Task: Find a rental property in Kearney, United States, for 4 guests from 6th to 12th September, with a price range of ₹10,000 to ₹14,000, 4 bedrooms, 4 bathrooms, house type, and amenities including WiFi, free parking, TV, gym, breakfast, and self check-in.
Action: Mouse moved to (763, 149)
Screenshot: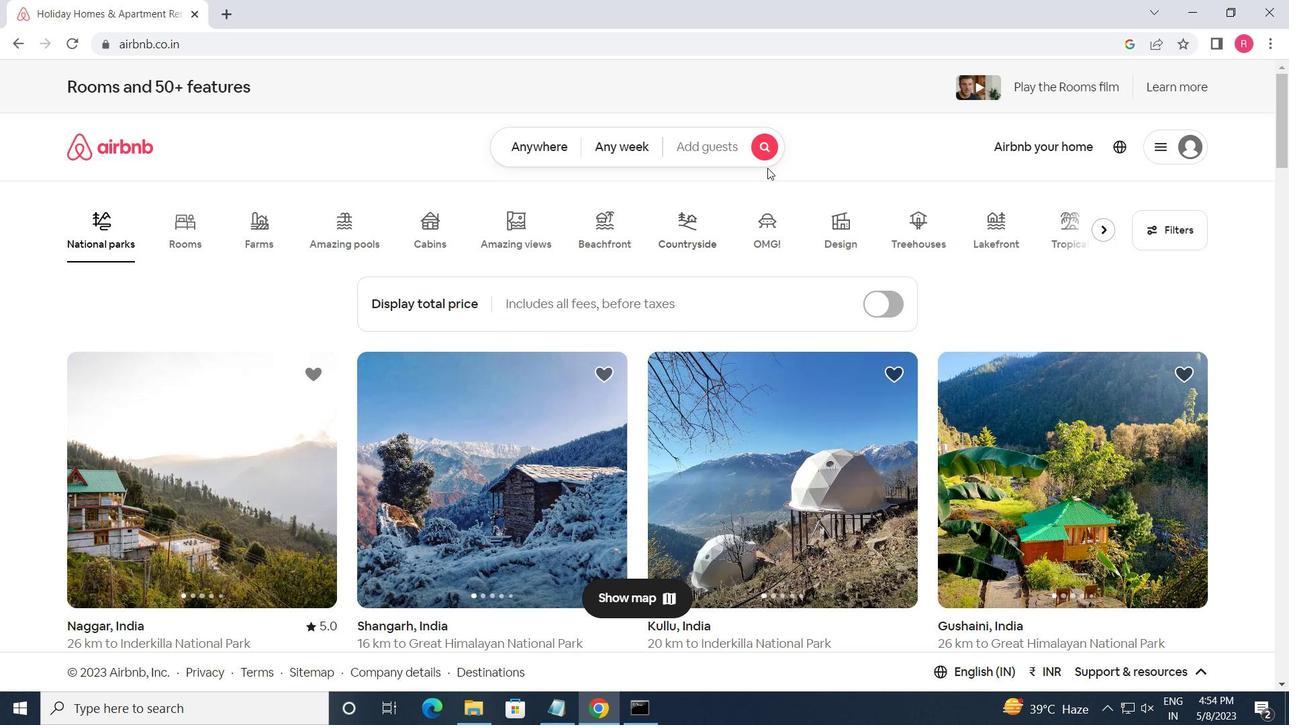 
Action: Mouse pressed left at (763, 149)
Screenshot: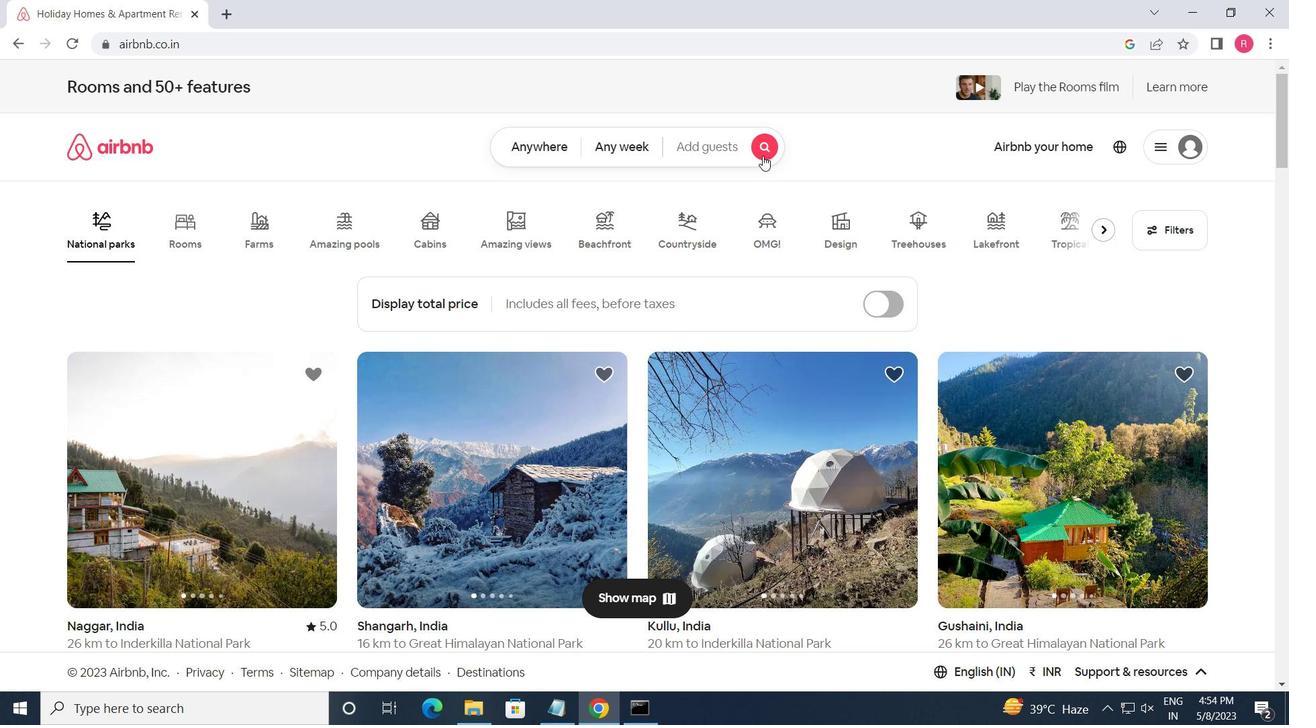 
Action: Mouse moved to (374, 220)
Screenshot: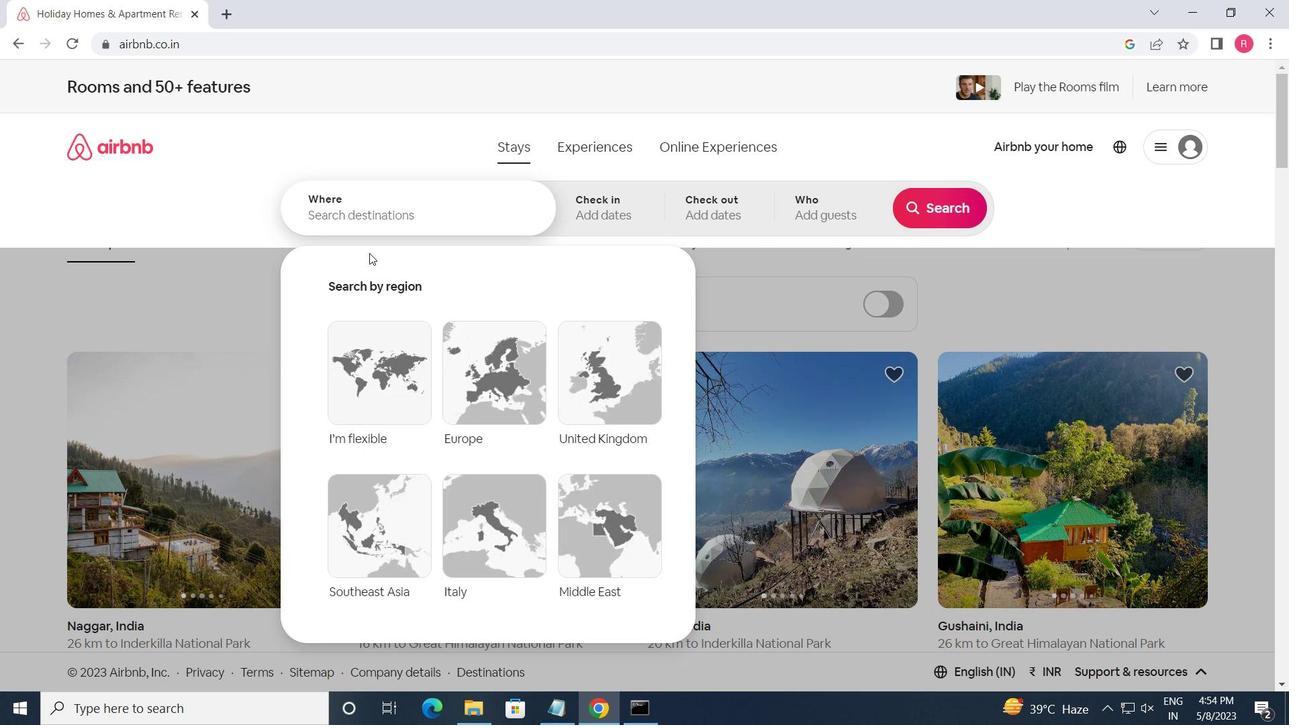 
Action: Mouse pressed left at (374, 220)
Screenshot: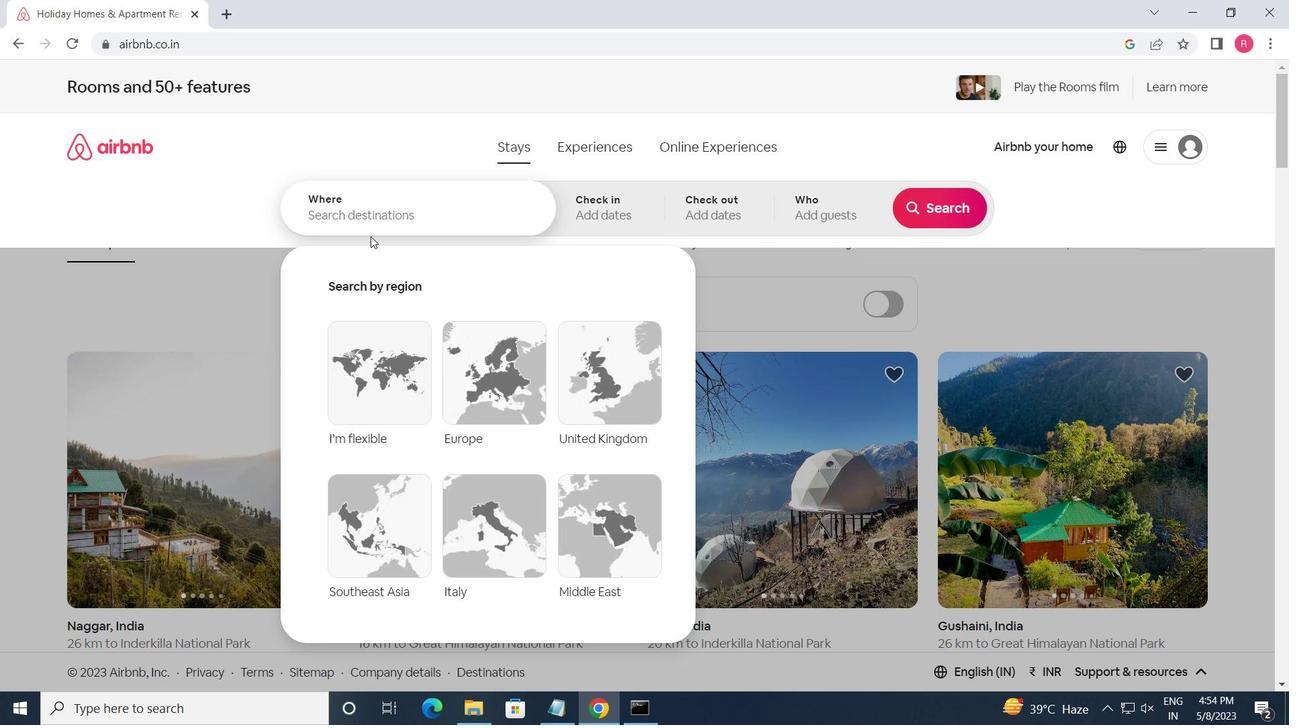
Action: Key pressed <Key.shift_r>Kearney,<Key.space><Key.shift_r>United<Key.space><Key.shift>STATES<Key.enter>
Screenshot: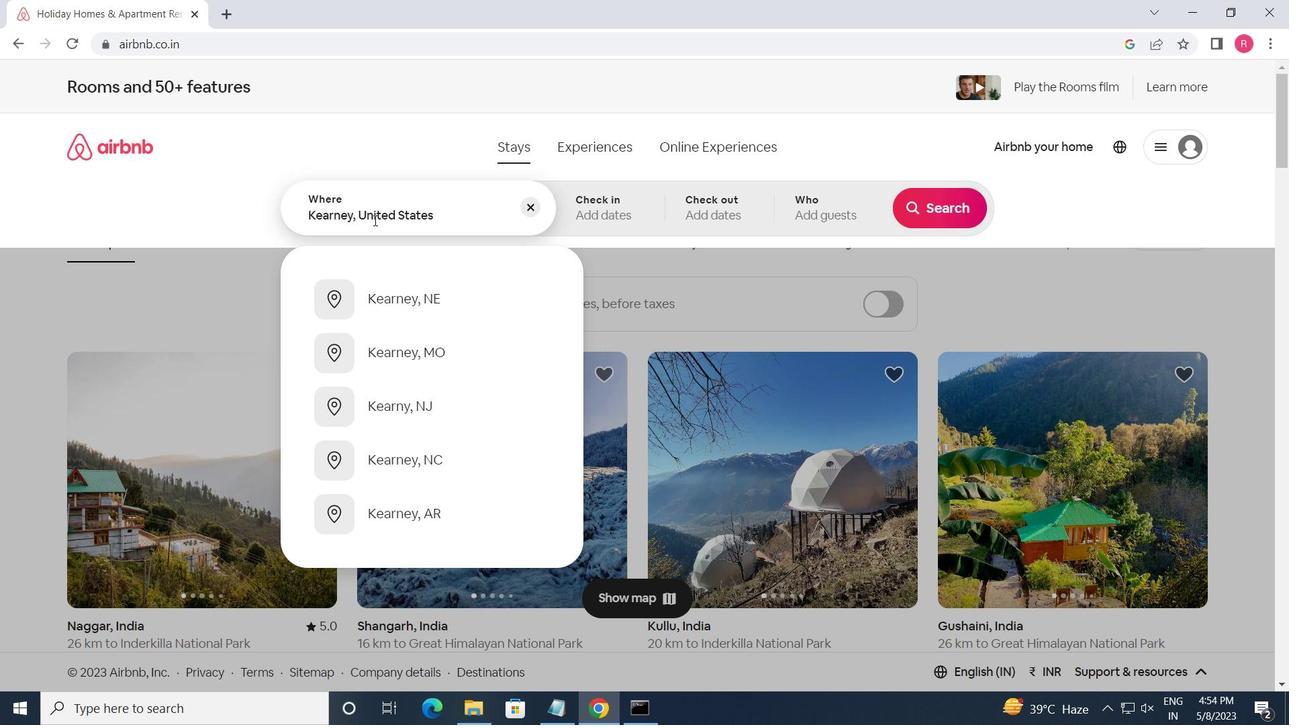 
Action: Mouse moved to (931, 345)
Screenshot: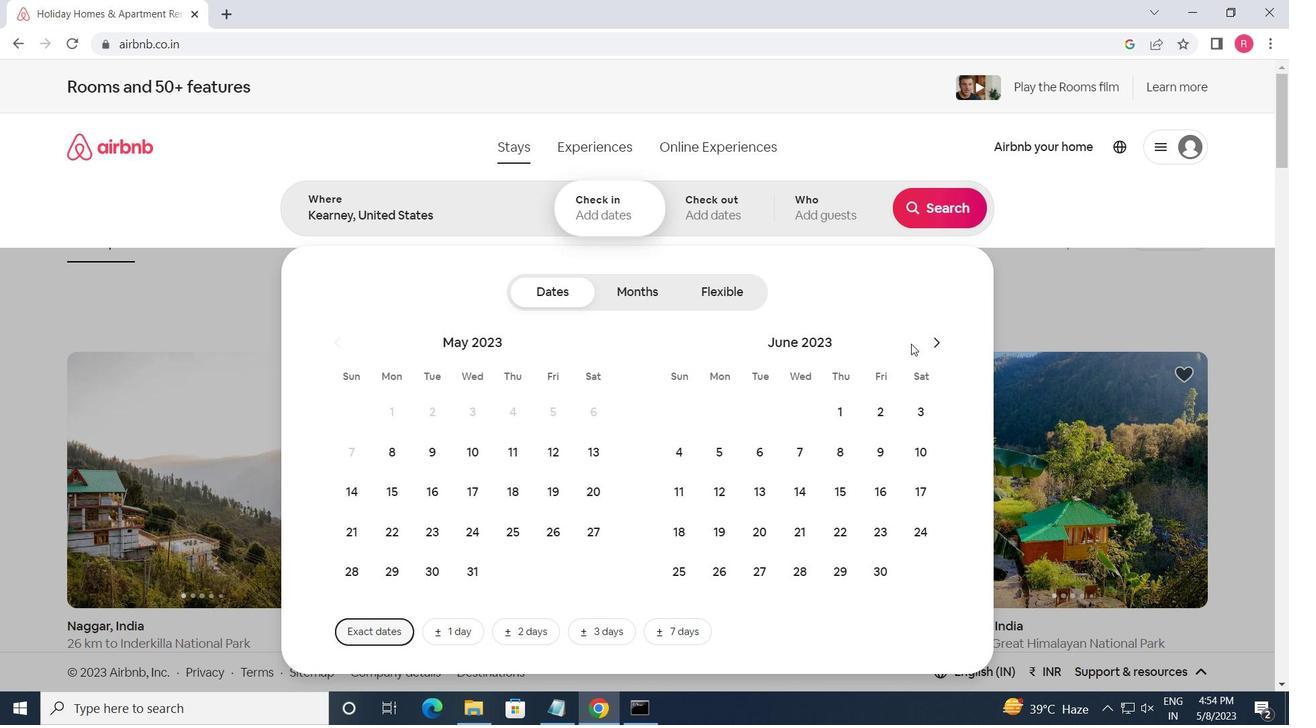 
Action: Mouse pressed left at (931, 345)
Screenshot: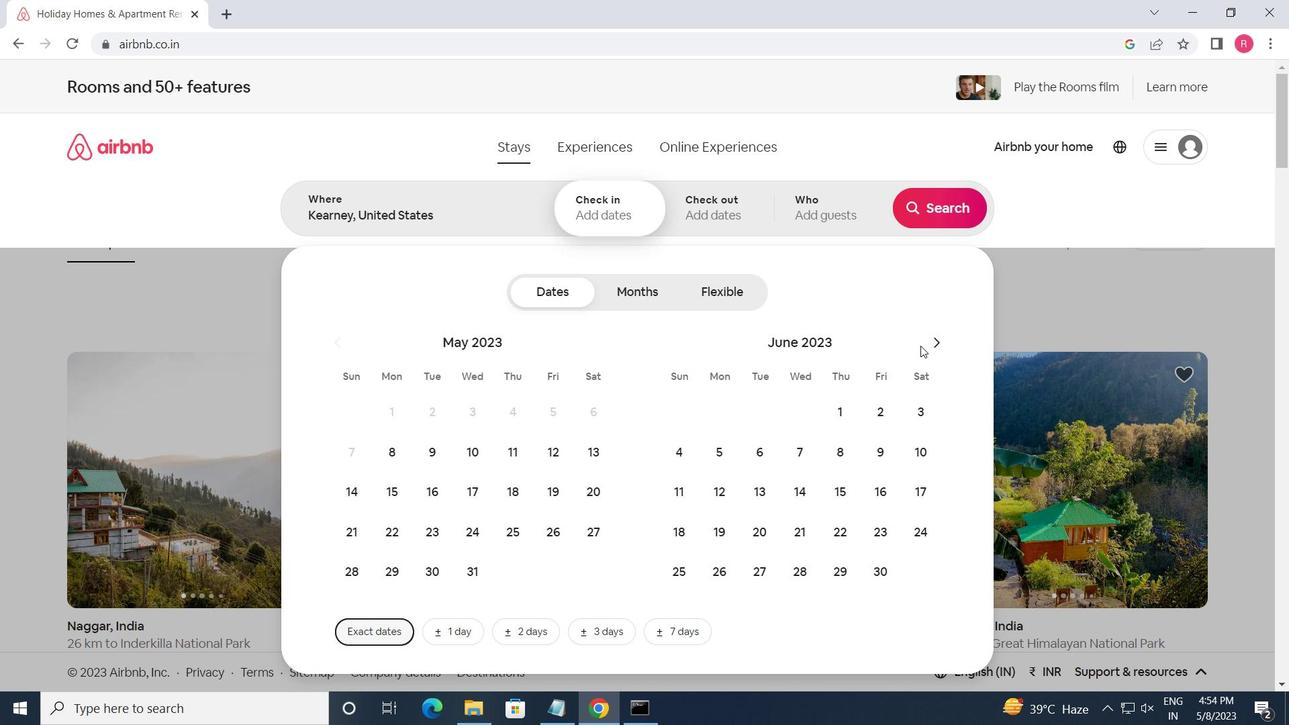 
Action: Mouse moved to (931, 345)
Screenshot: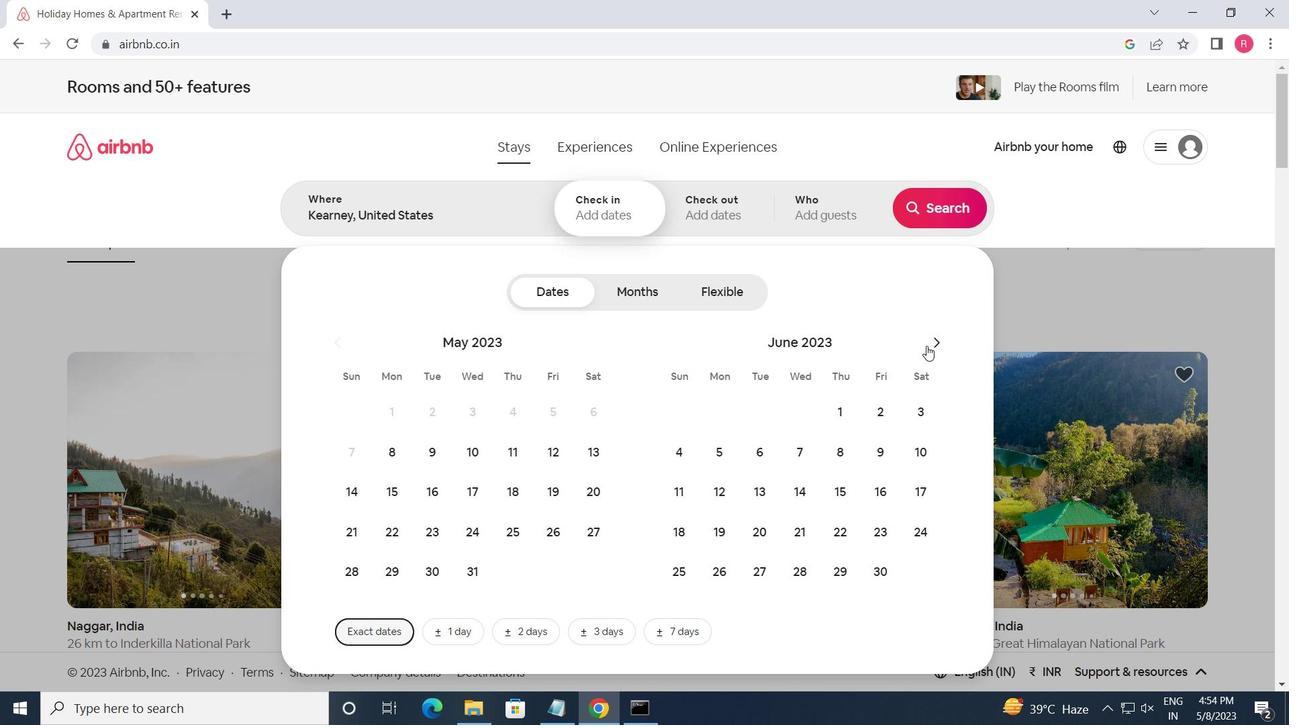 
Action: Mouse pressed left at (931, 345)
Screenshot: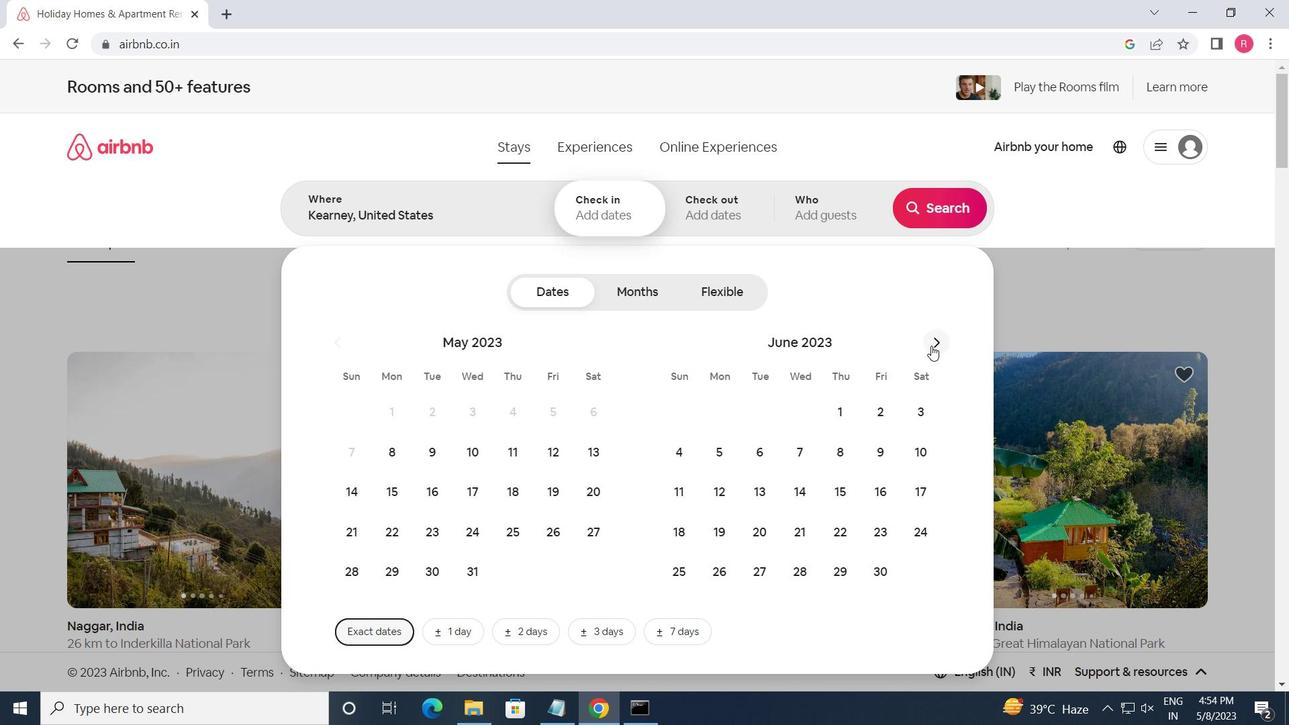 
Action: Mouse pressed left at (931, 345)
Screenshot: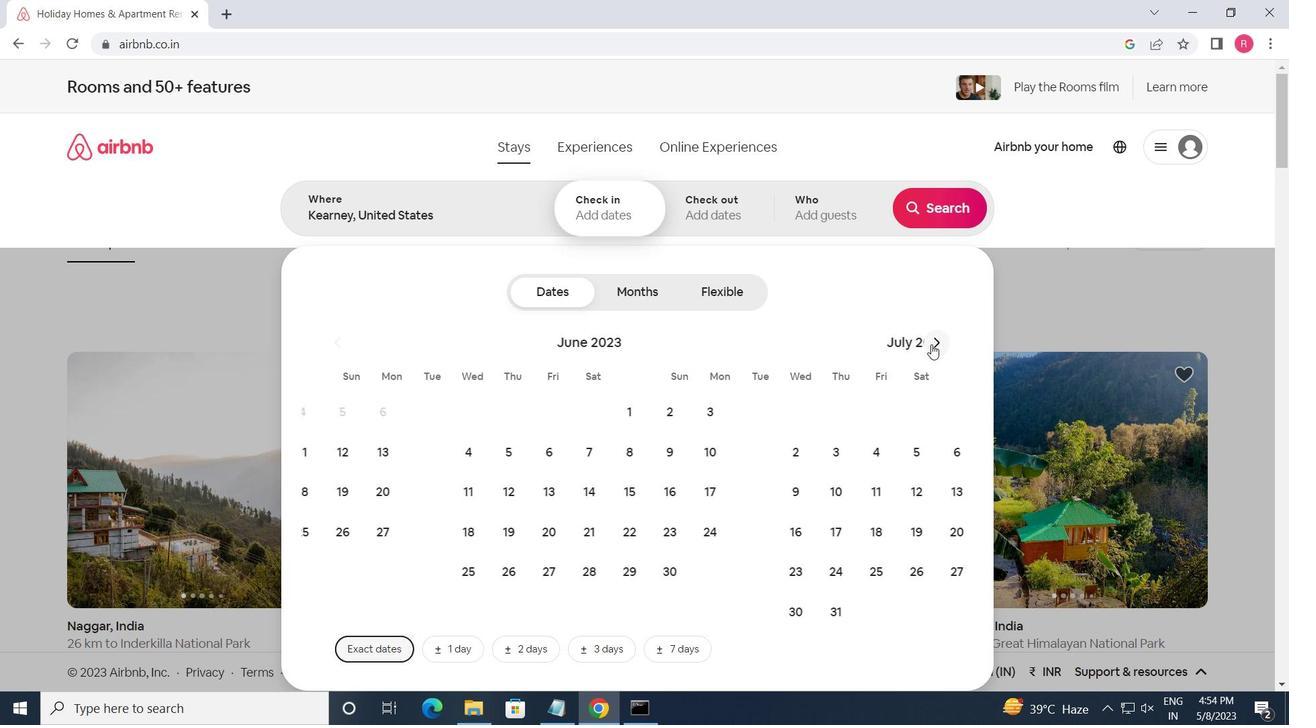 
Action: Mouse pressed left at (931, 345)
Screenshot: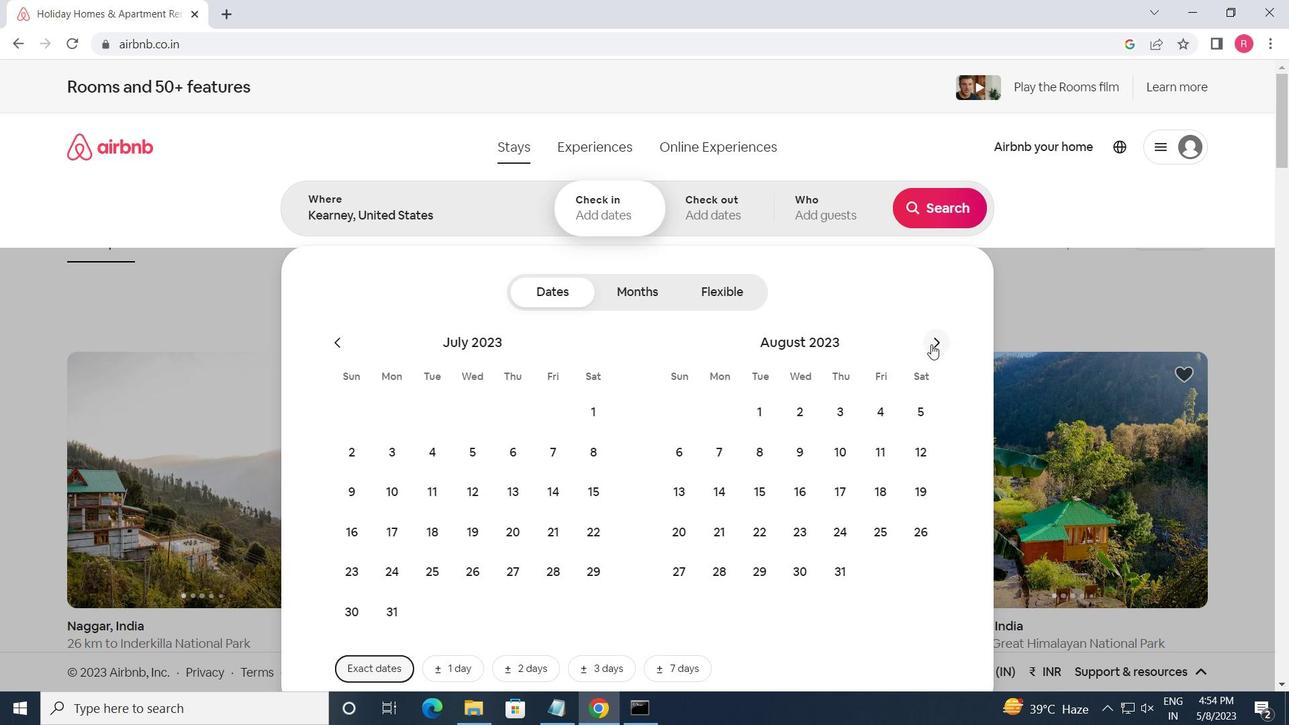 
Action: Mouse moved to (803, 461)
Screenshot: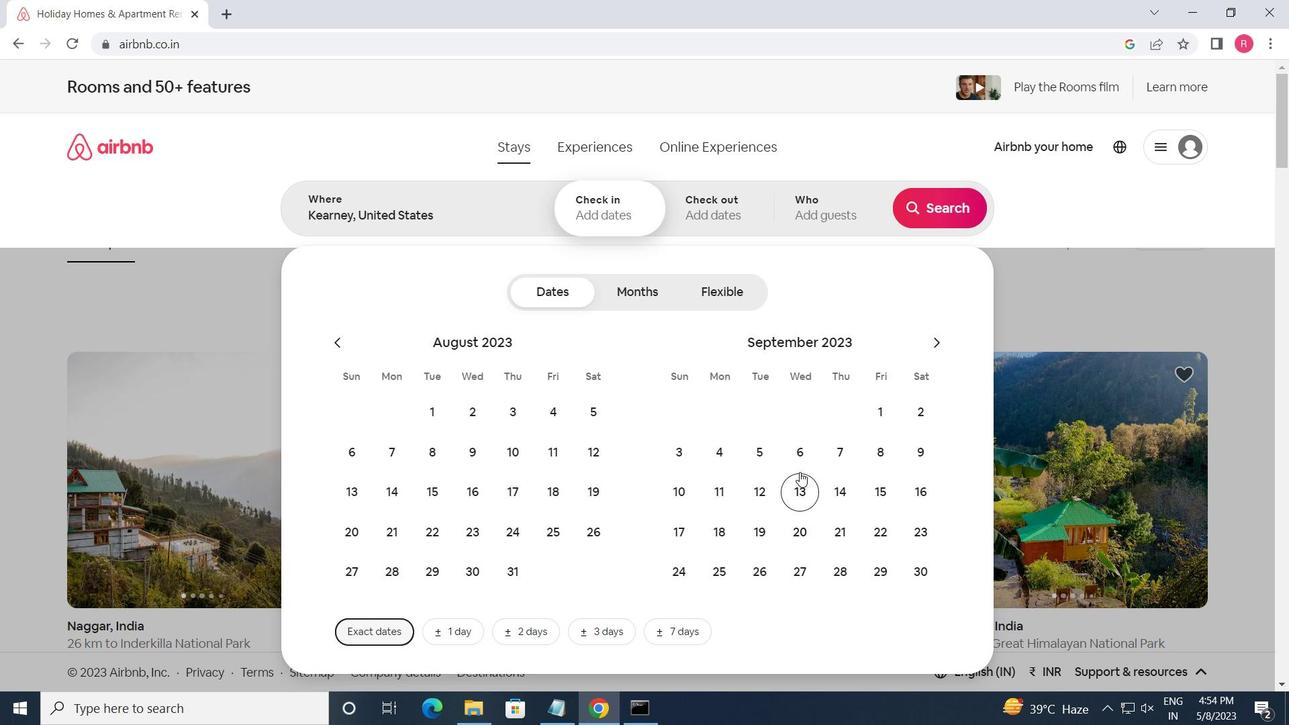 
Action: Mouse pressed left at (803, 461)
Screenshot: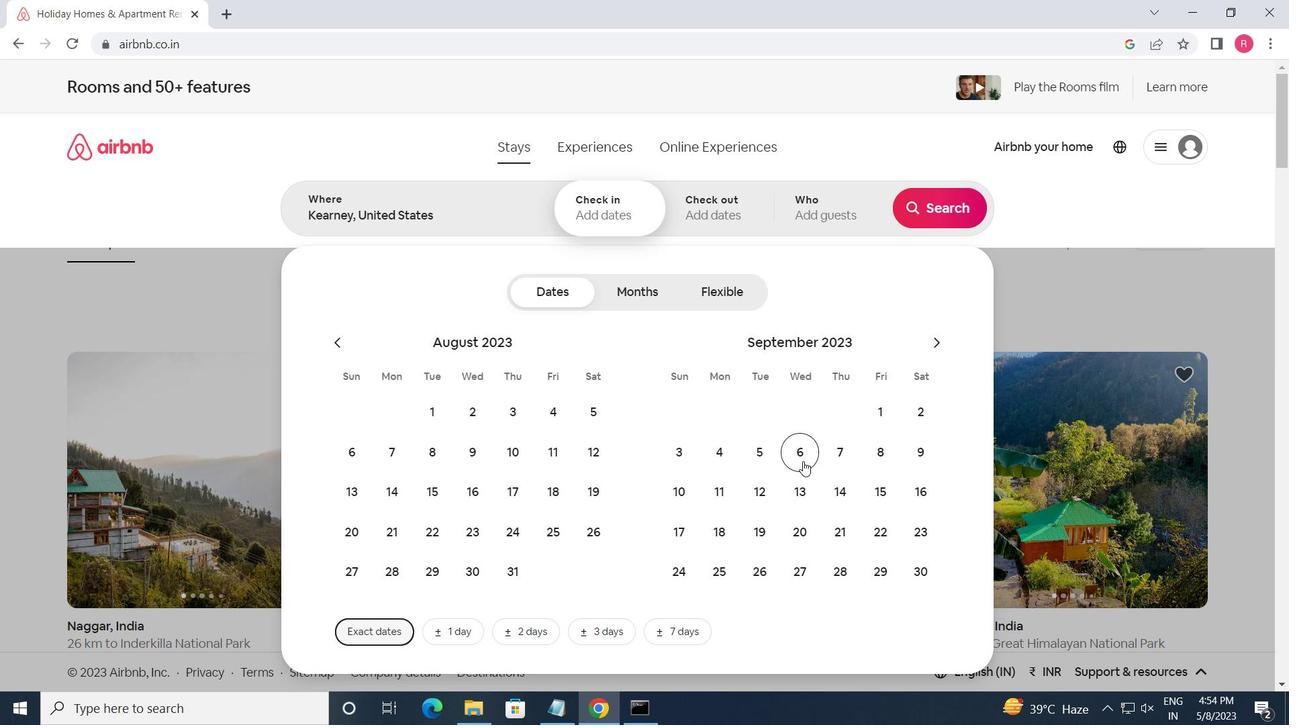
Action: Mouse moved to (754, 499)
Screenshot: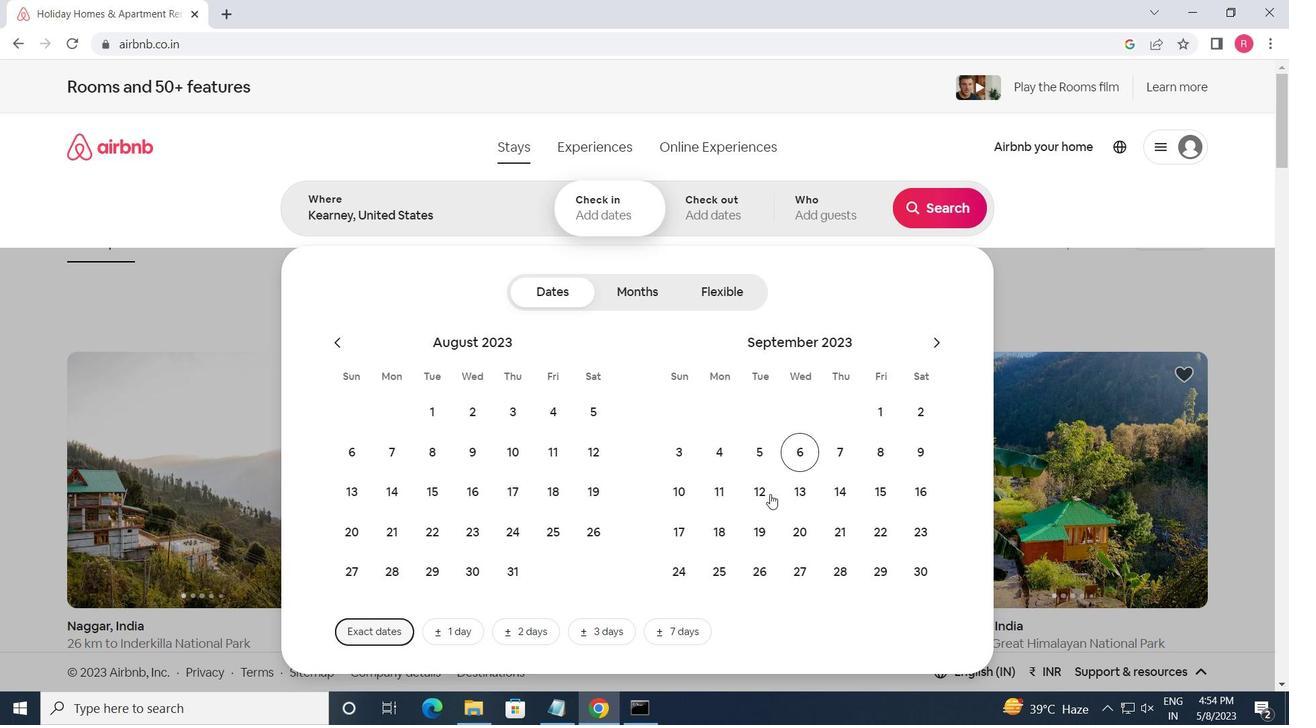 
Action: Mouse pressed left at (754, 499)
Screenshot: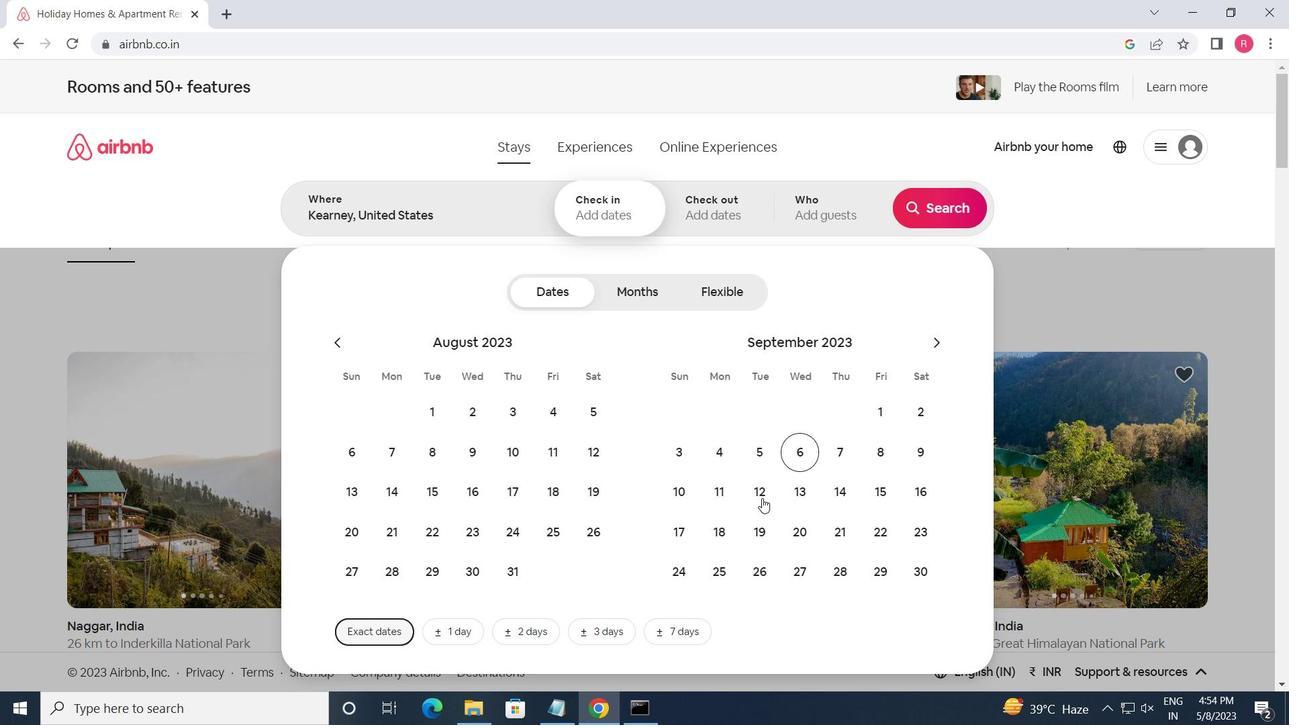 
Action: Mouse moved to (759, 490)
Screenshot: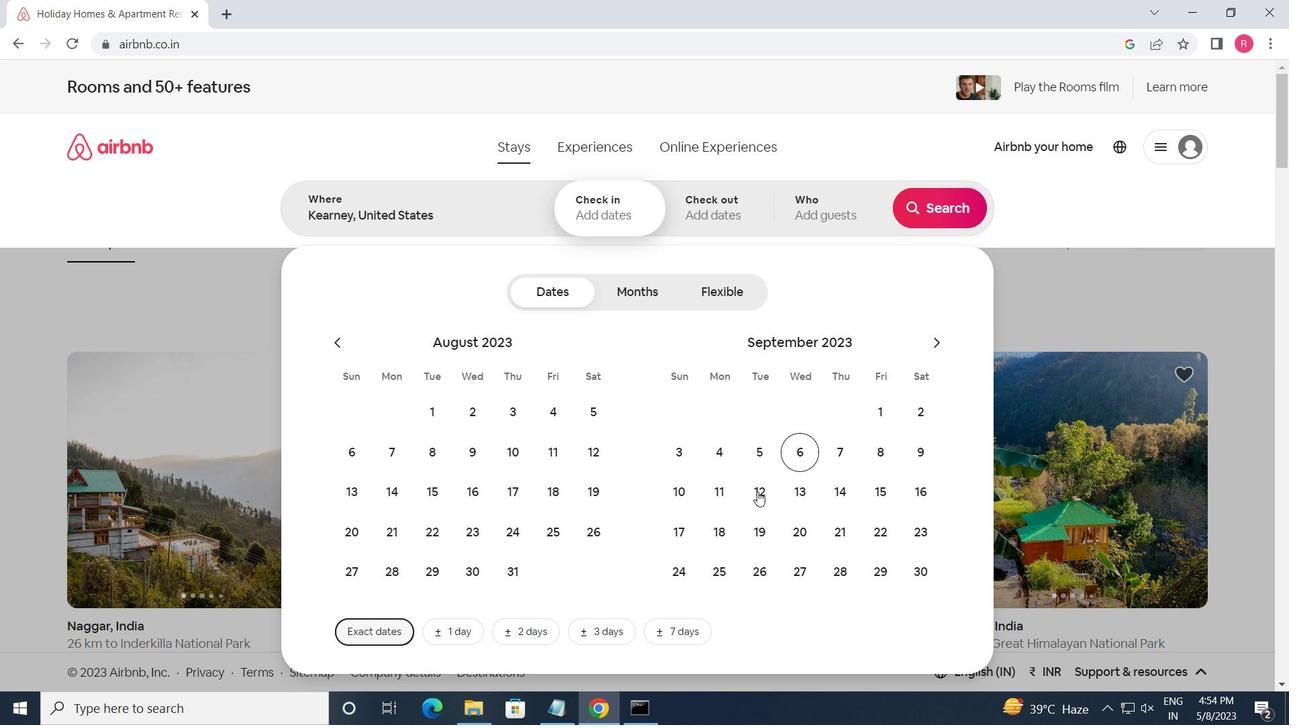 
Action: Mouse pressed left at (759, 490)
Screenshot: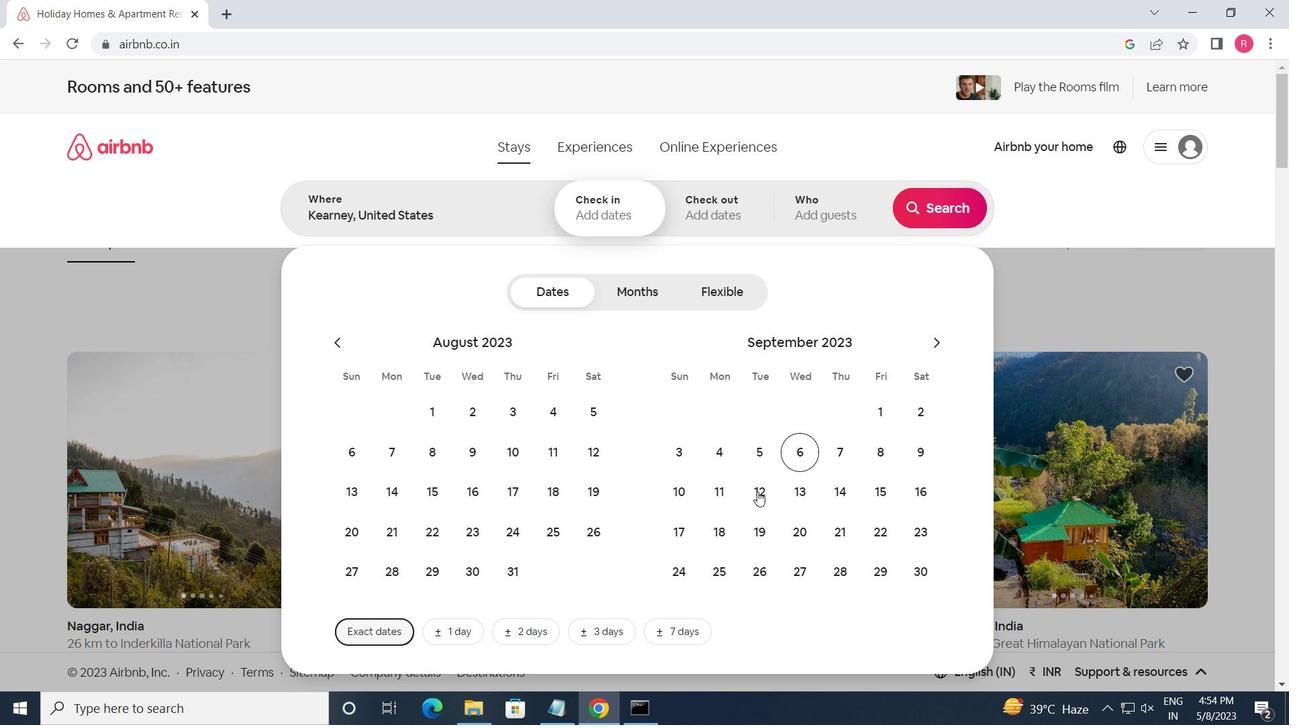 
Action: Mouse moved to (810, 214)
Screenshot: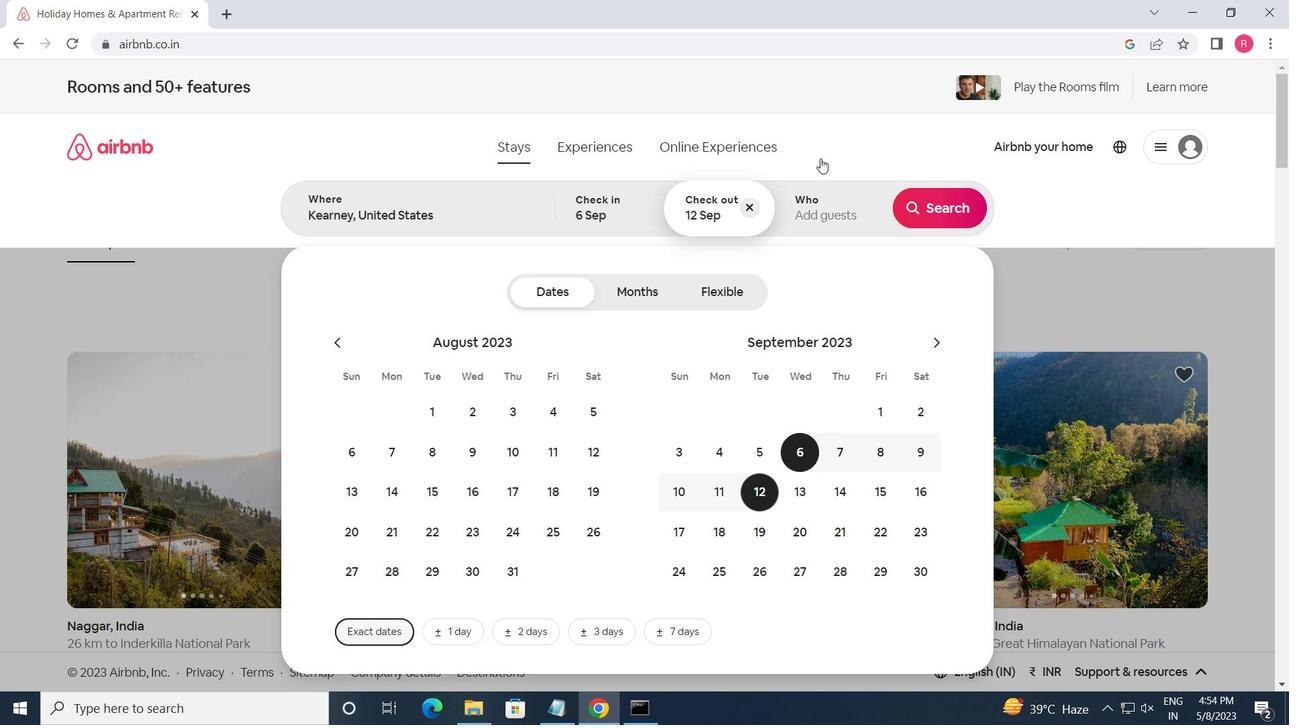 
Action: Mouse pressed left at (810, 214)
Screenshot: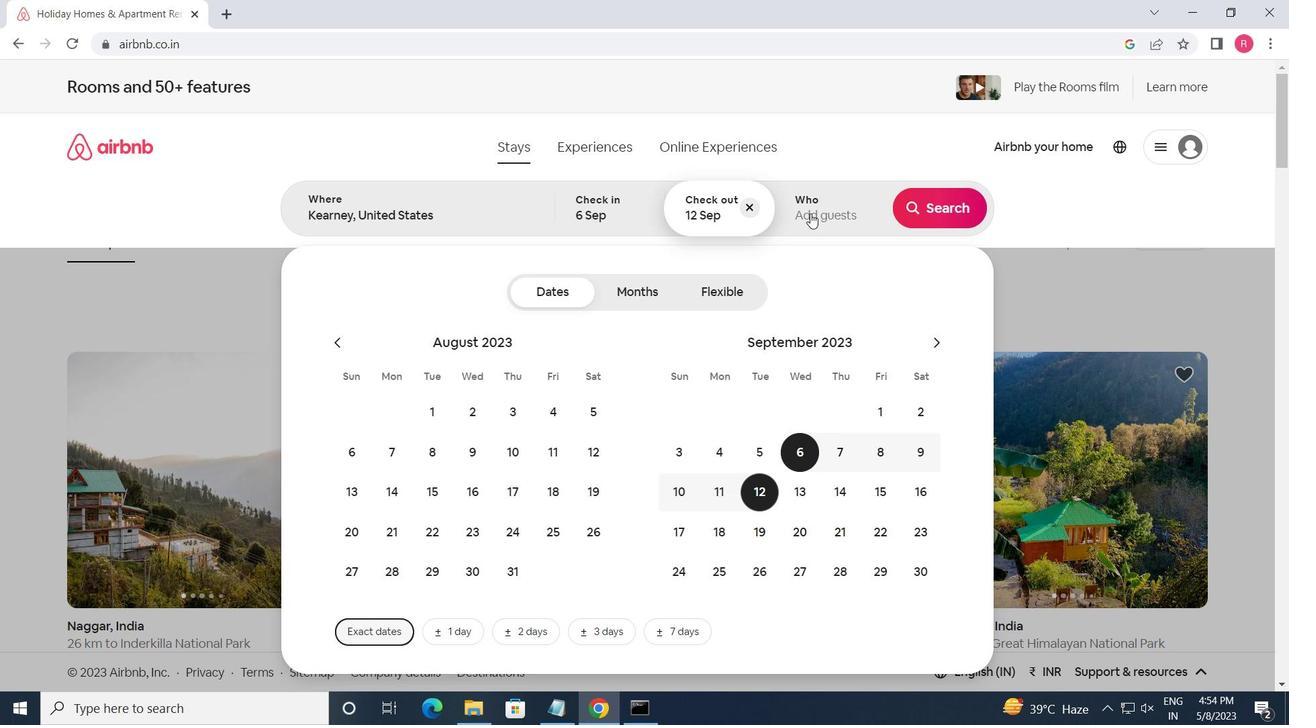 
Action: Mouse moved to (947, 302)
Screenshot: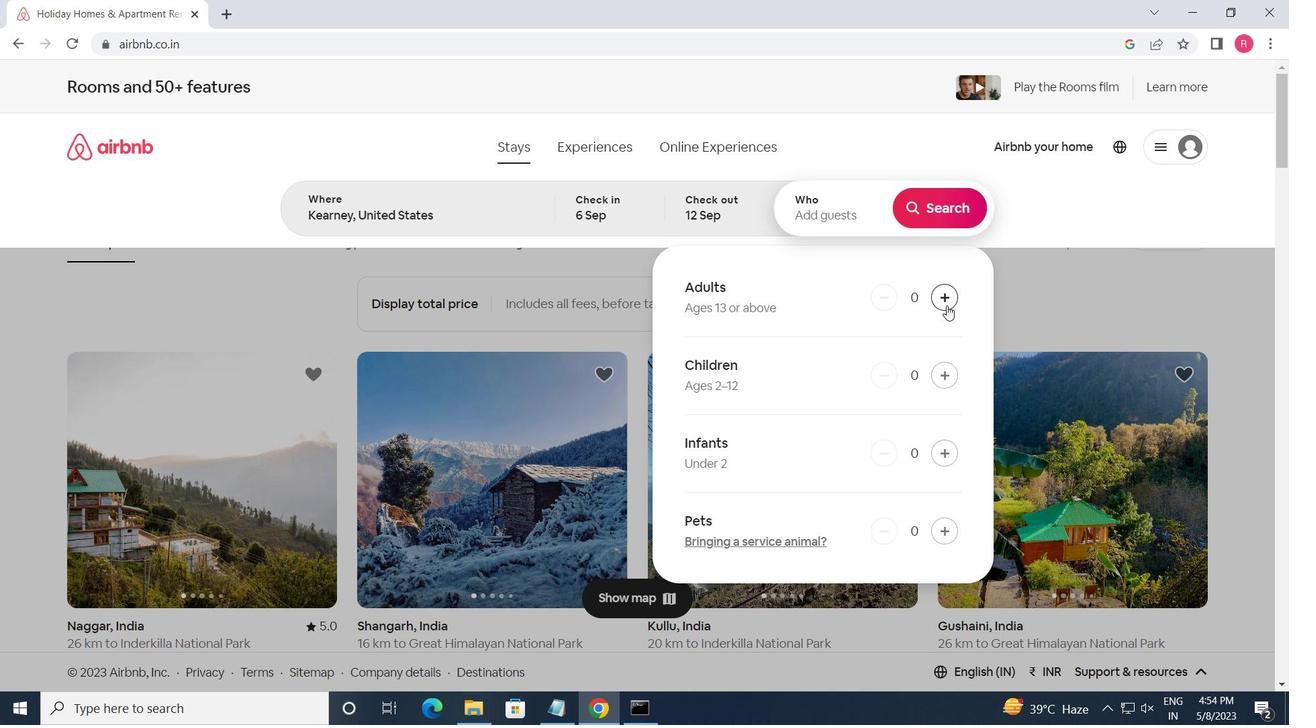 
Action: Mouse pressed left at (947, 302)
Screenshot: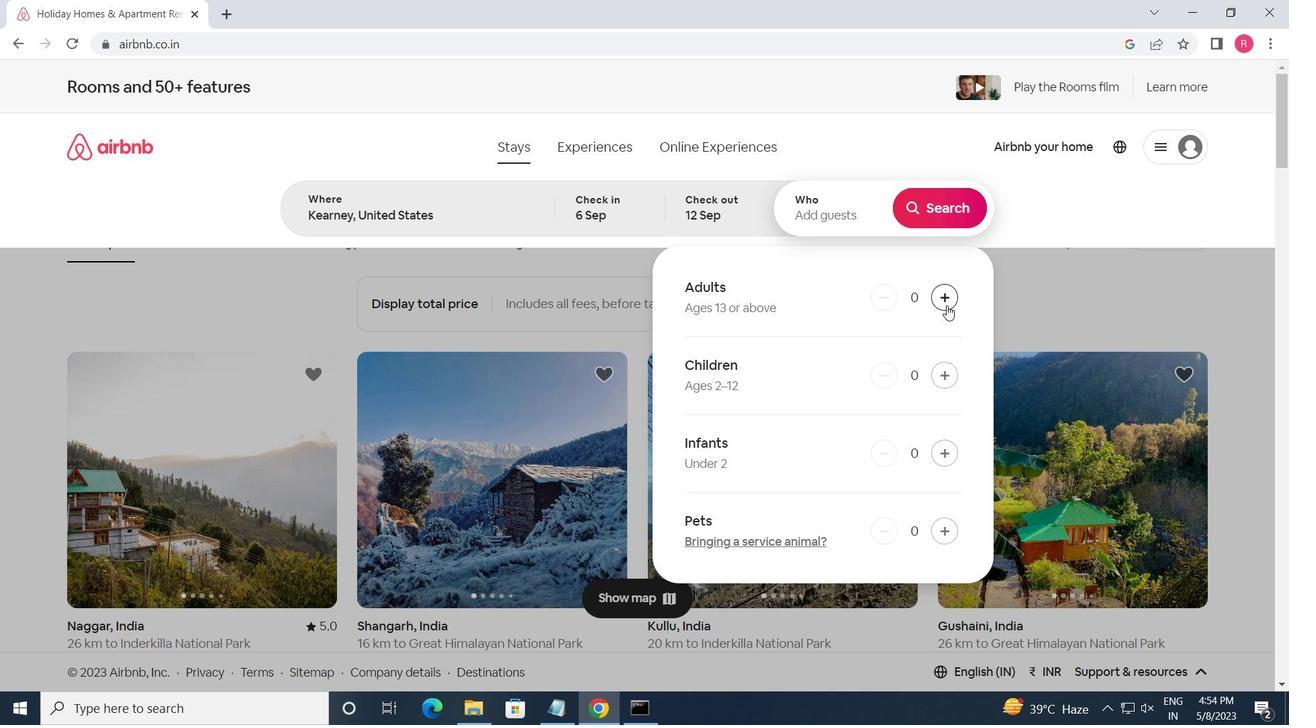
Action: Mouse pressed left at (947, 302)
Screenshot: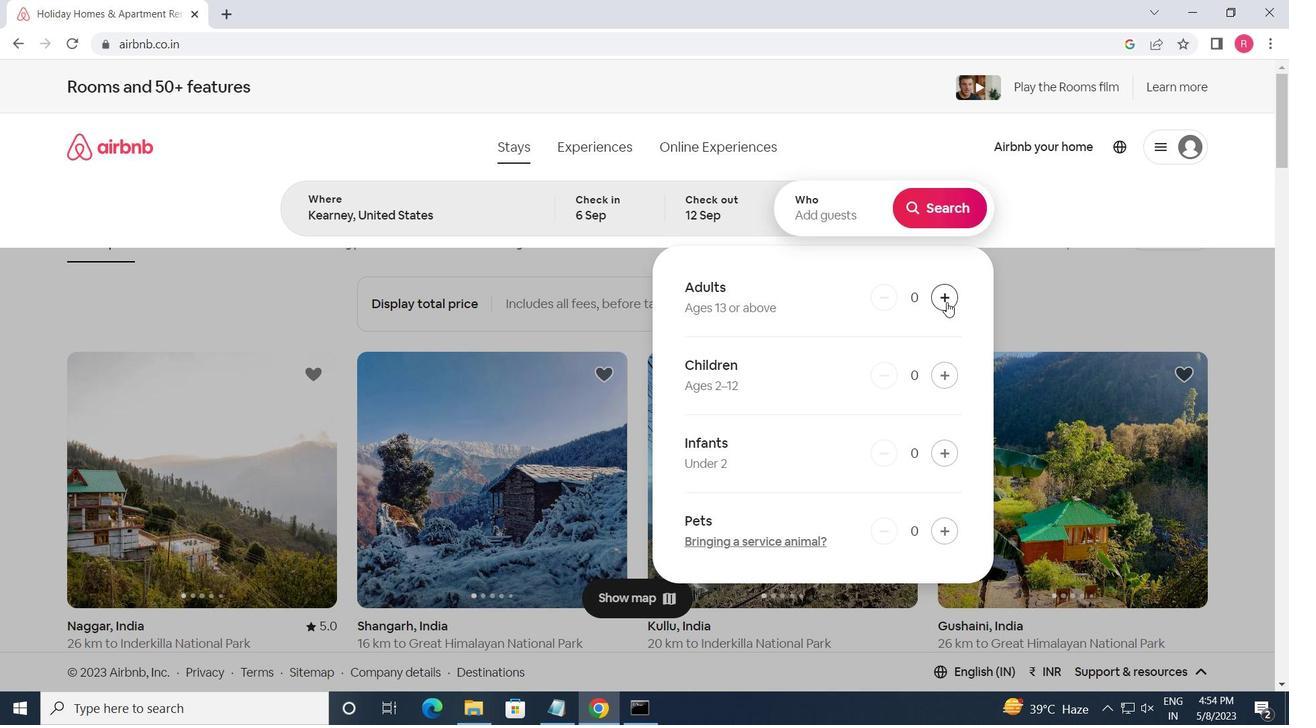 
Action: Mouse pressed left at (947, 302)
Screenshot: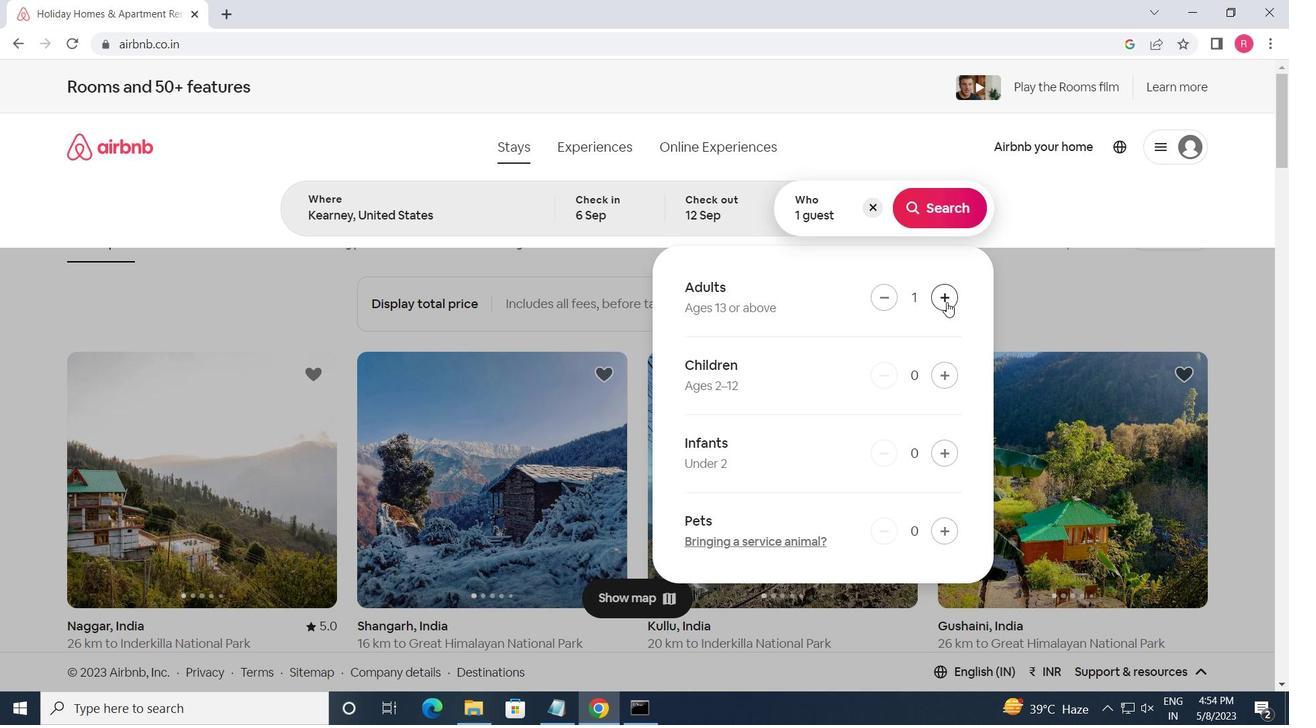 
Action: Mouse pressed left at (947, 302)
Screenshot: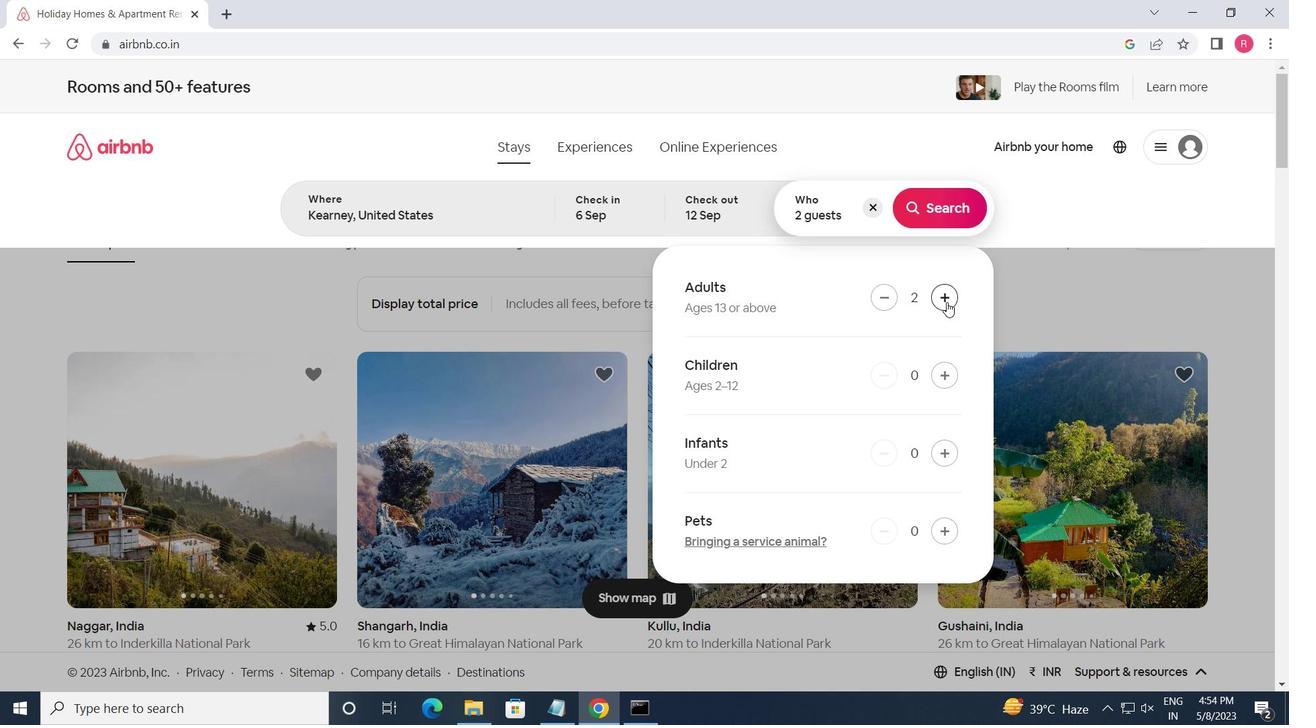 
Action: Mouse moved to (952, 211)
Screenshot: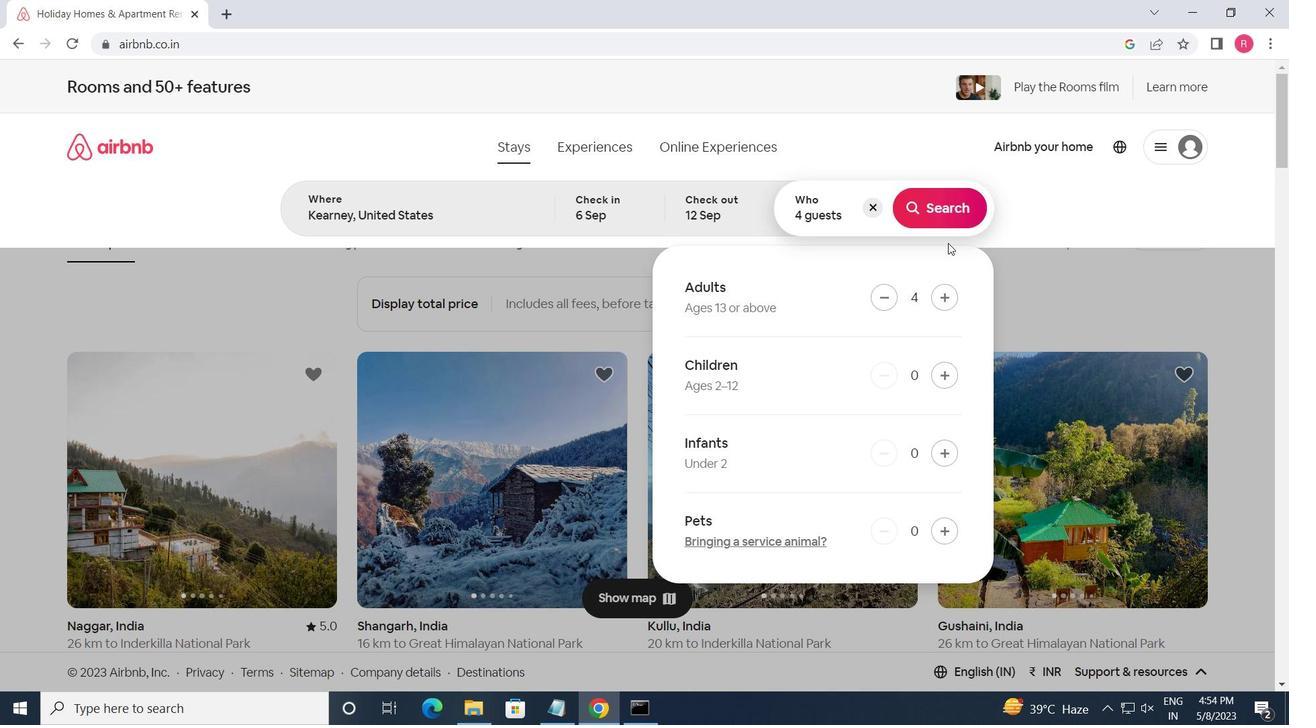 
Action: Mouse pressed left at (952, 211)
Screenshot: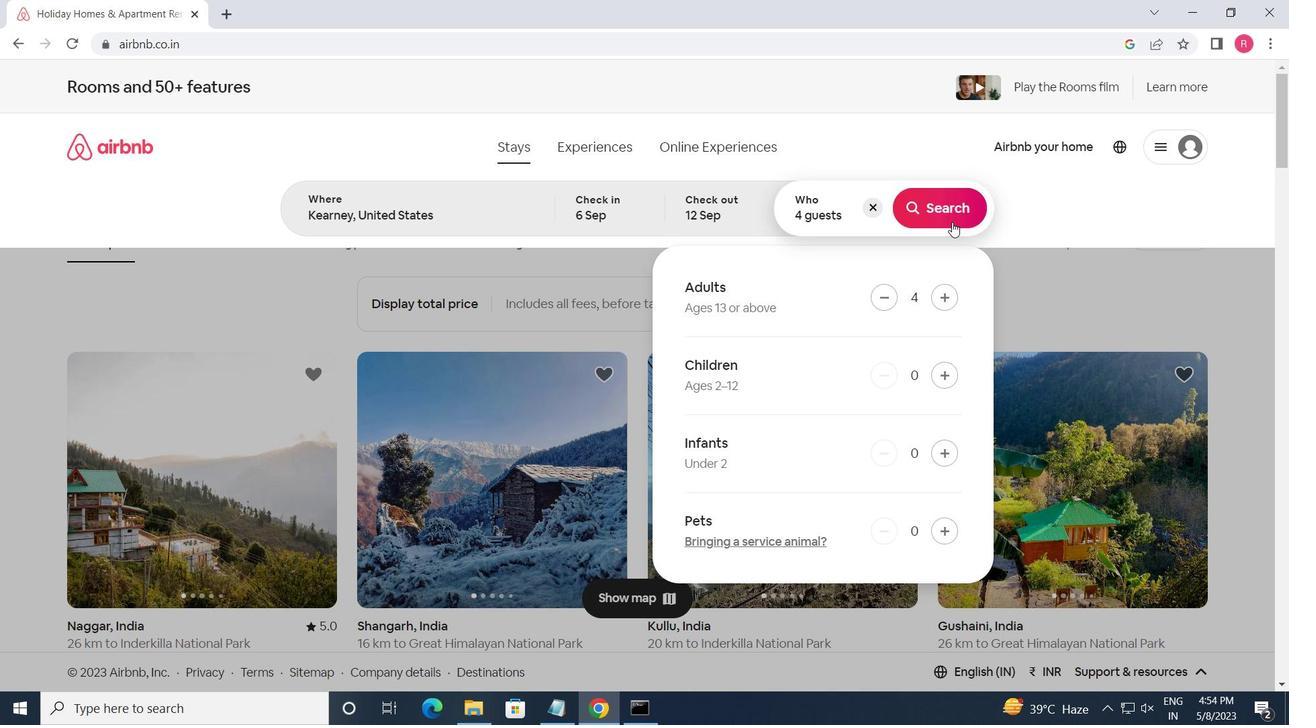 
Action: Mouse moved to (1210, 165)
Screenshot: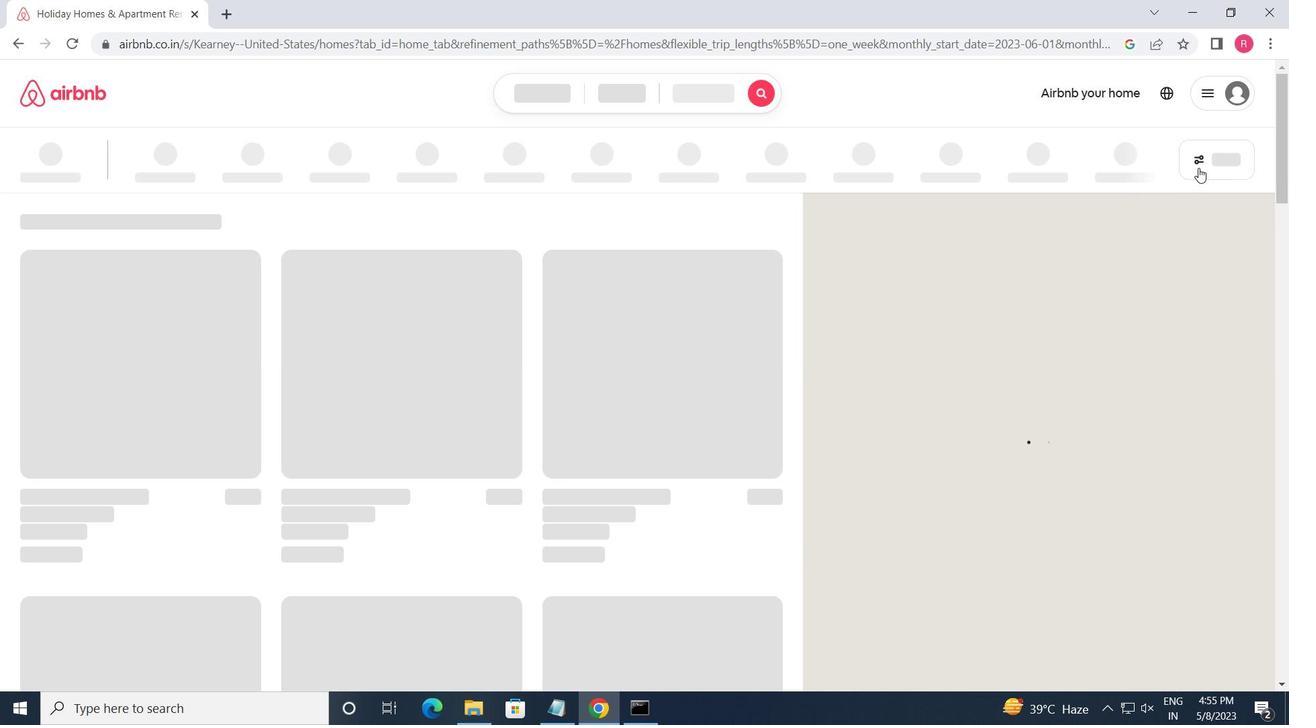 
Action: Mouse pressed left at (1210, 165)
Screenshot: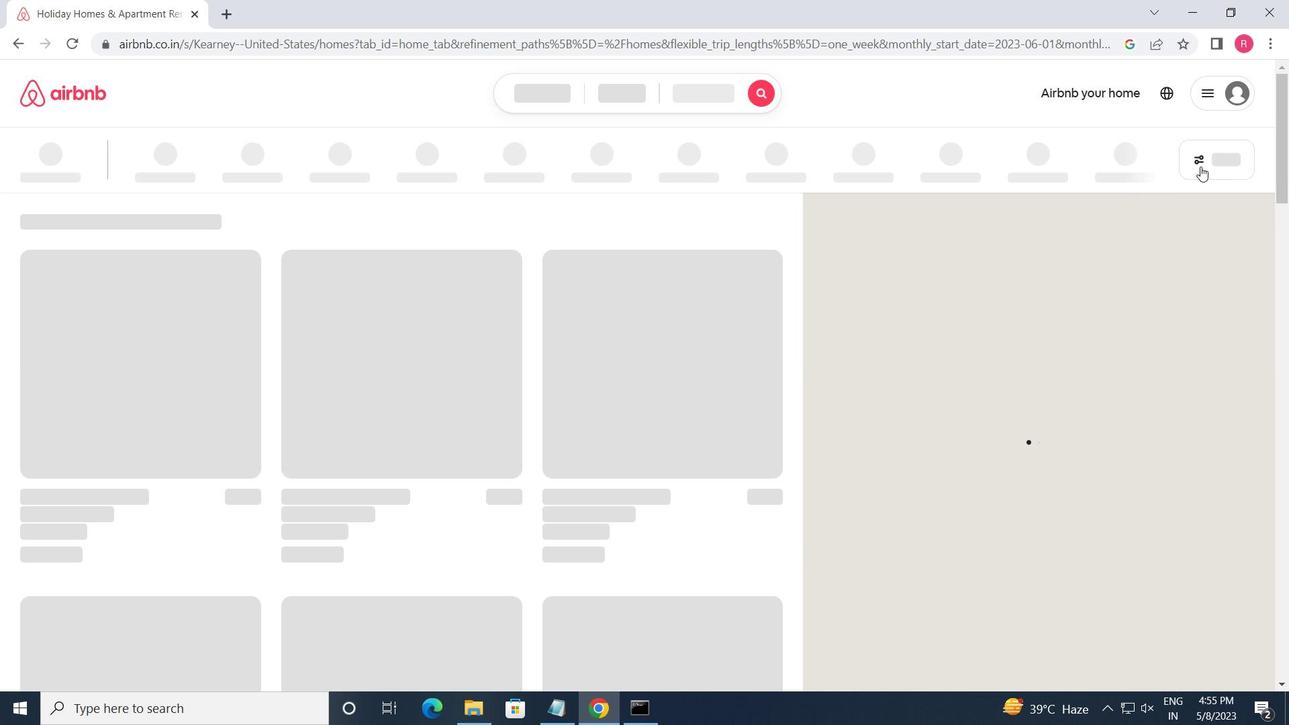 
Action: Mouse moved to (479, 469)
Screenshot: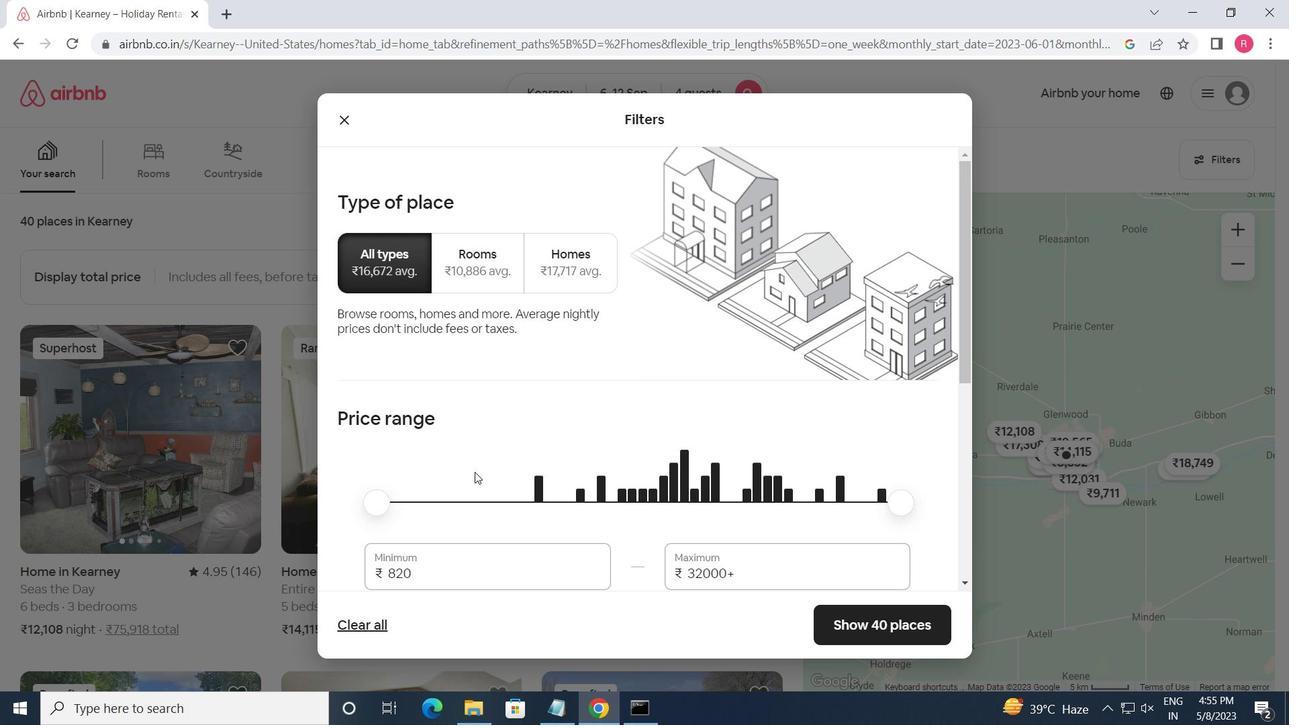 
Action: Mouse scrolled (479, 468) with delta (0, 0)
Screenshot: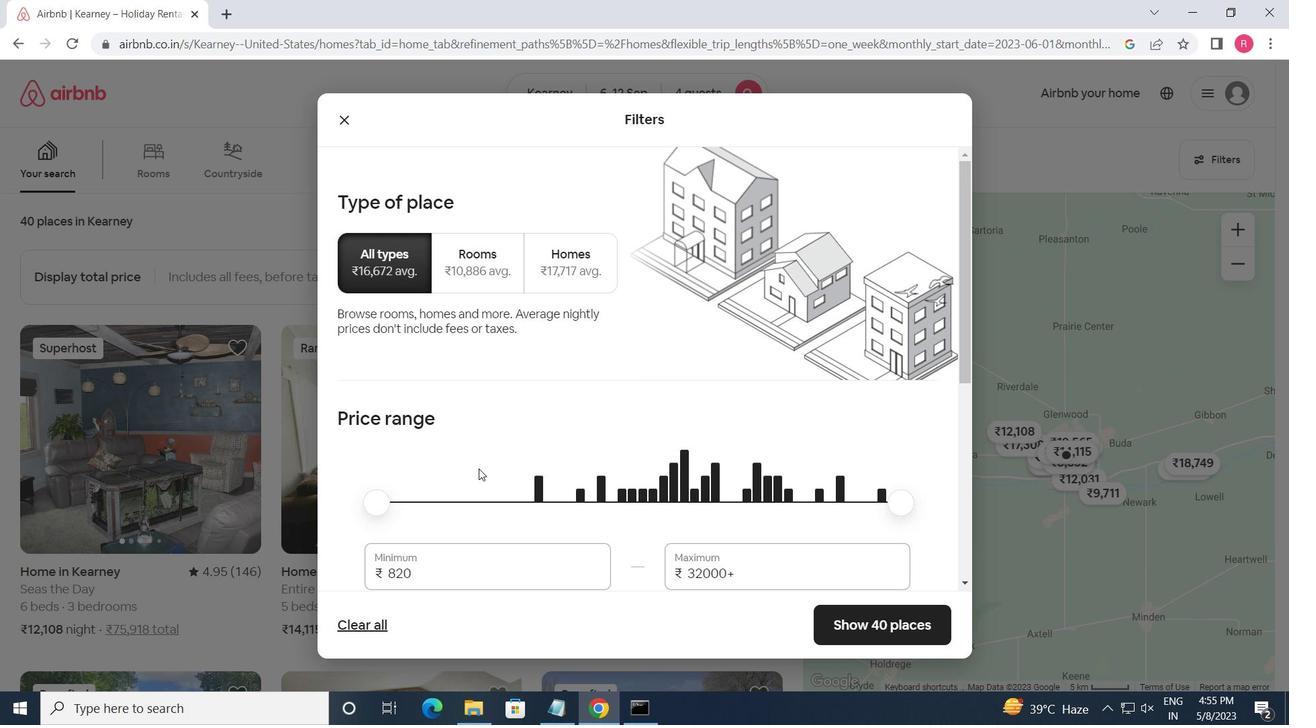 
Action: Mouse scrolled (479, 468) with delta (0, 0)
Screenshot: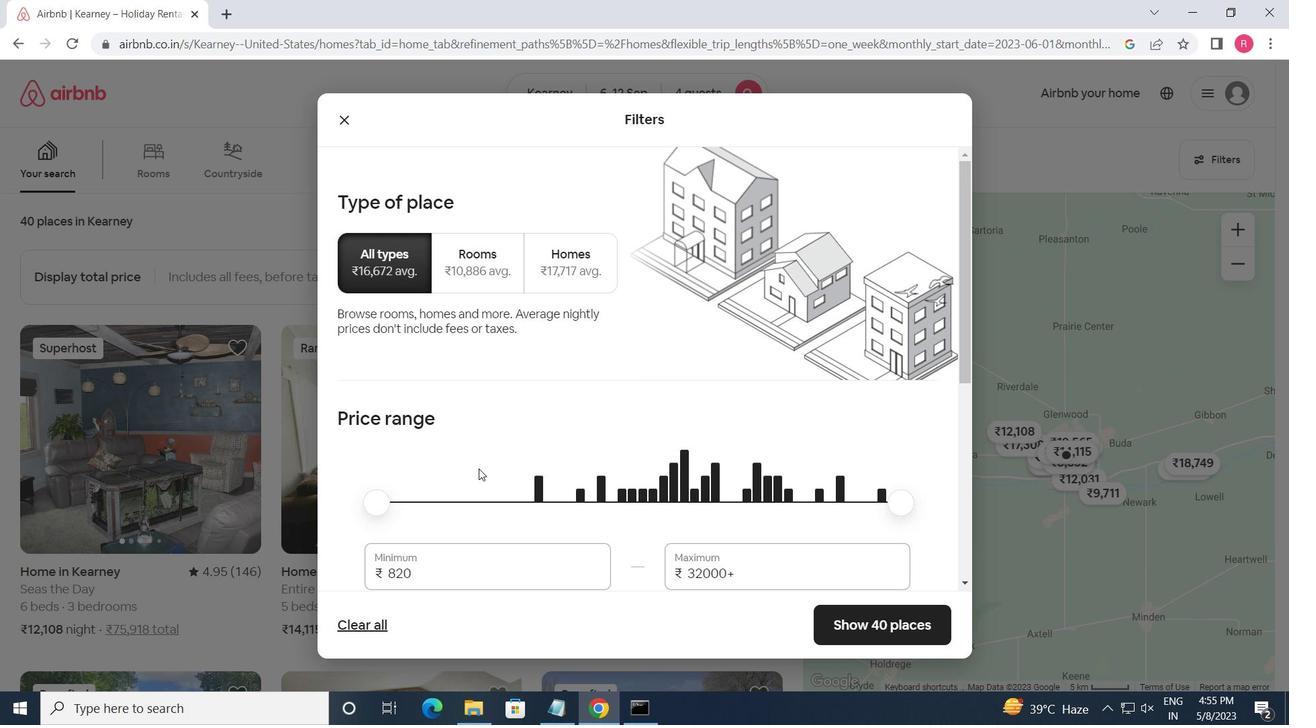 
Action: Mouse moved to (442, 576)
Screenshot: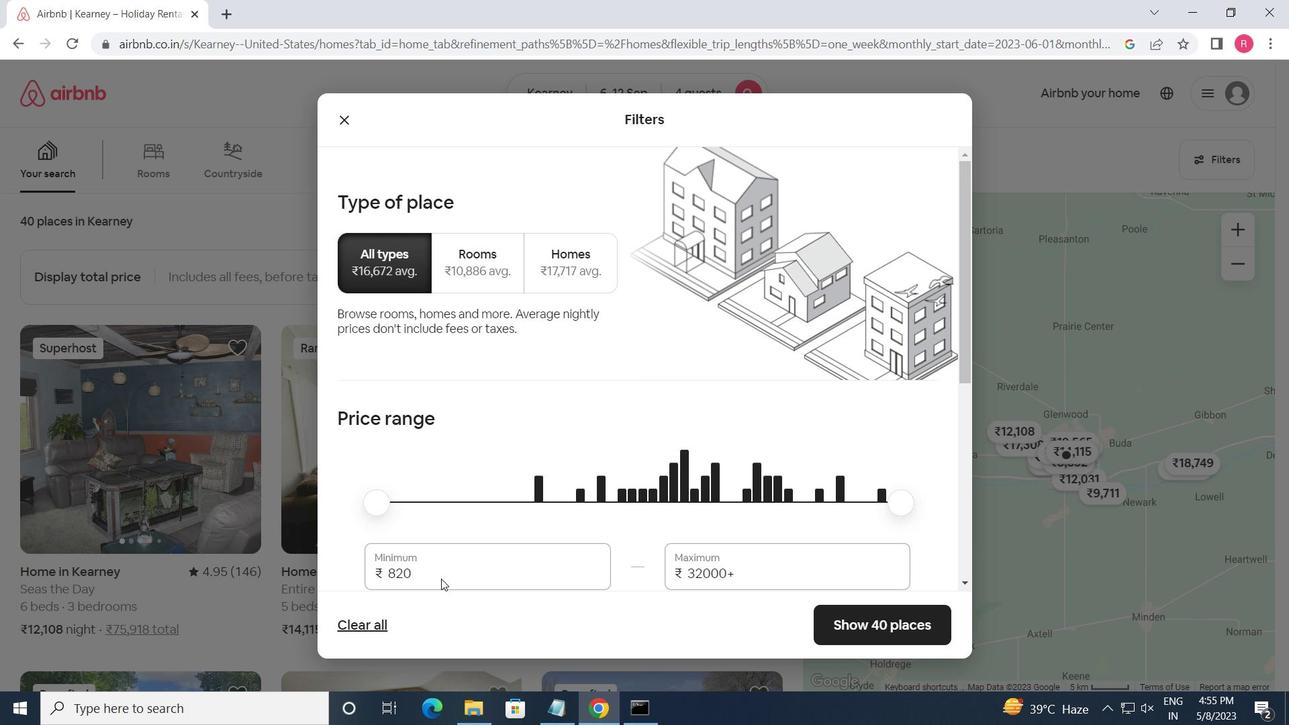 
Action: Mouse pressed left at (442, 576)
Screenshot: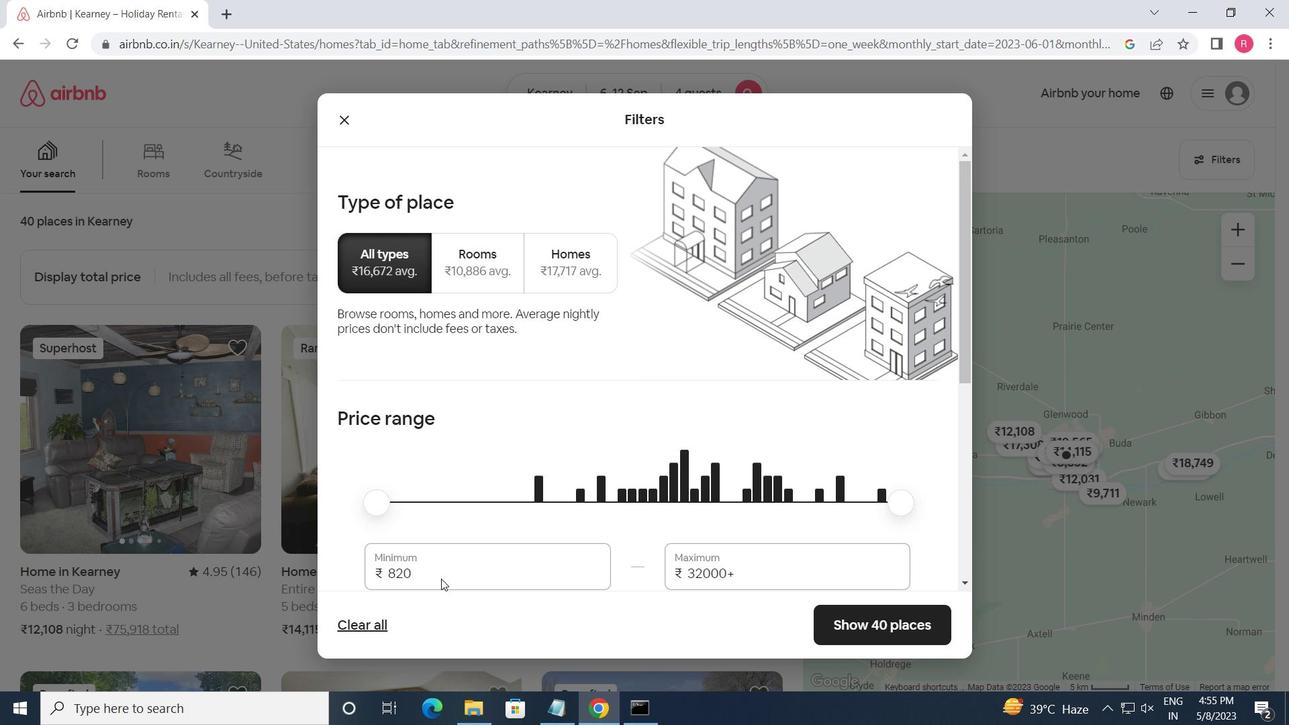 
Action: Mouse pressed left at (442, 576)
Screenshot: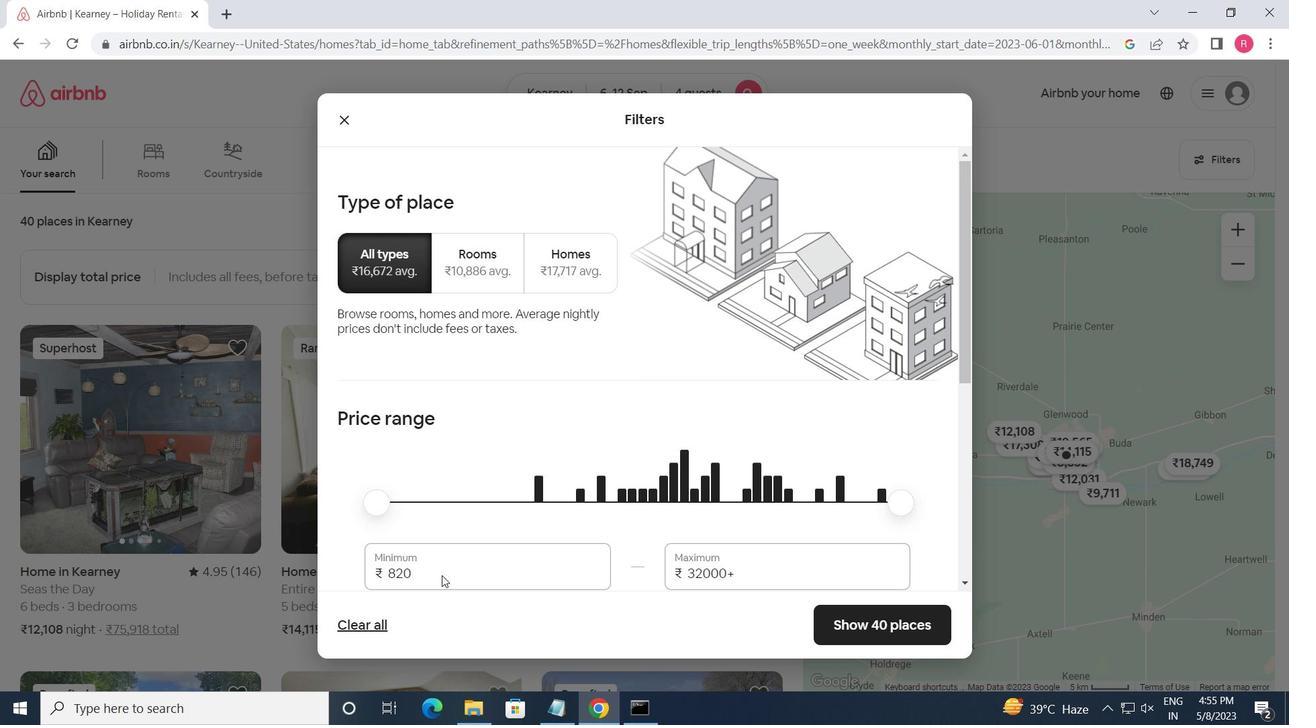 
Action: Key pressed 10000<Key.tab>14000
Screenshot: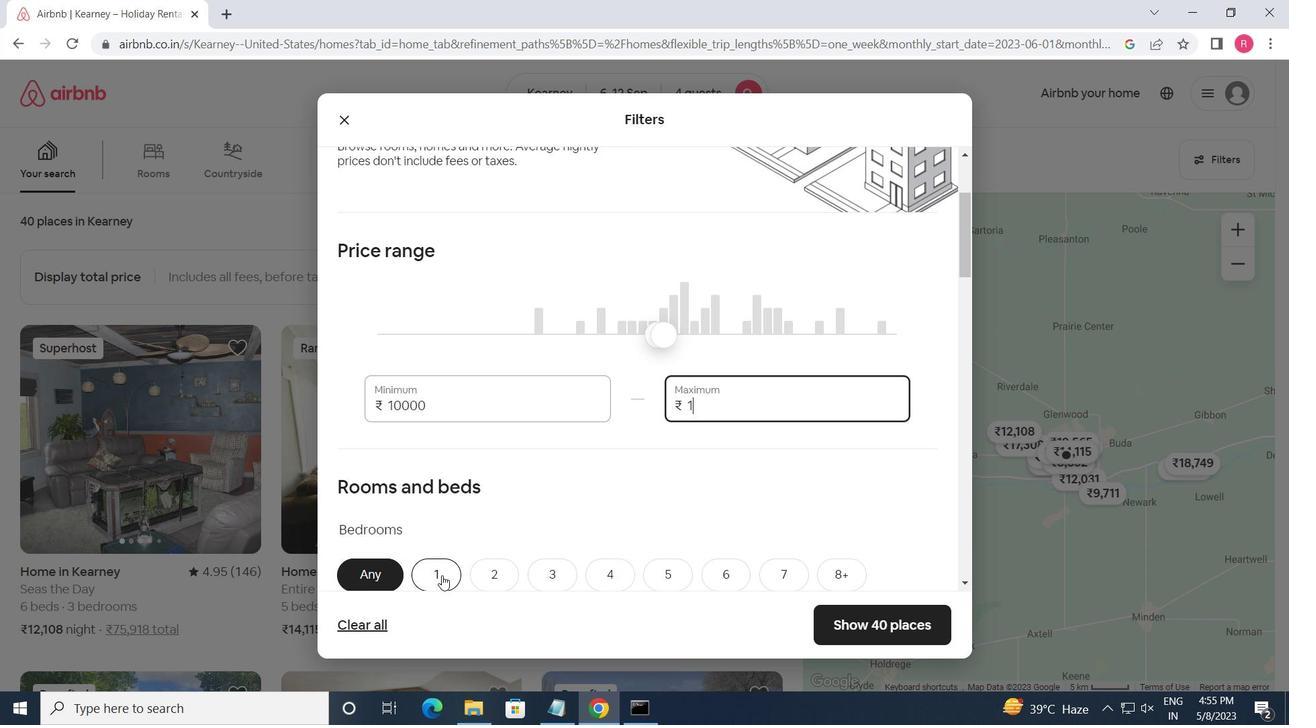 
Action: Mouse moved to (534, 554)
Screenshot: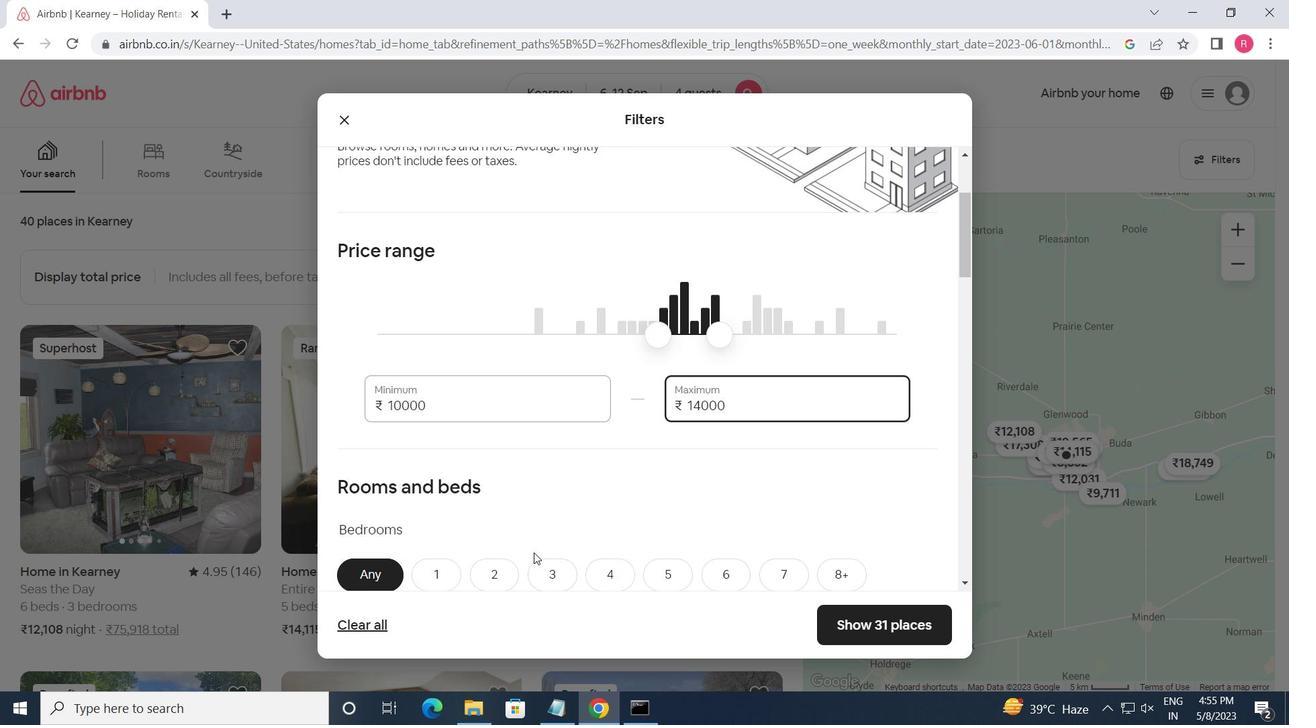 
Action: Mouse scrolled (534, 553) with delta (0, 0)
Screenshot: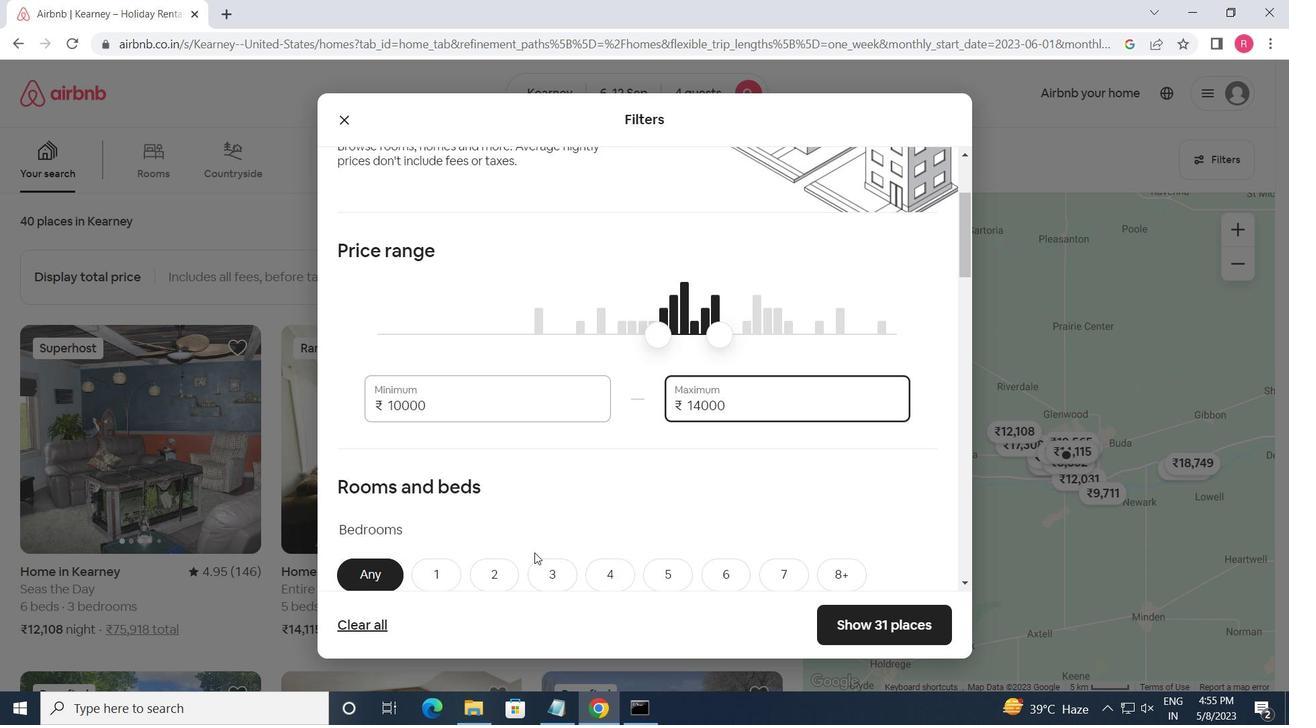 
Action: Mouse scrolled (534, 553) with delta (0, 0)
Screenshot: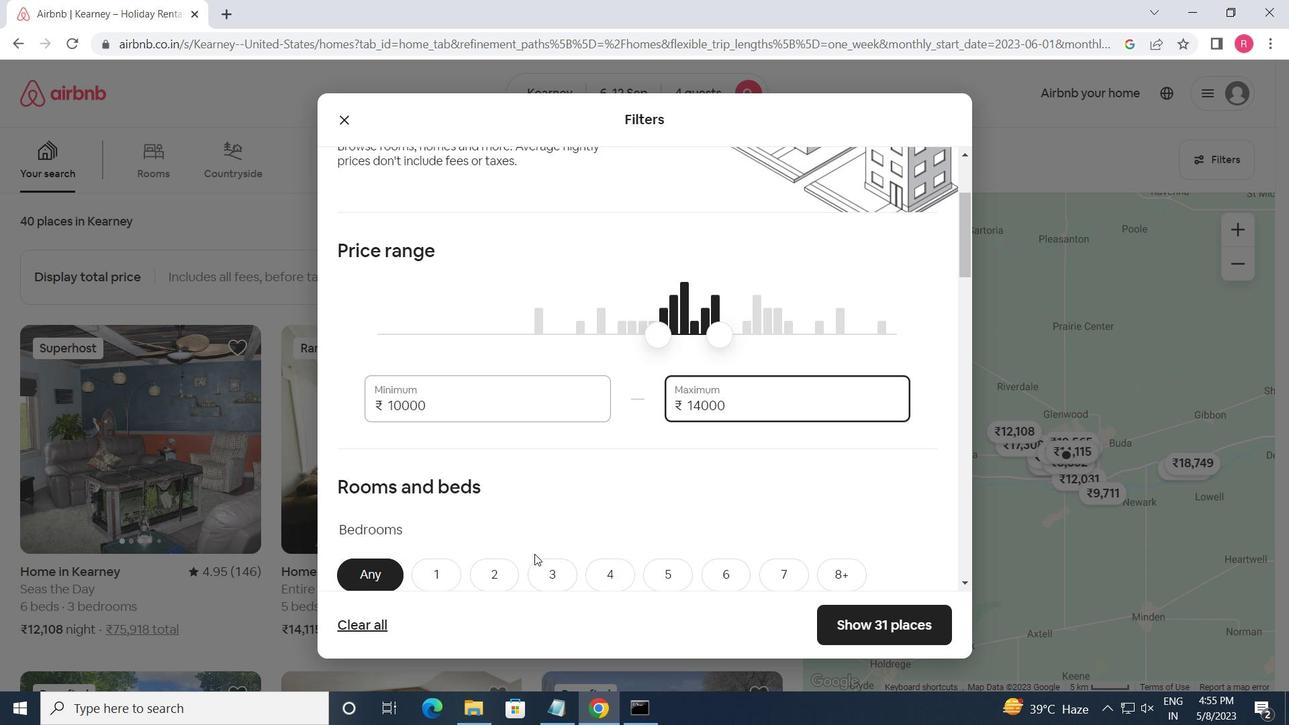
Action: Mouse moved to (610, 407)
Screenshot: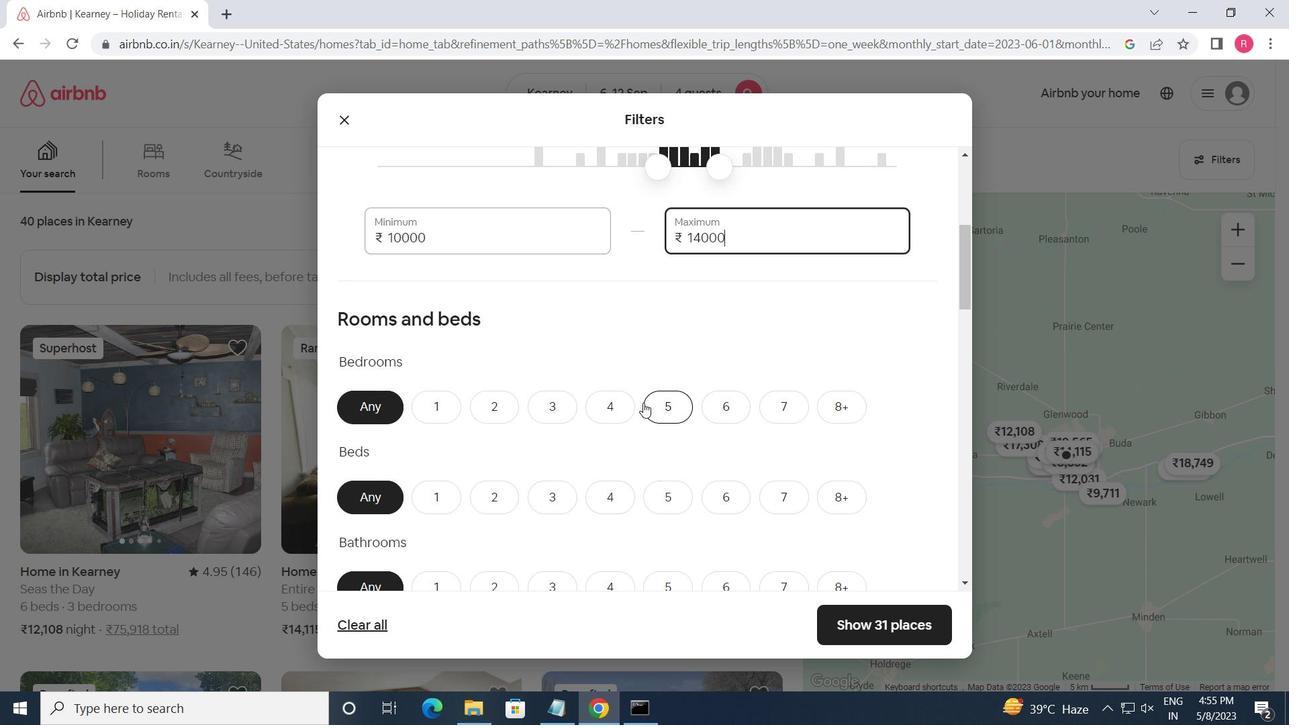
Action: Mouse pressed left at (610, 407)
Screenshot: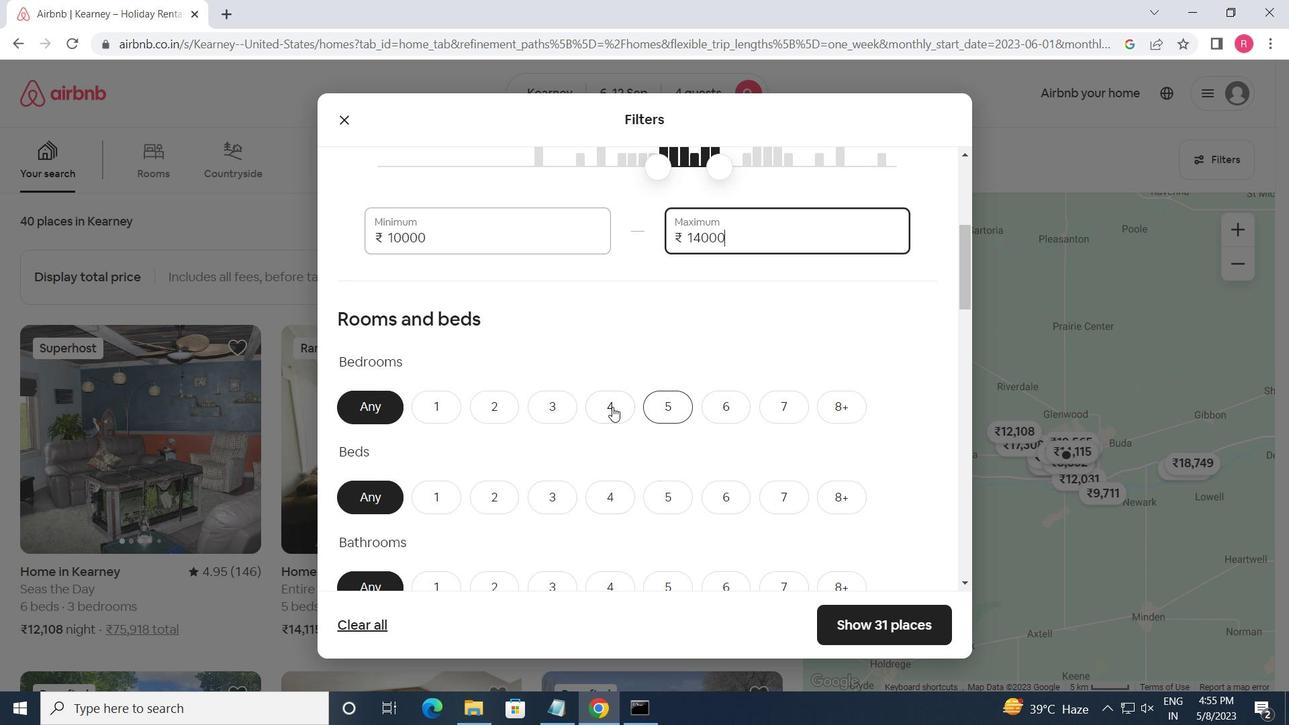 
Action: Mouse moved to (619, 481)
Screenshot: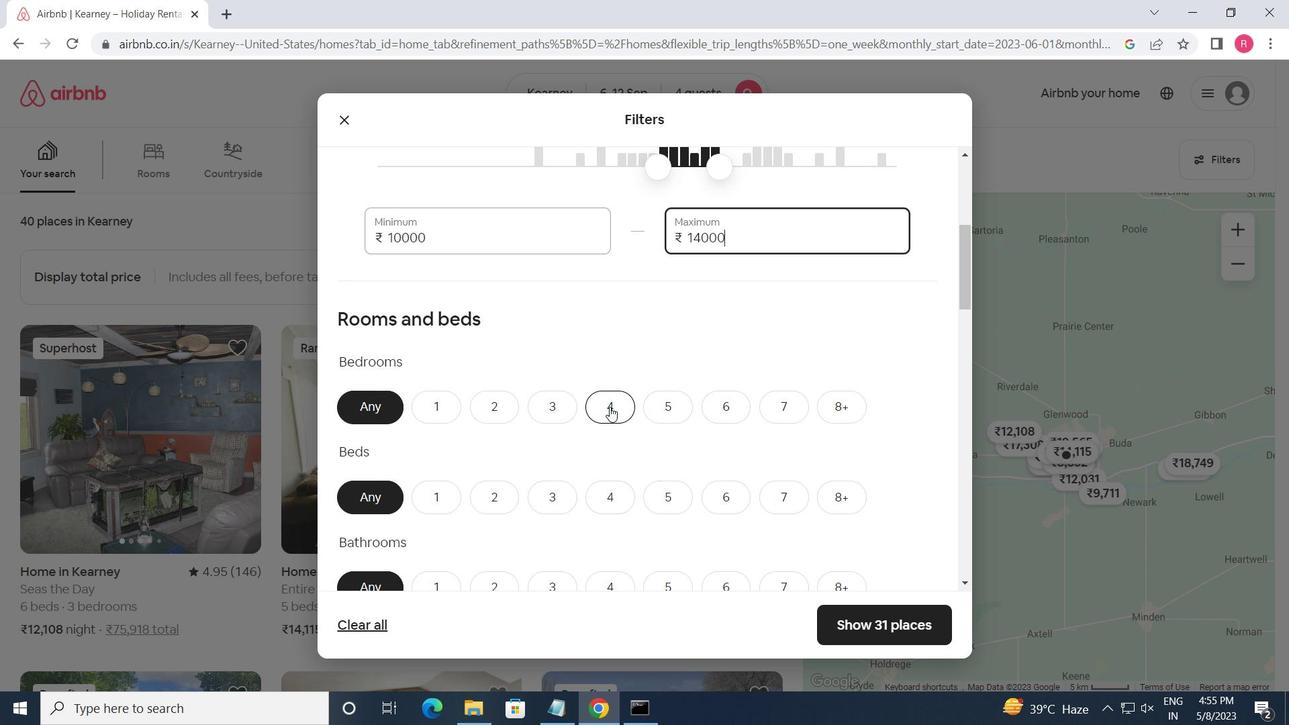
Action: Mouse pressed left at (619, 481)
Screenshot: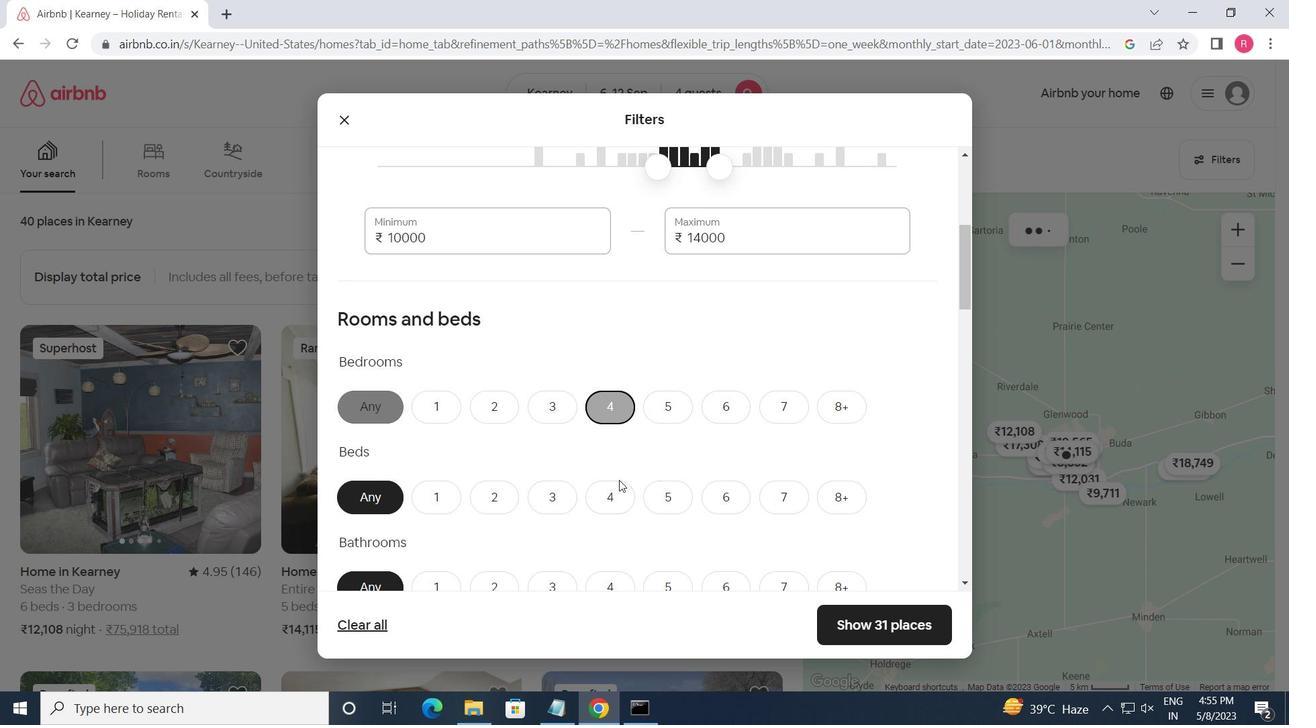 
Action: Mouse moved to (609, 572)
Screenshot: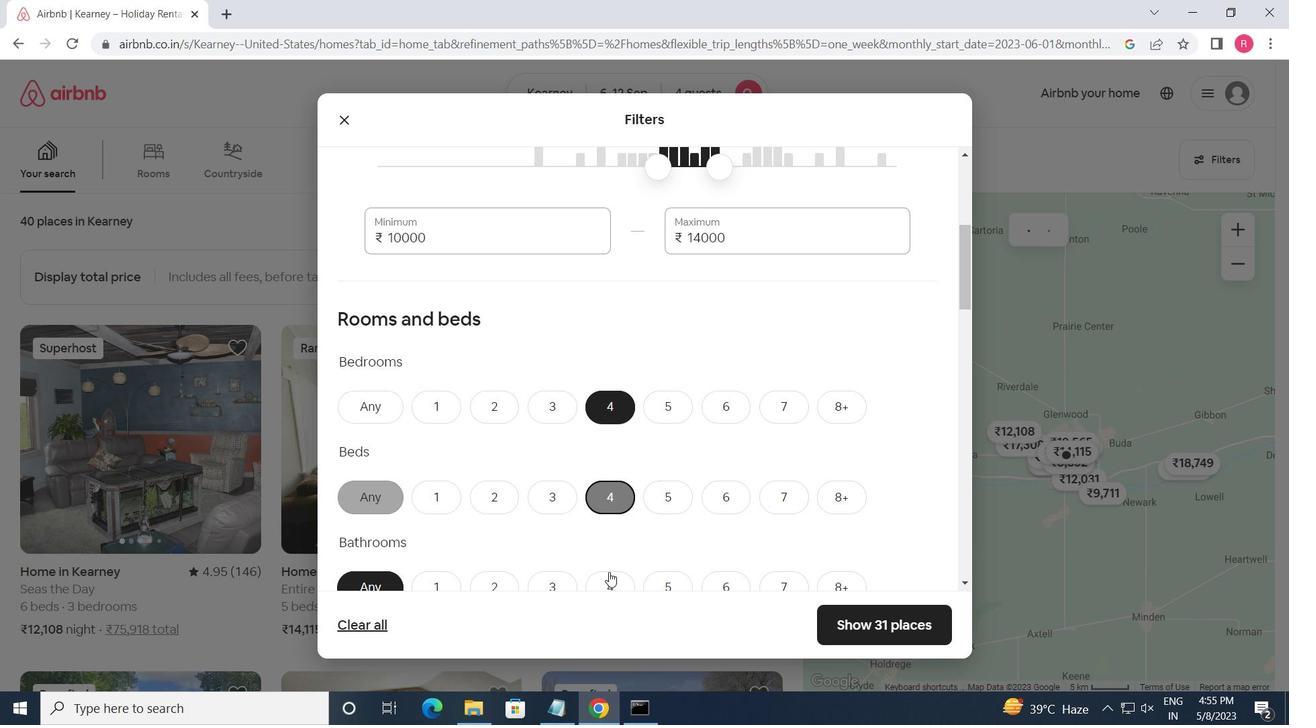 
Action: Mouse pressed left at (609, 572)
Screenshot: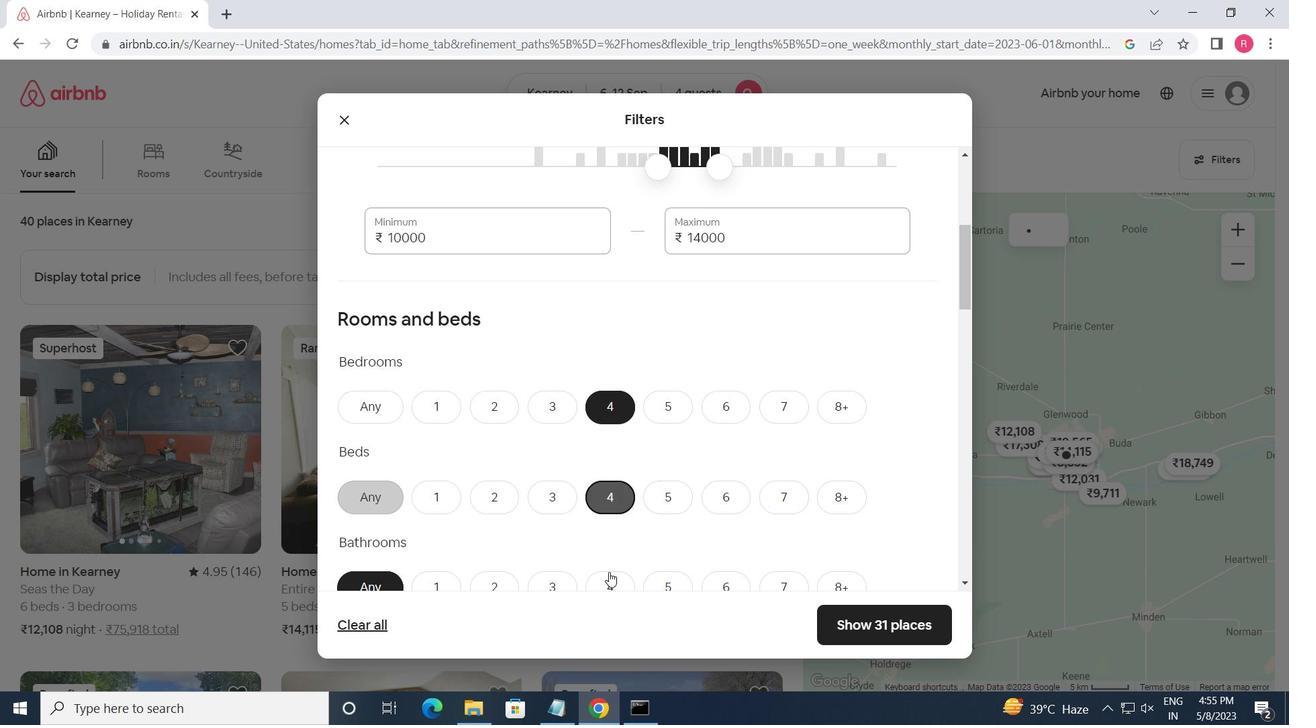 
Action: Mouse moved to (620, 545)
Screenshot: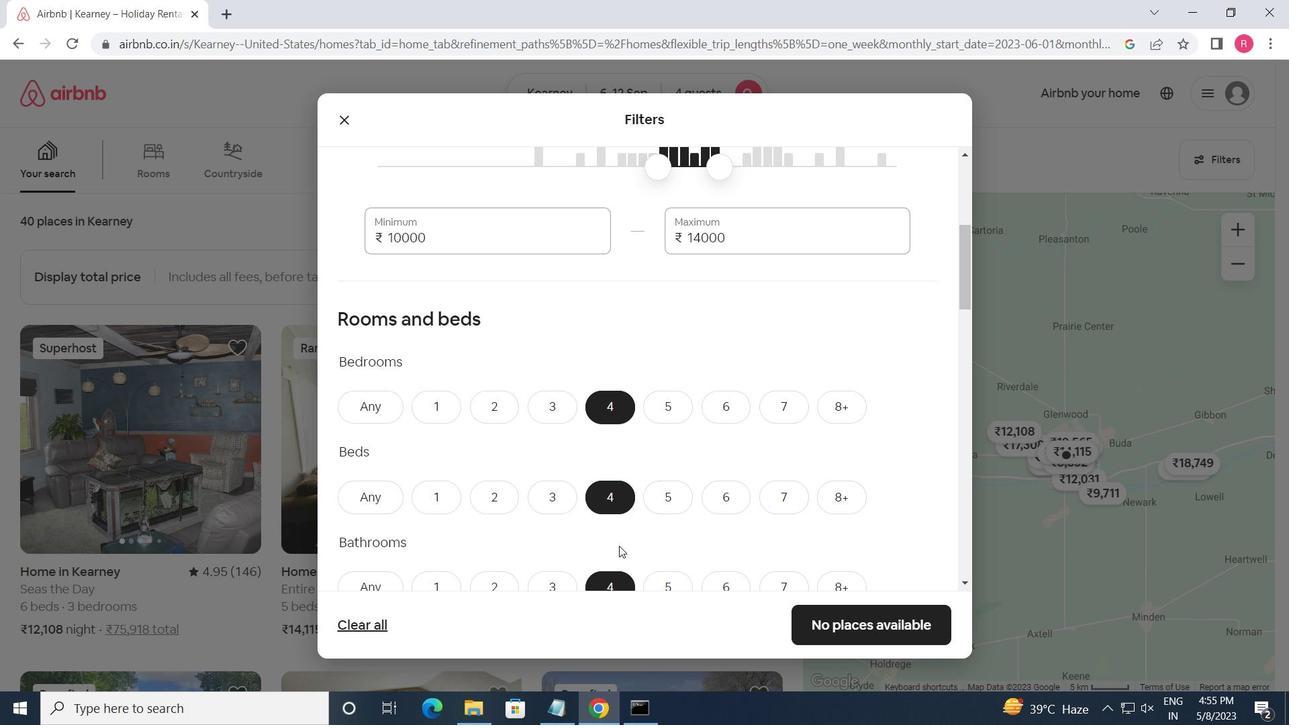 
Action: Mouse scrolled (620, 544) with delta (0, 0)
Screenshot: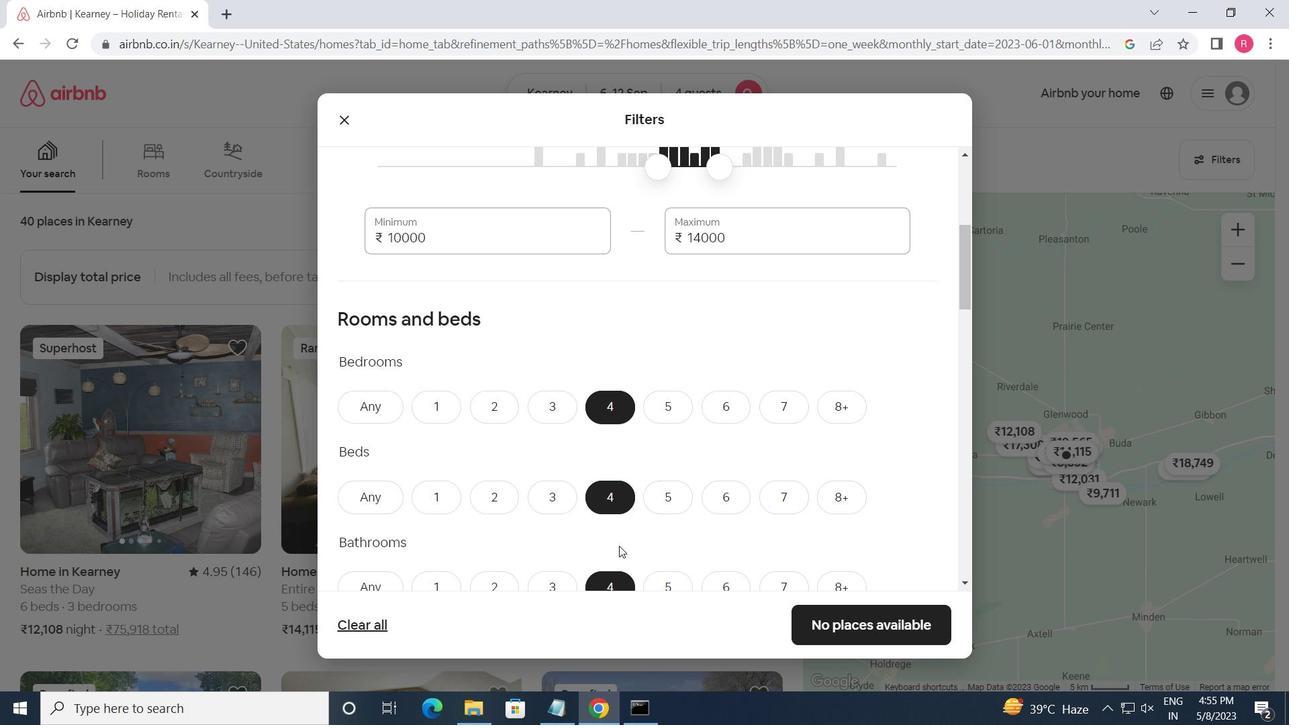 
Action: Mouse scrolled (620, 544) with delta (0, 0)
Screenshot: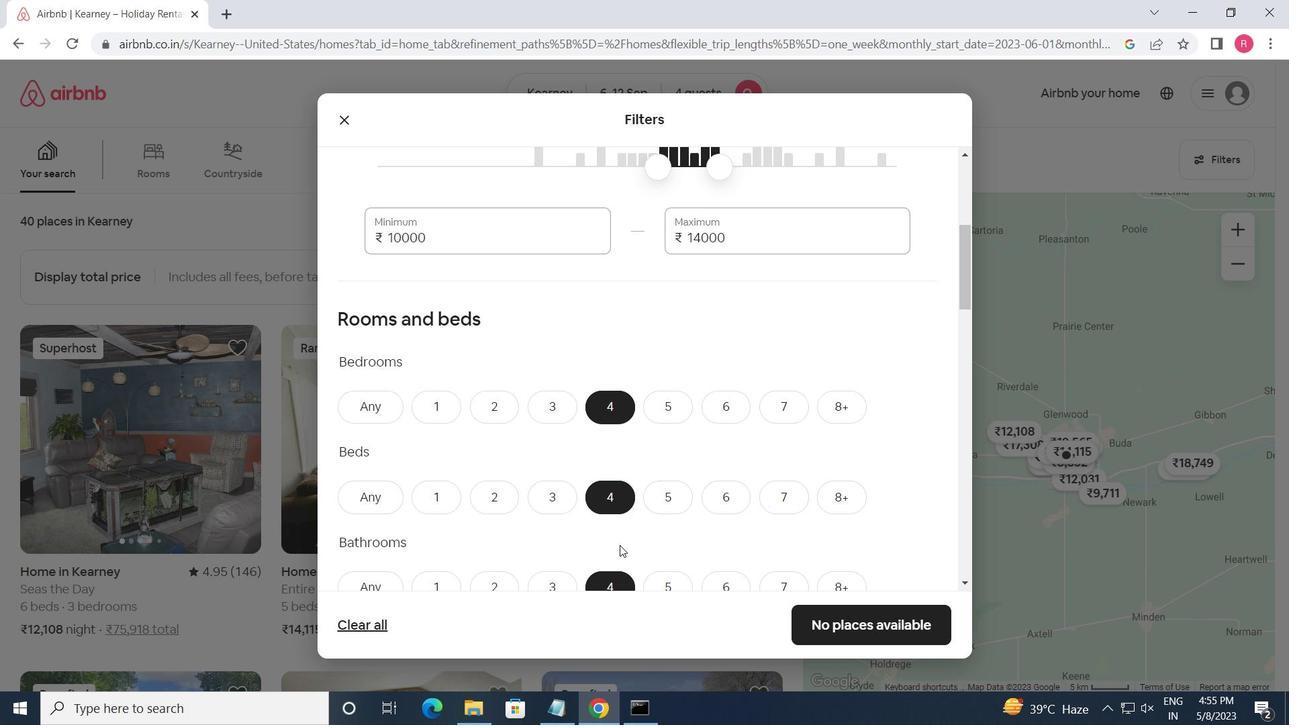 
Action: Mouse scrolled (620, 544) with delta (0, 0)
Screenshot: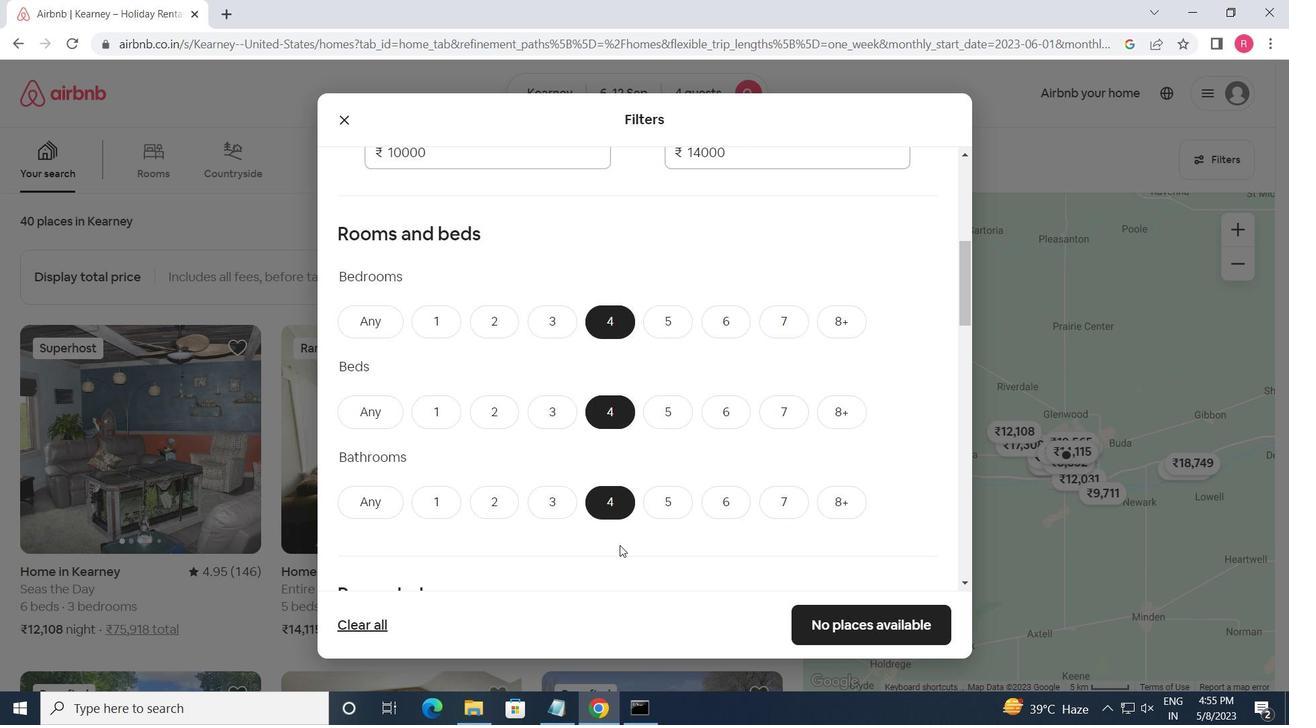 
Action: Mouse scrolled (620, 544) with delta (0, 0)
Screenshot: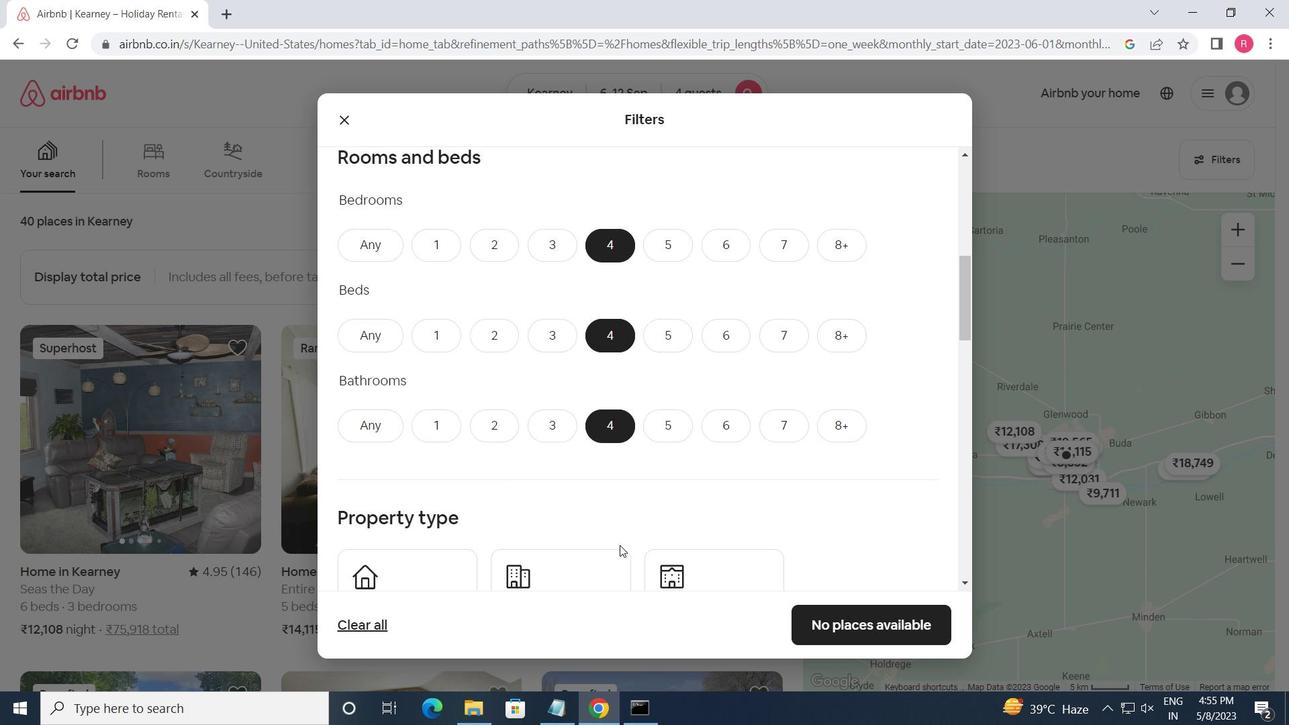 
Action: Mouse moved to (428, 452)
Screenshot: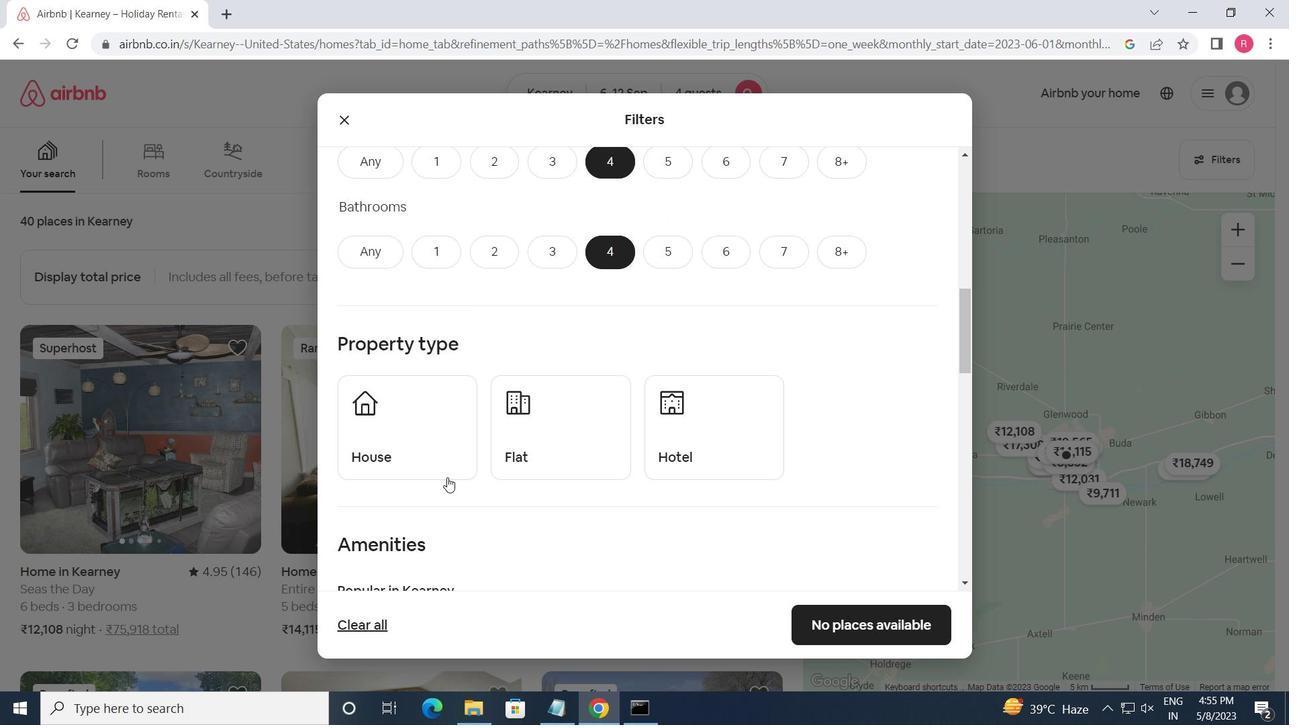
Action: Mouse pressed left at (428, 452)
Screenshot: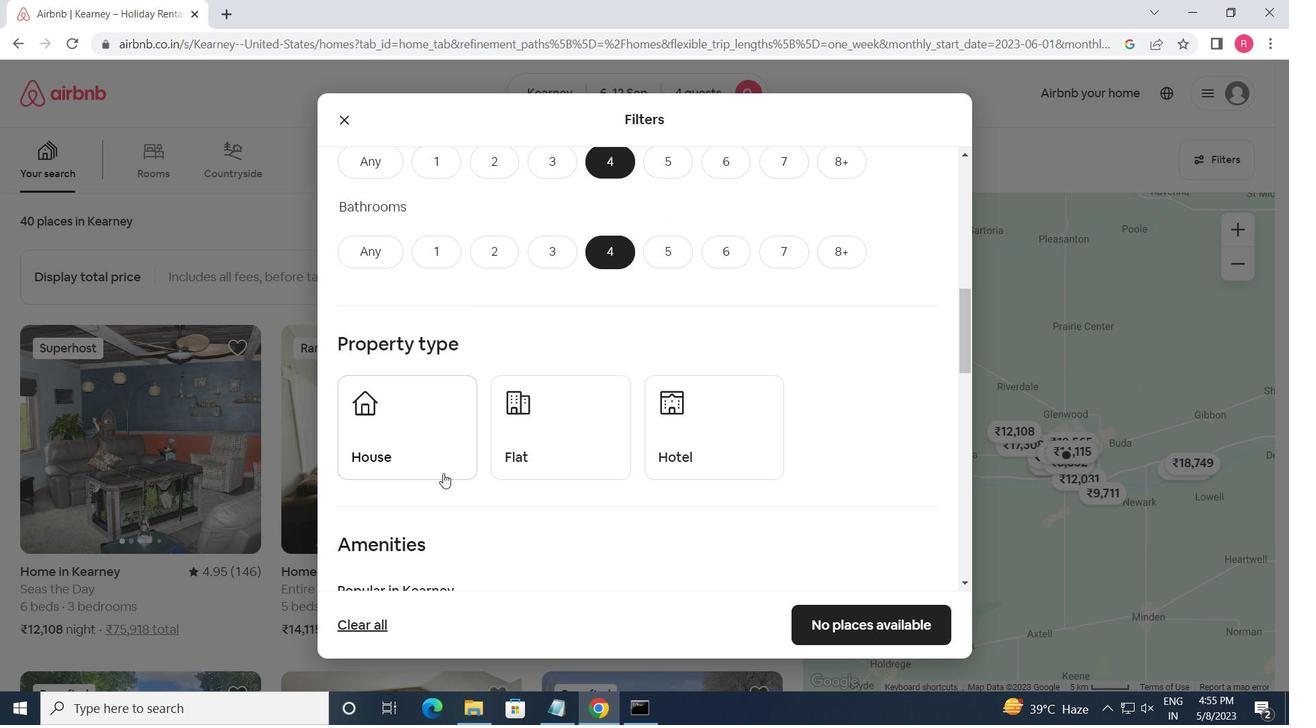 
Action: Mouse moved to (515, 448)
Screenshot: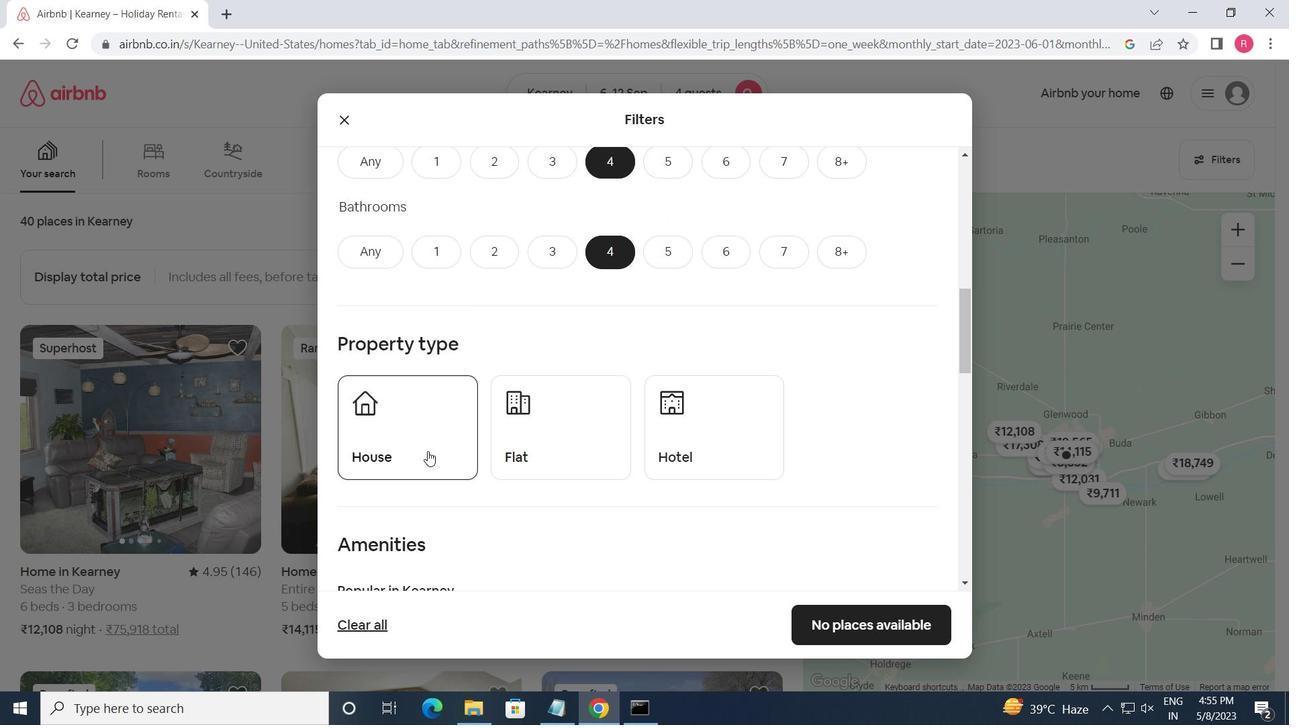 
Action: Mouse pressed left at (515, 448)
Screenshot: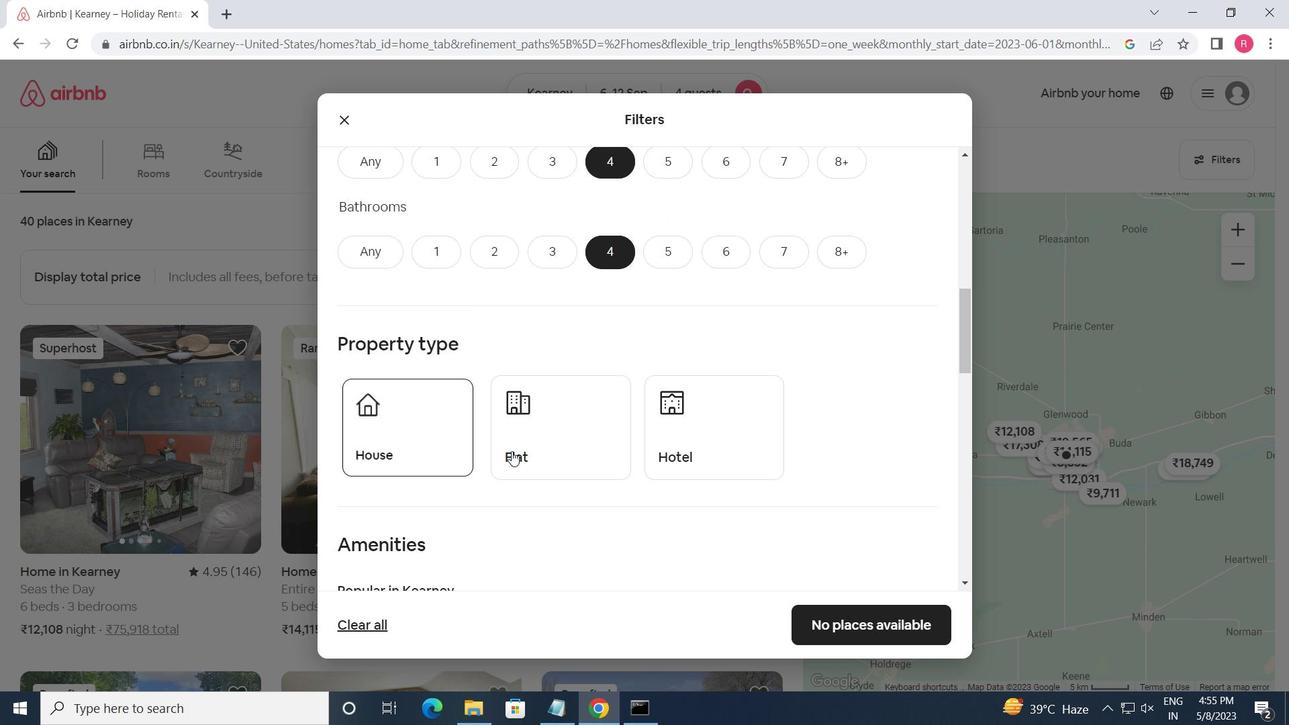 
Action: Mouse moved to (603, 488)
Screenshot: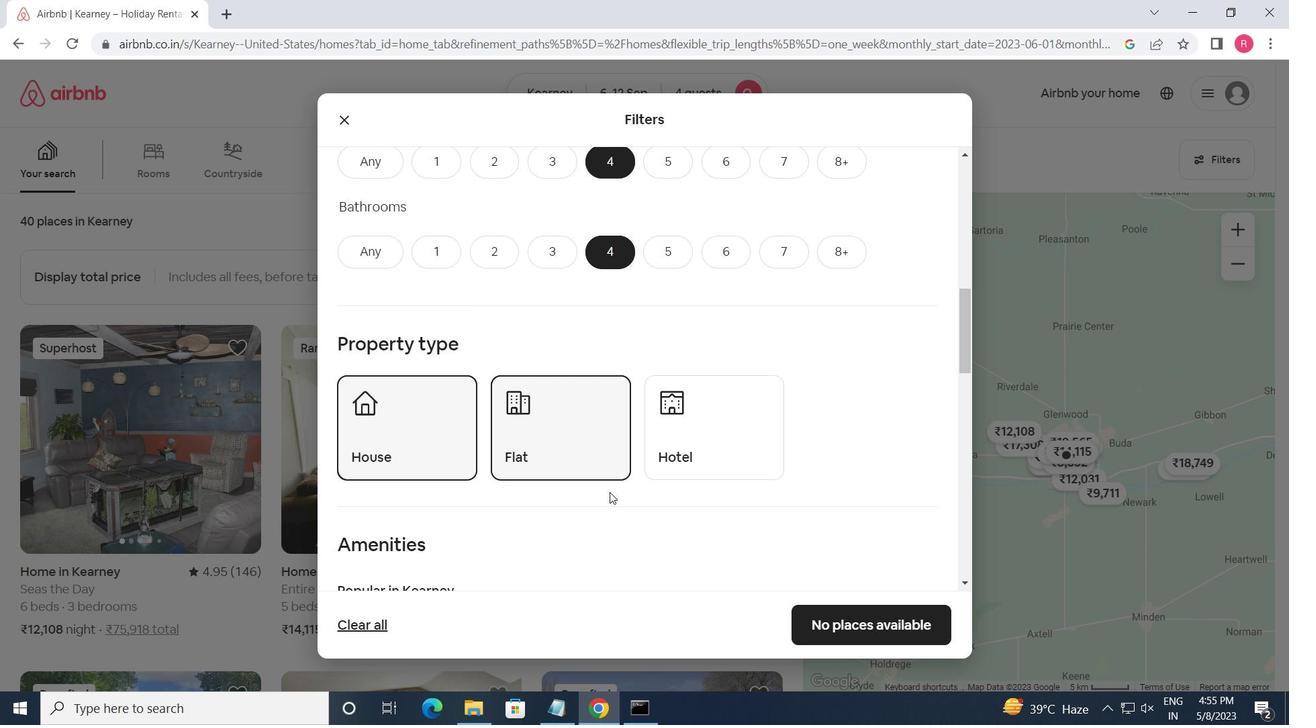 
Action: Mouse scrolled (603, 487) with delta (0, 0)
Screenshot: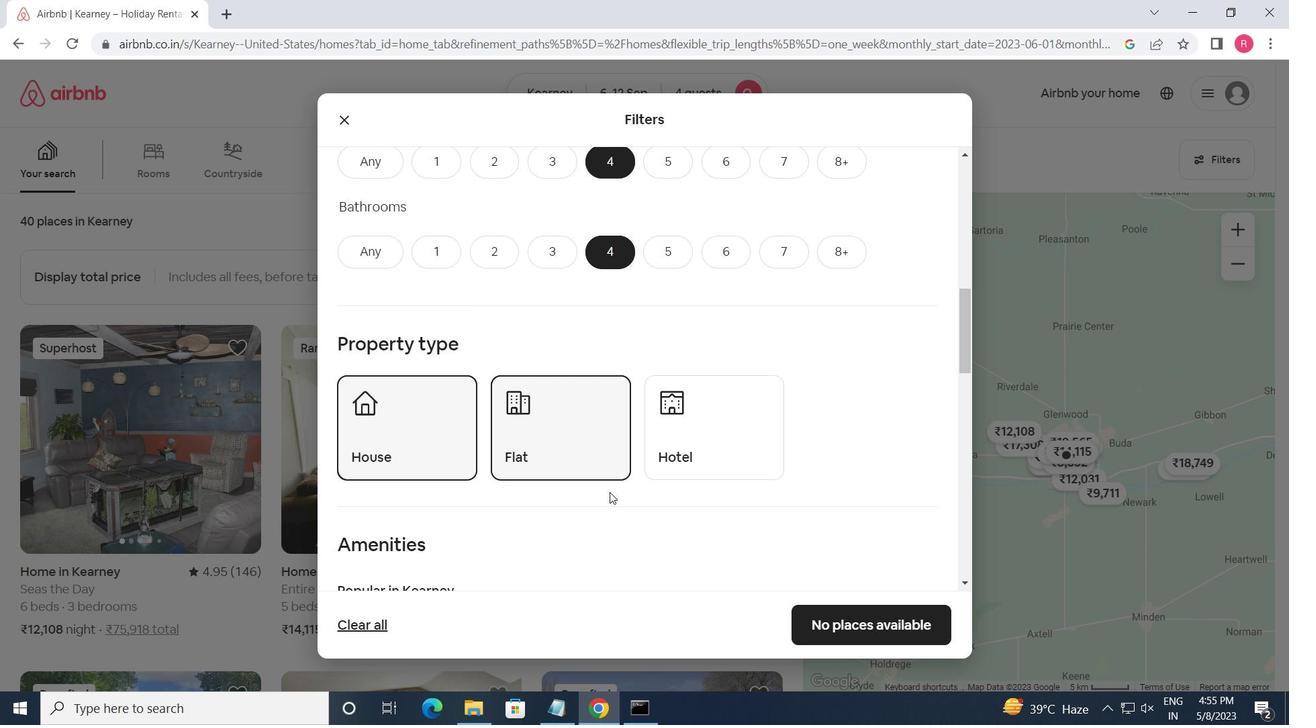 
Action: Mouse moved to (603, 488)
Screenshot: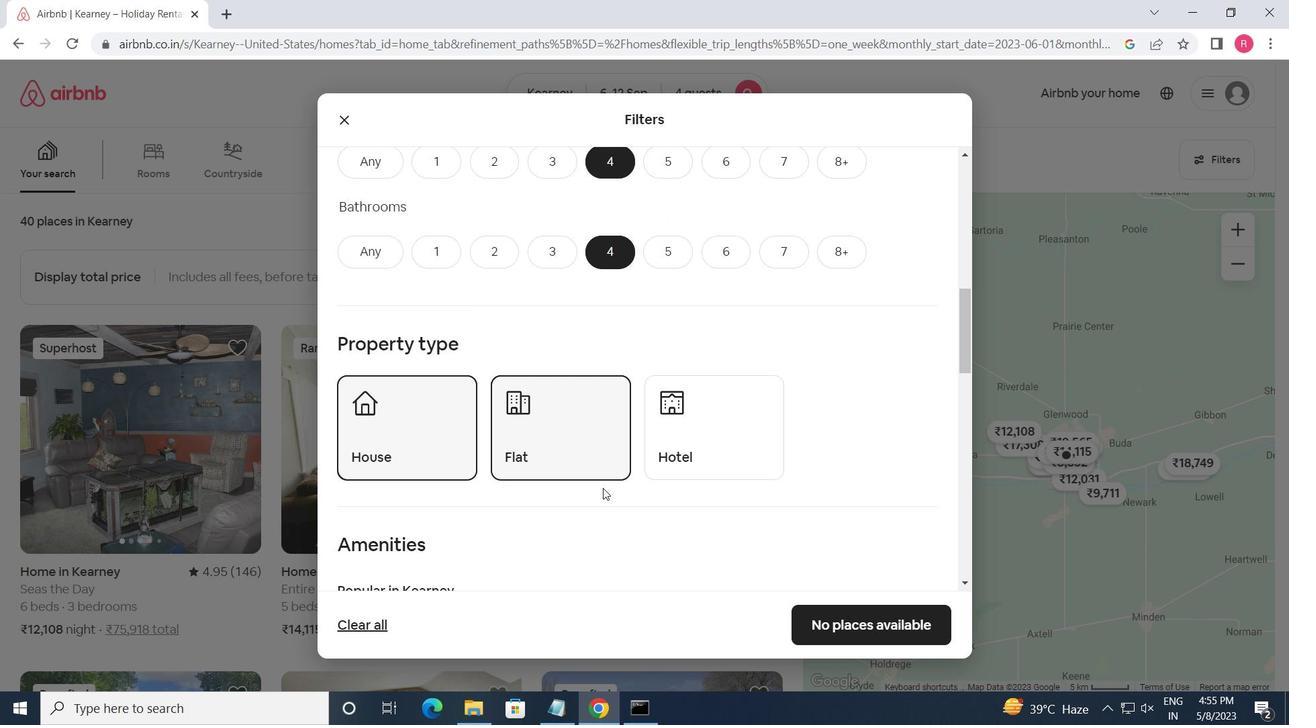 
Action: Mouse scrolled (603, 487) with delta (0, 0)
Screenshot: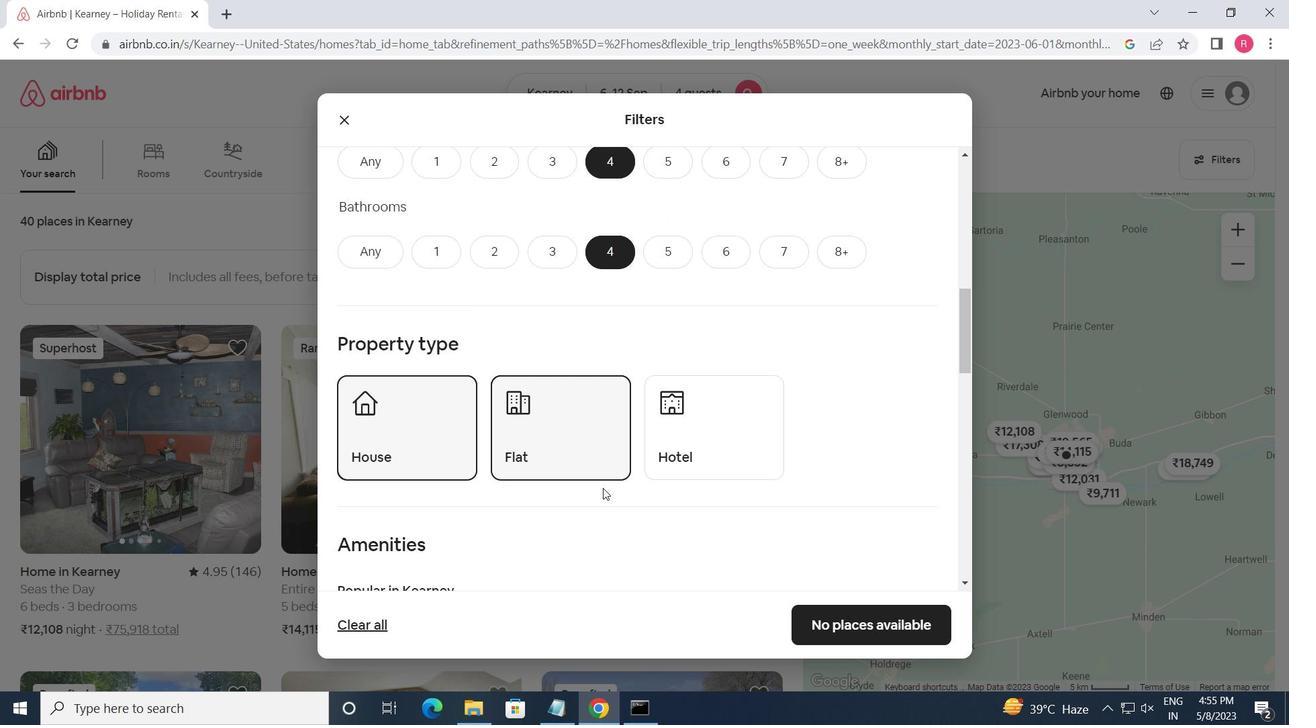 
Action: Mouse moved to (598, 488)
Screenshot: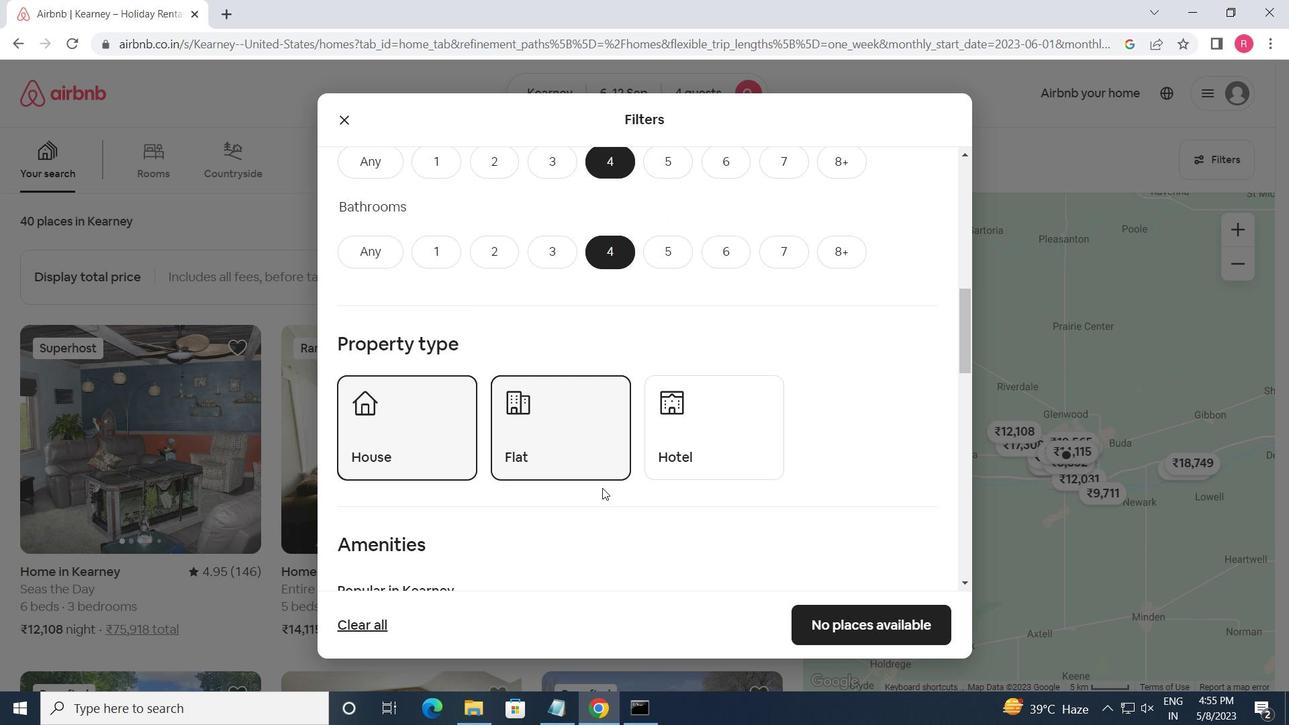 
Action: Mouse scrolled (598, 487) with delta (0, 0)
Screenshot: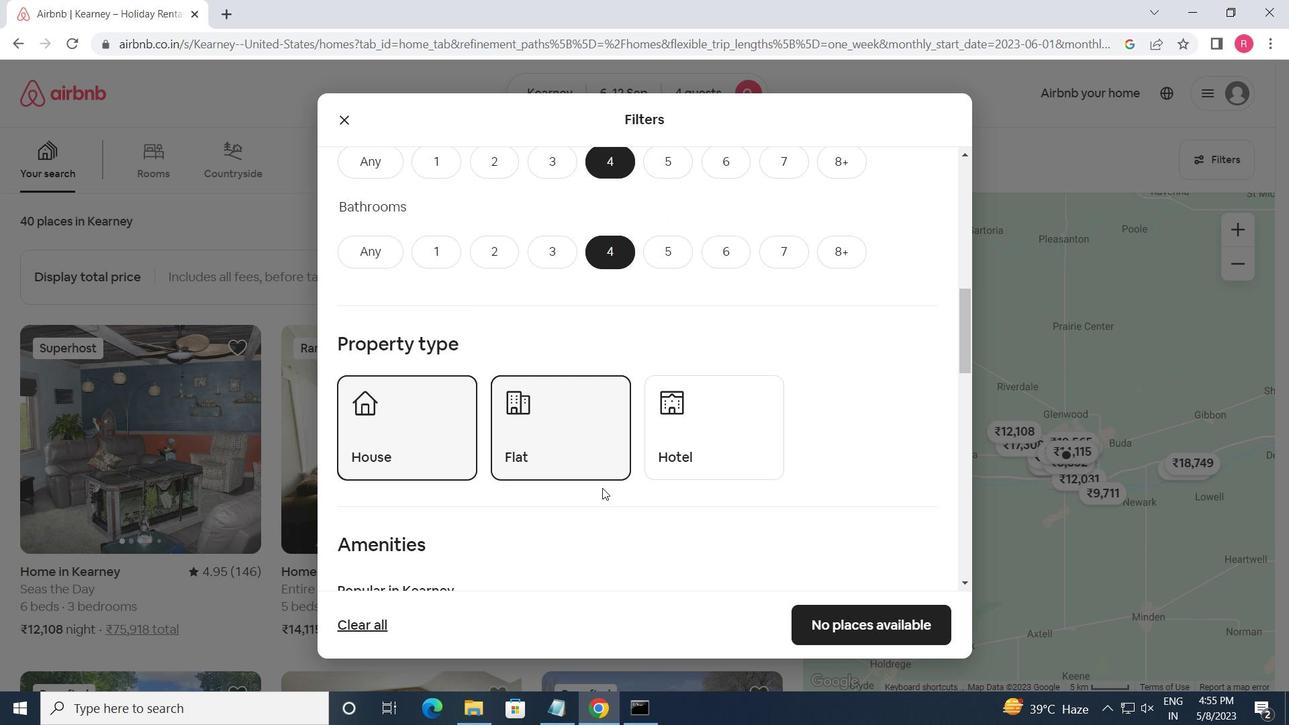 
Action: Mouse moved to (591, 488)
Screenshot: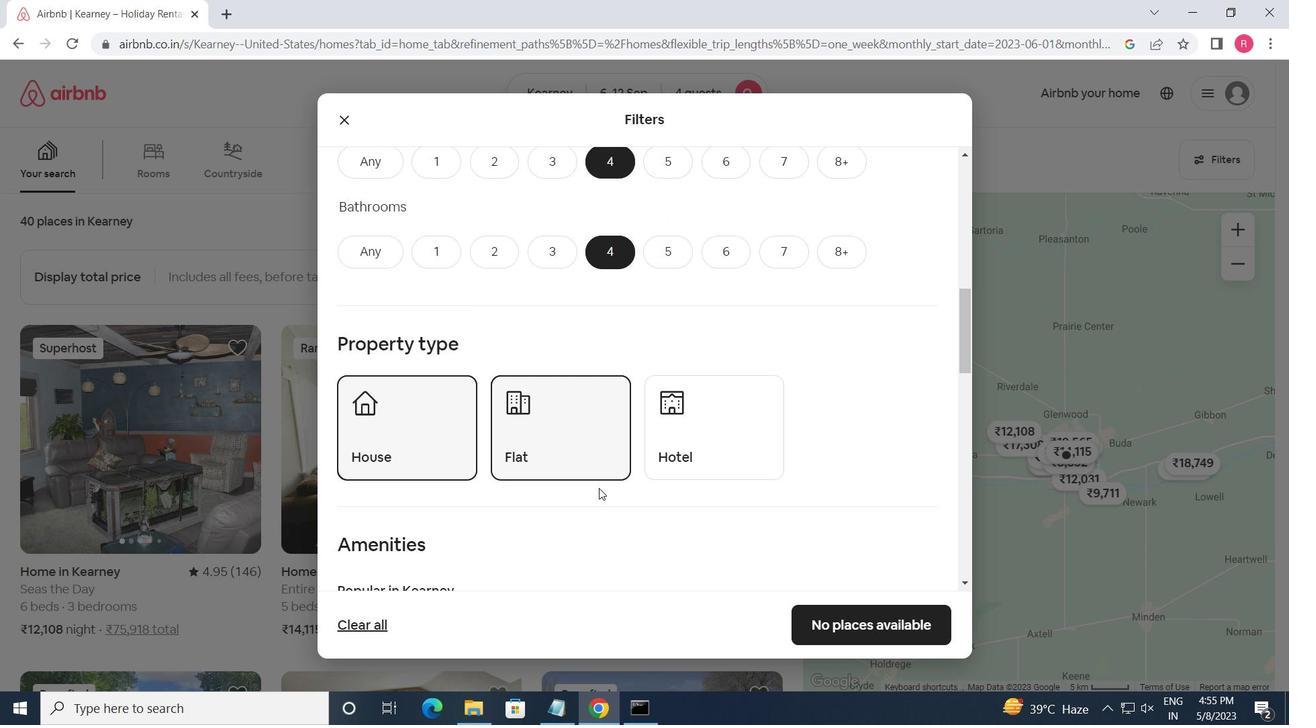 
Action: Mouse scrolled (591, 487) with delta (0, 0)
Screenshot: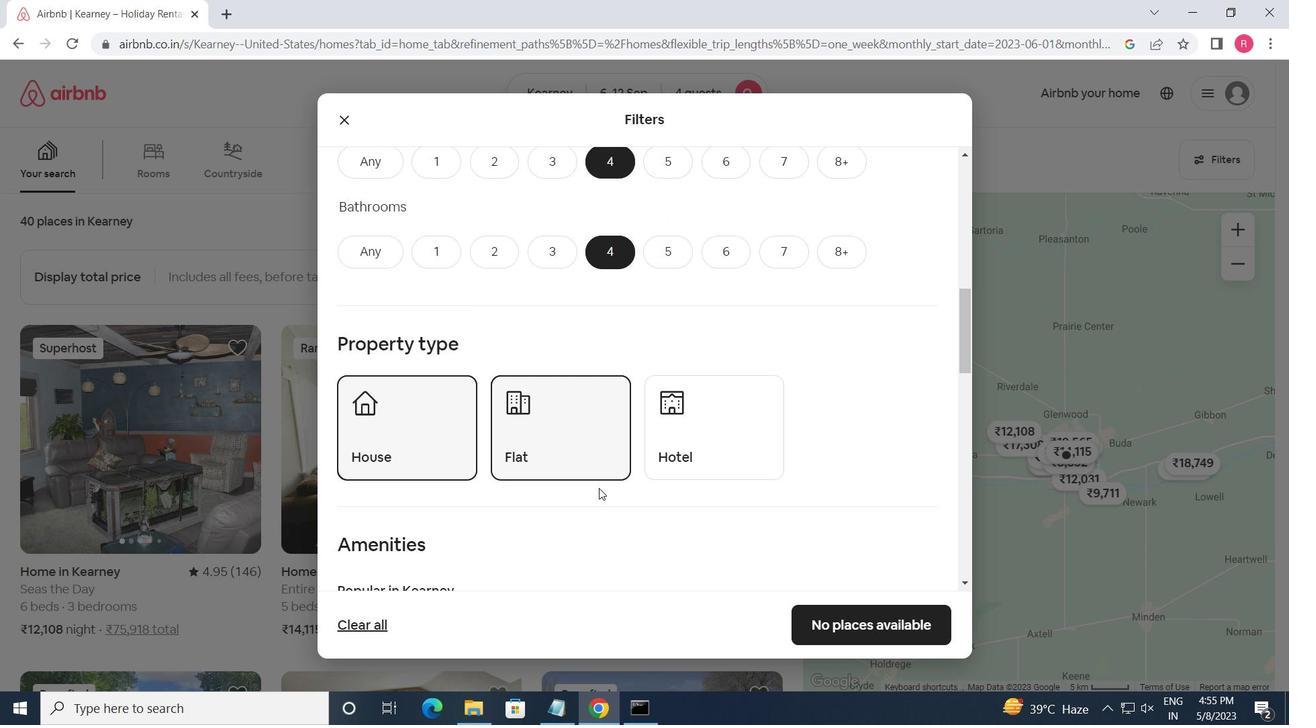 
Action: Mouse moved to (351, 418)
Screenshot: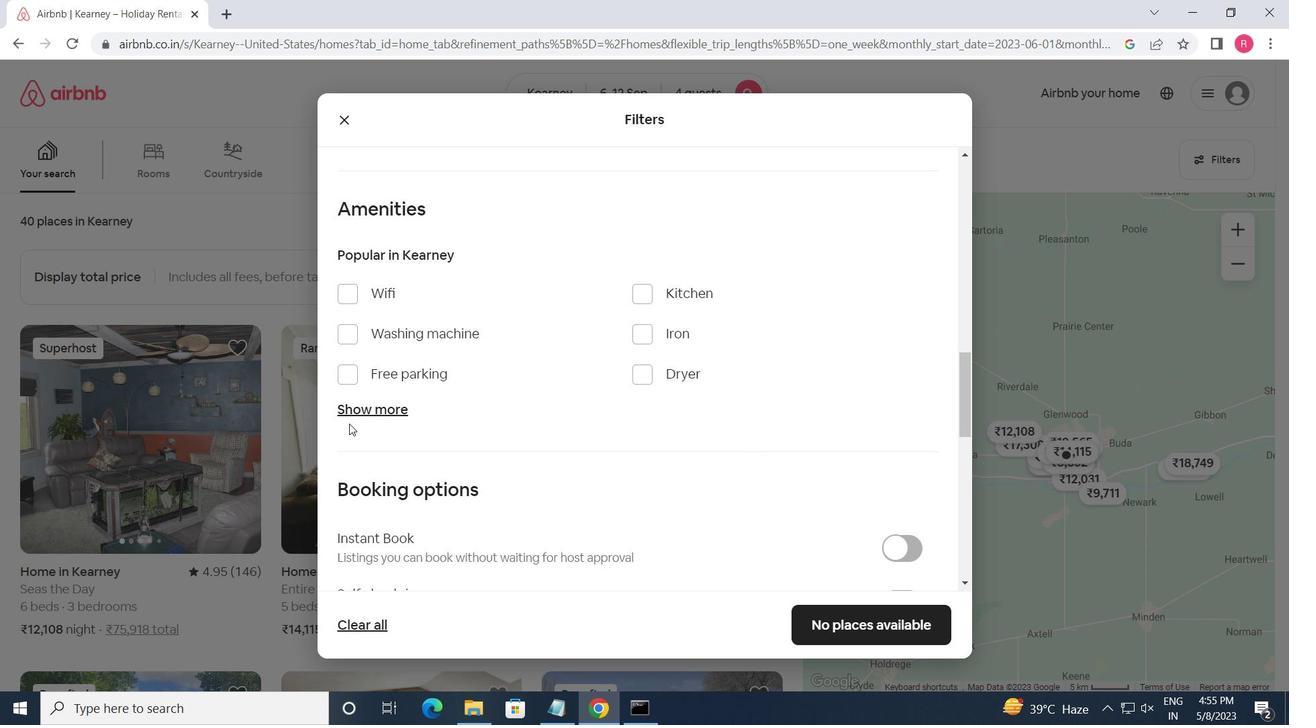 
Action: Mouse pressed left at (351, 418)
Screenshot: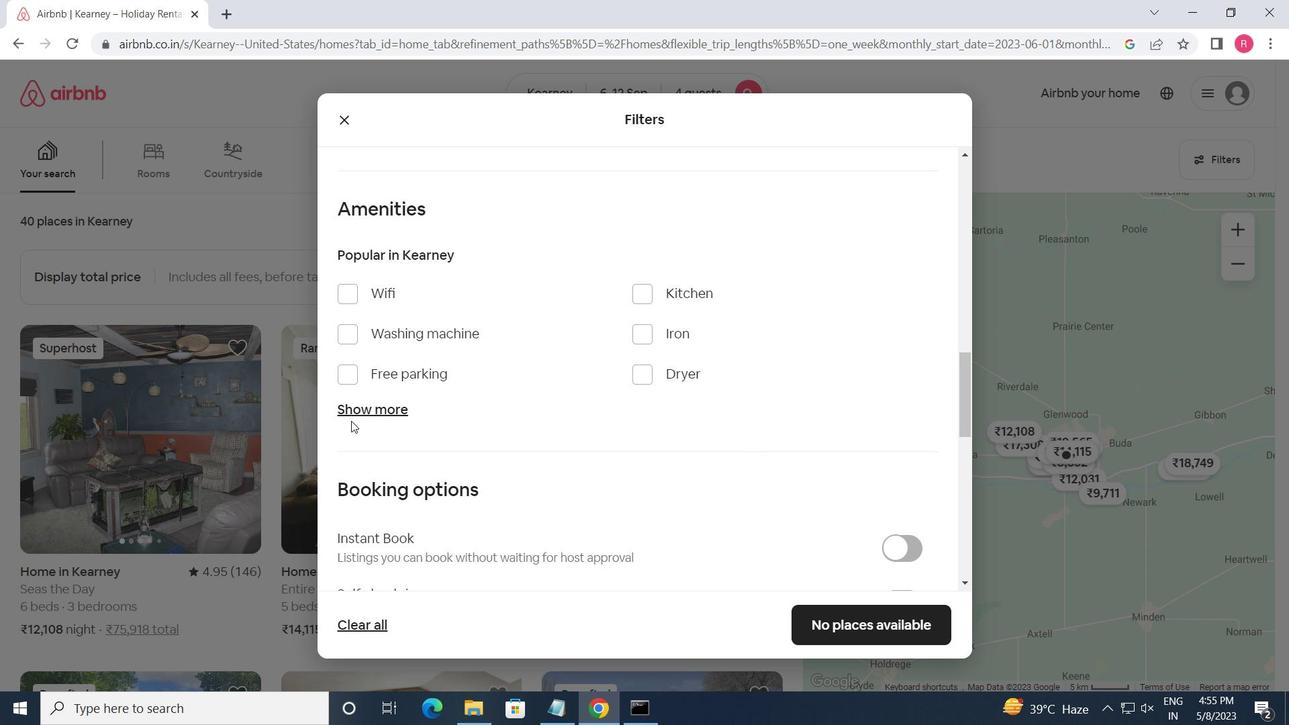 
Action: Mouse moved to (345, 286)
Screenshot: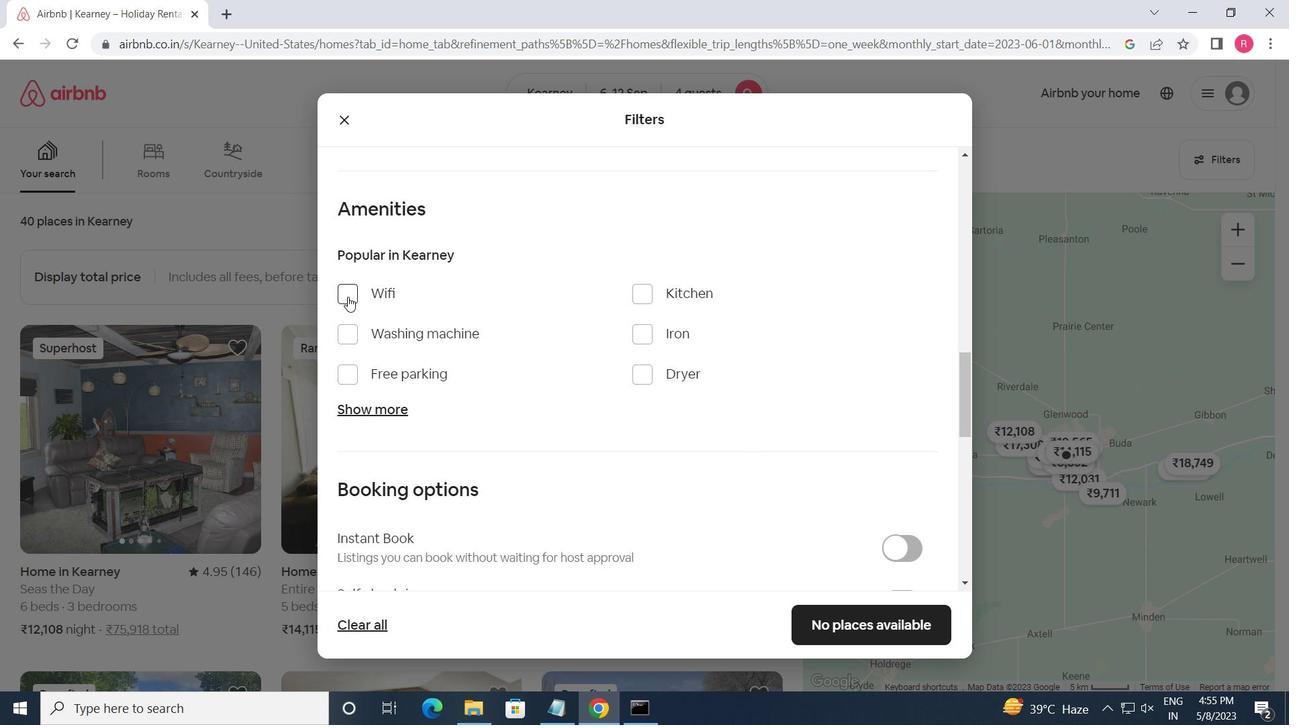 
Action: Mouse pressed left at (345, 286)
Screenshot: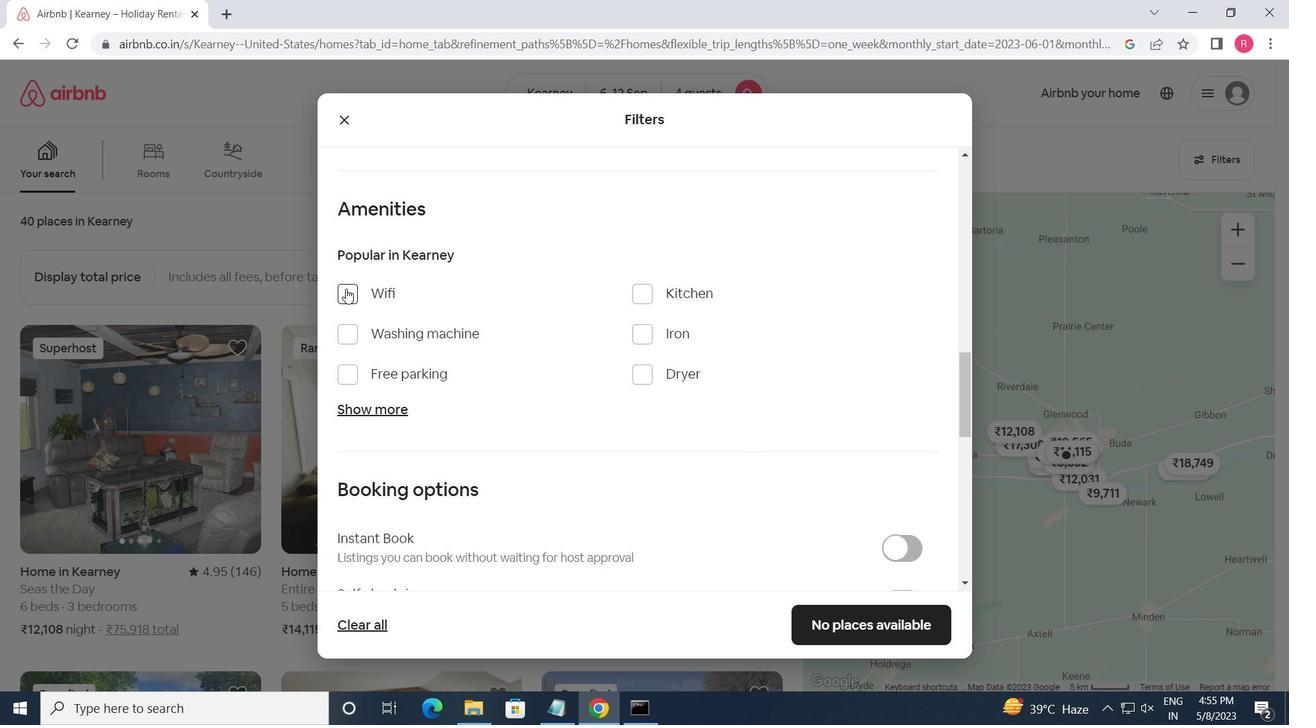 
Action: Mouse moved to (361, 406)
Screenshot: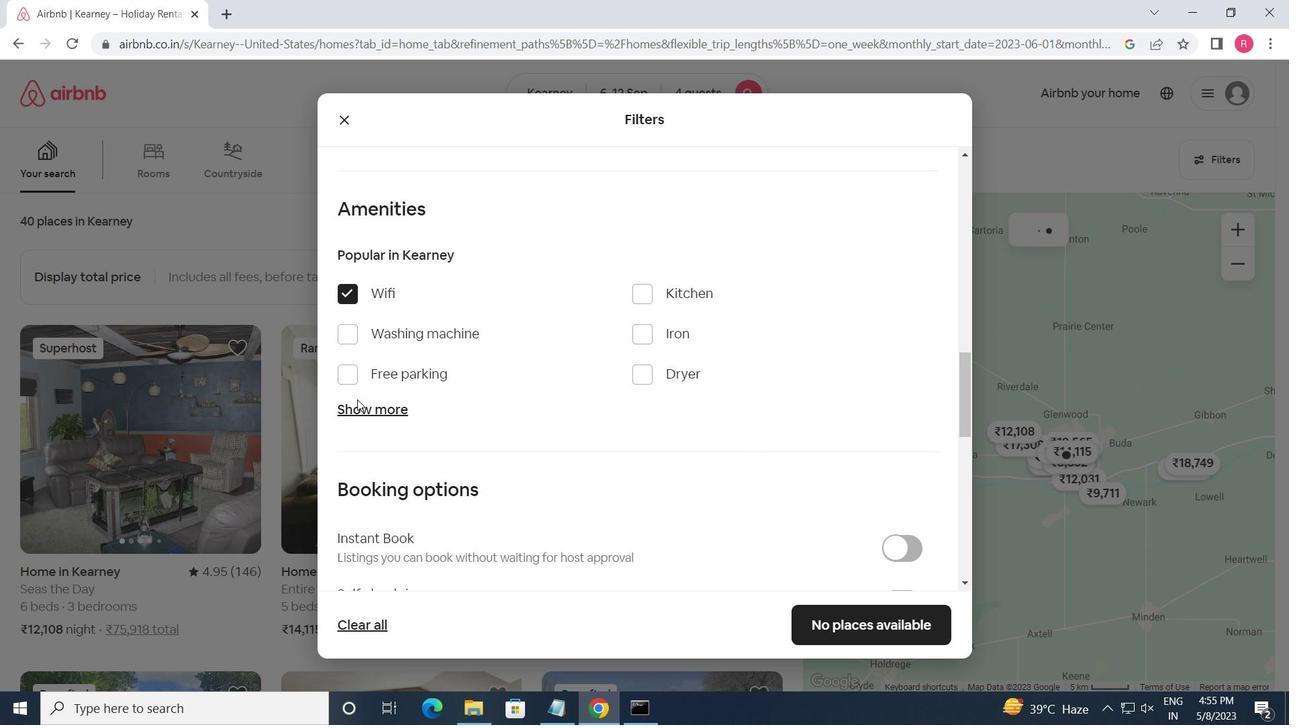 
Action: Mouse pressed left at (361, 406)
Screenshot: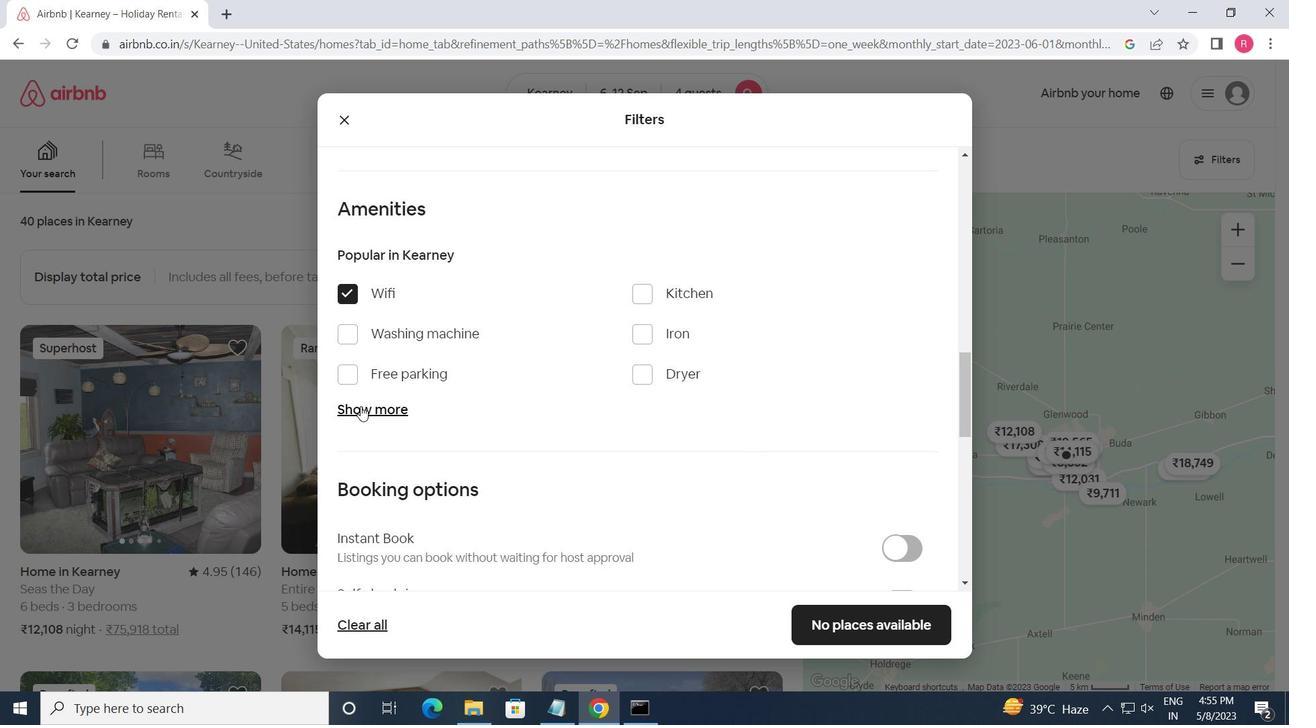
Action: Mouse moved to (355, 374)
Screenshot: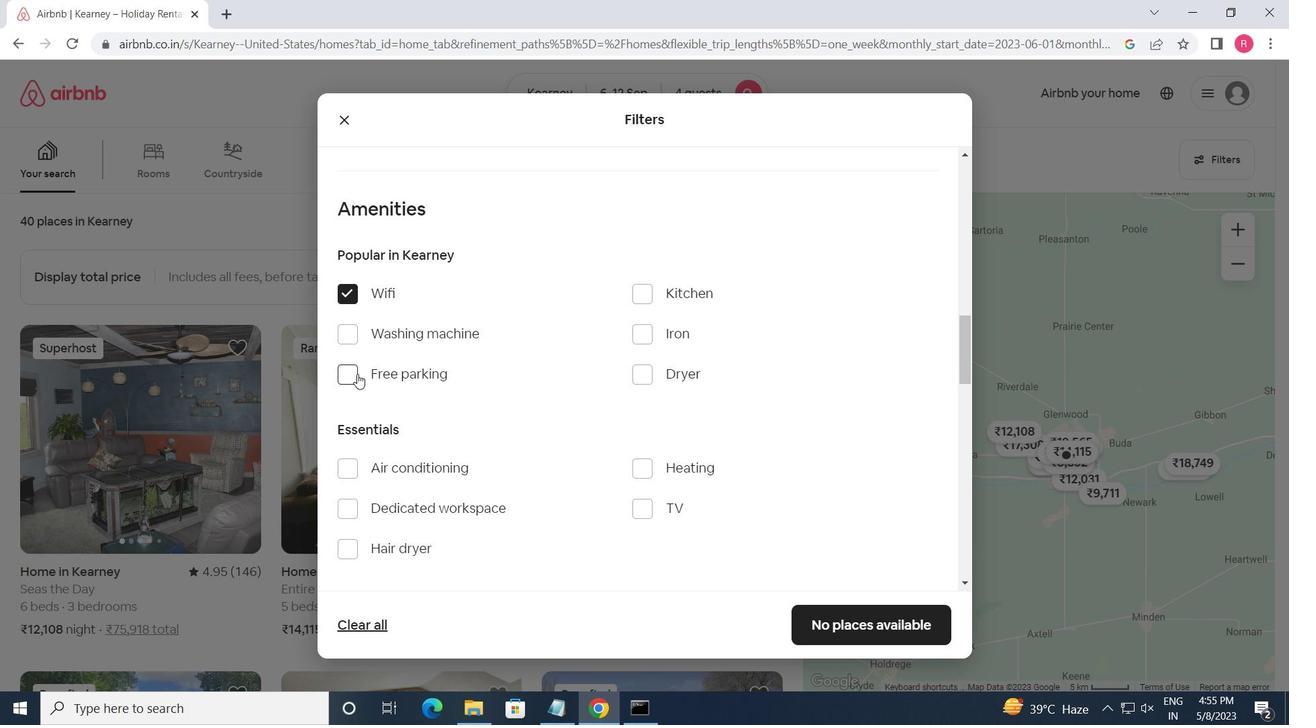 
Action: Mouse pressed left at (355, 374)
Screenshot: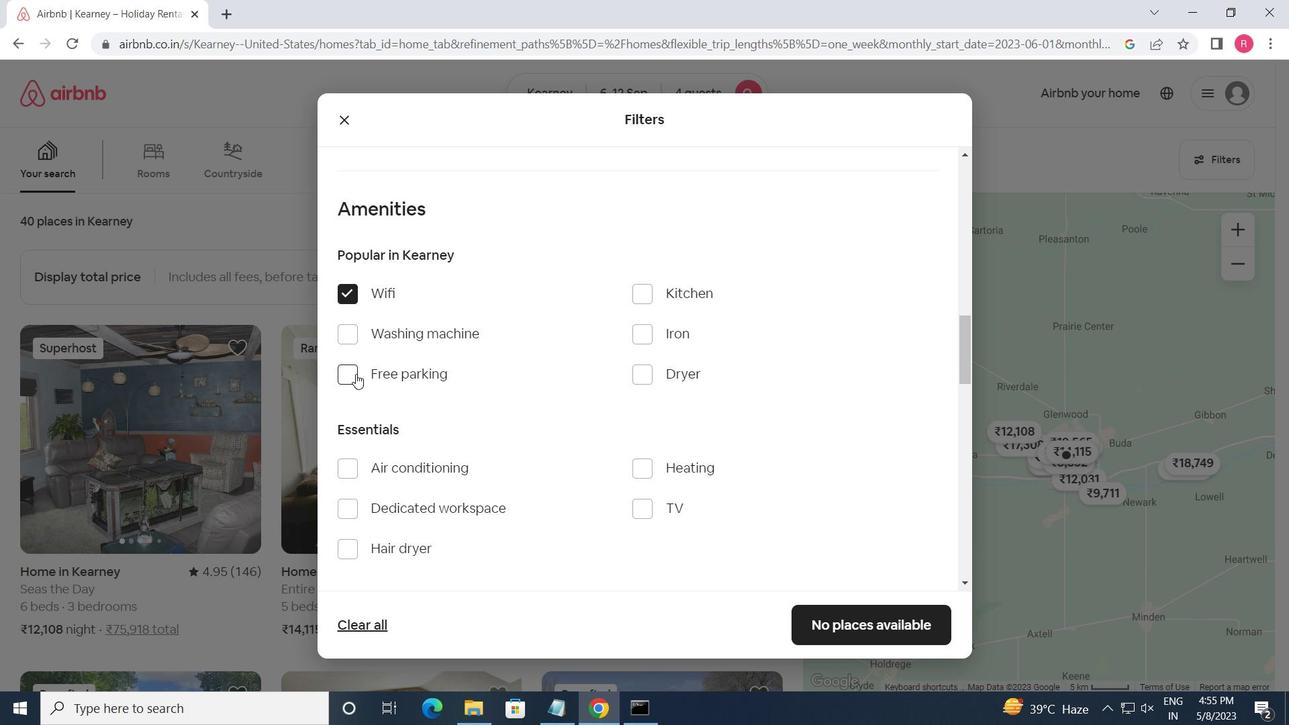 
Action: Mouse moved to (652, 514)
Screenshot: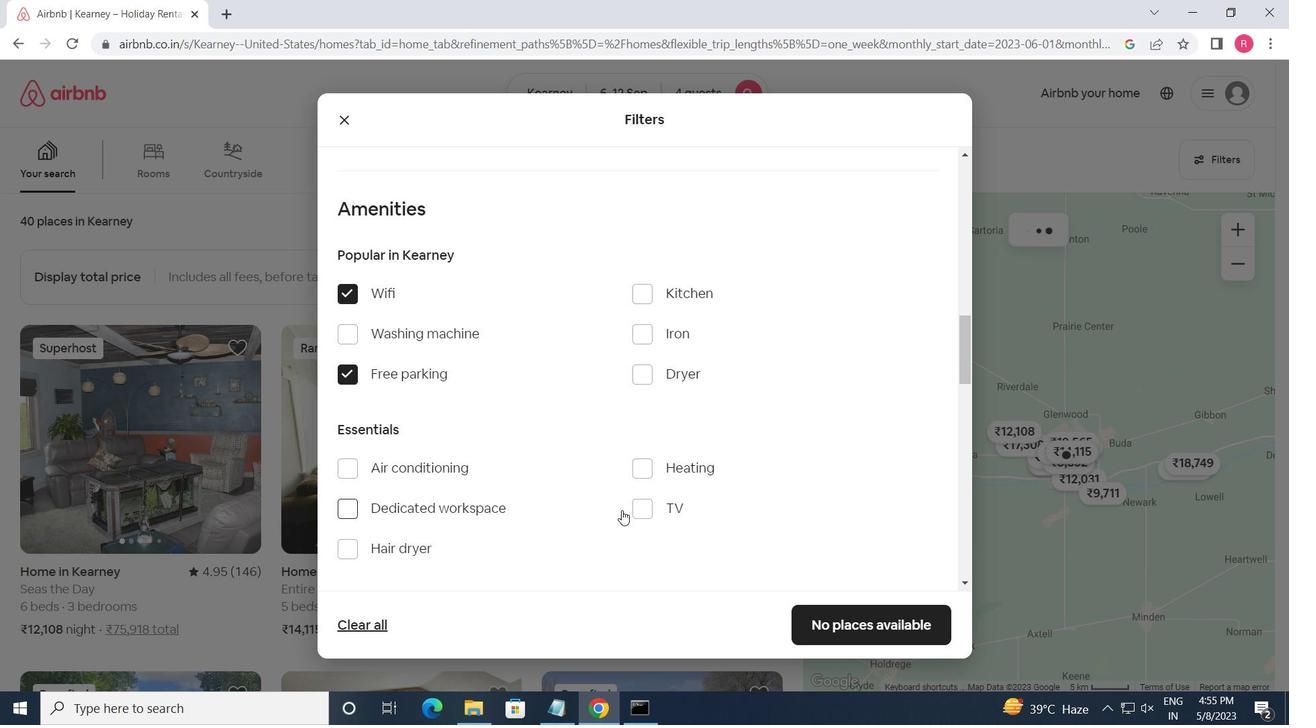 
Action: Mouse pressed left at (652, 514)
Screenshot: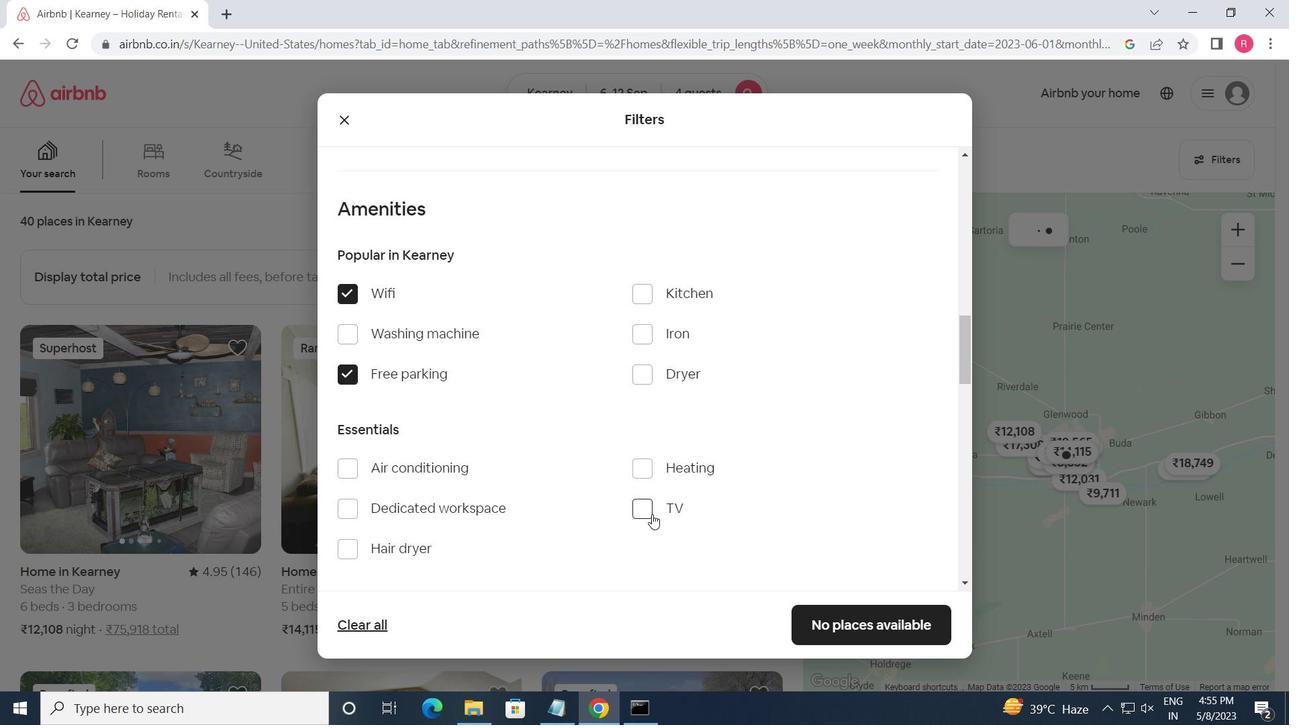 
Action: Mouse moved to (575, 512)
Screenshot: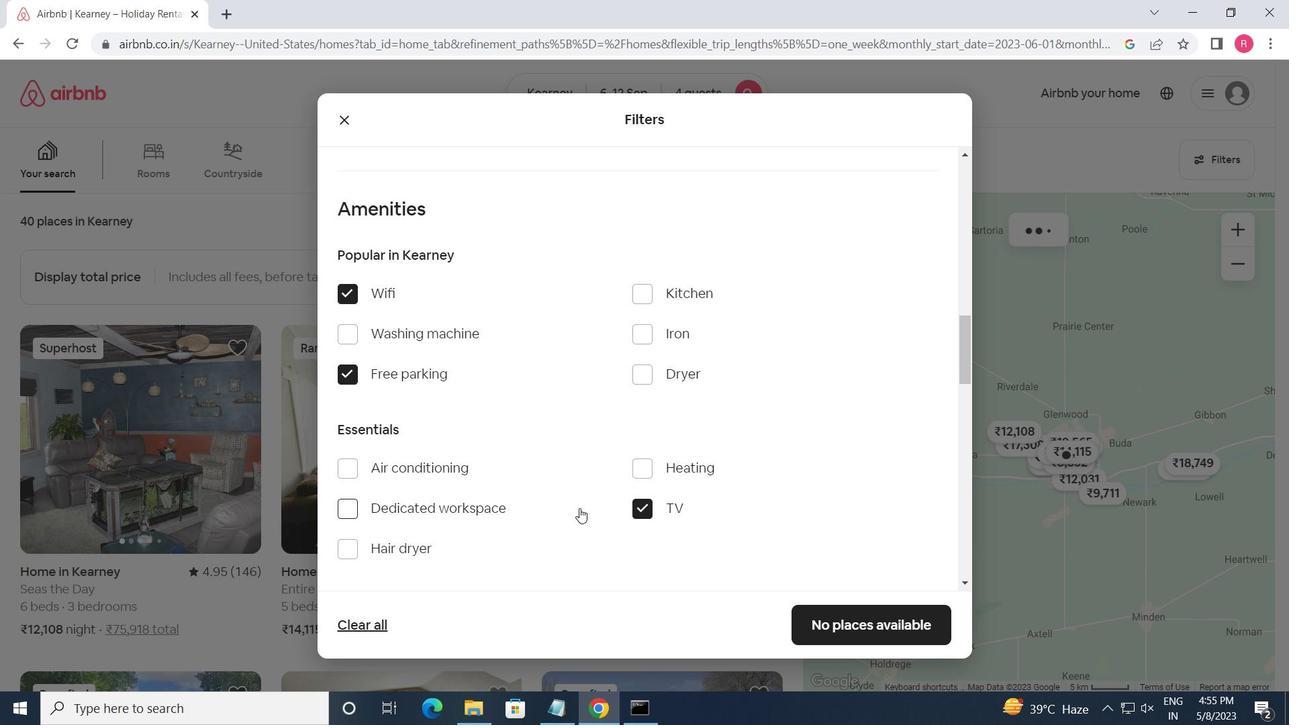 
Action: Mouse scrolled (575, 511) with delta (0, 0)
Screenshot: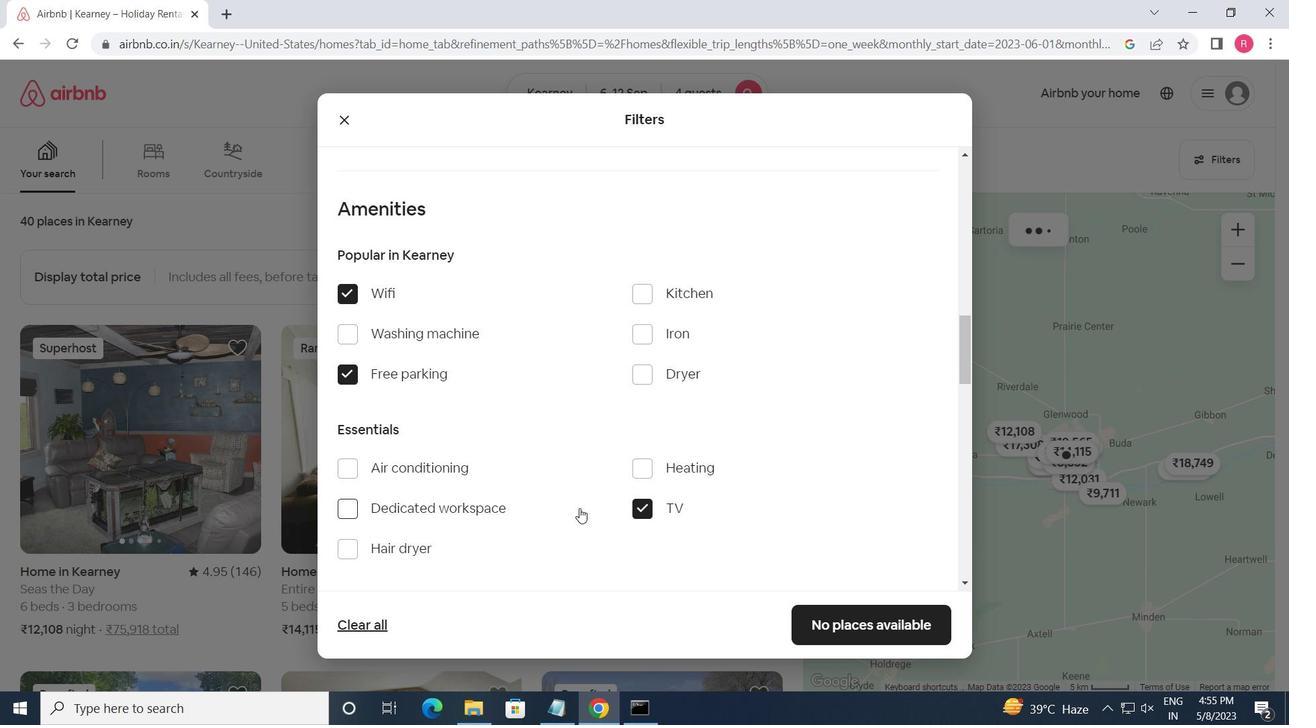 
Action: Mouse scrolled (575, 511) with delta (0, 0)
Screenshot: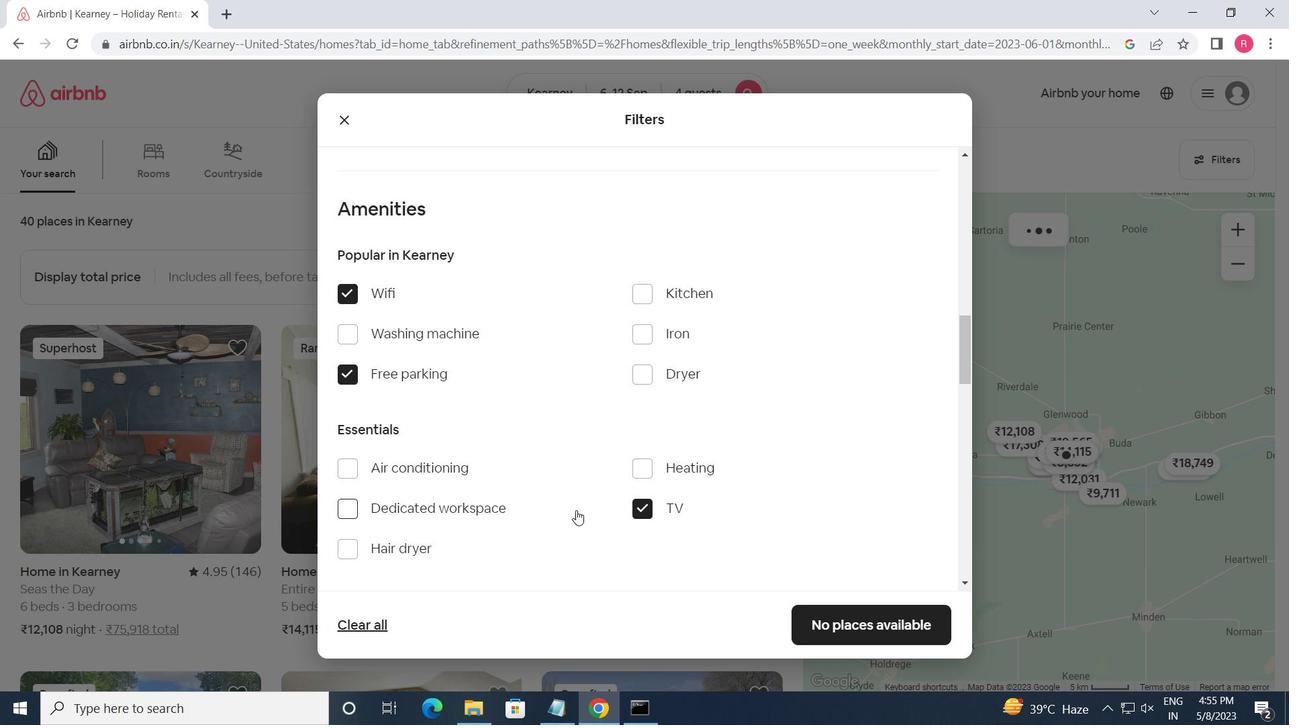 
Action: Mouse moved to (351, 559)
Screenshot: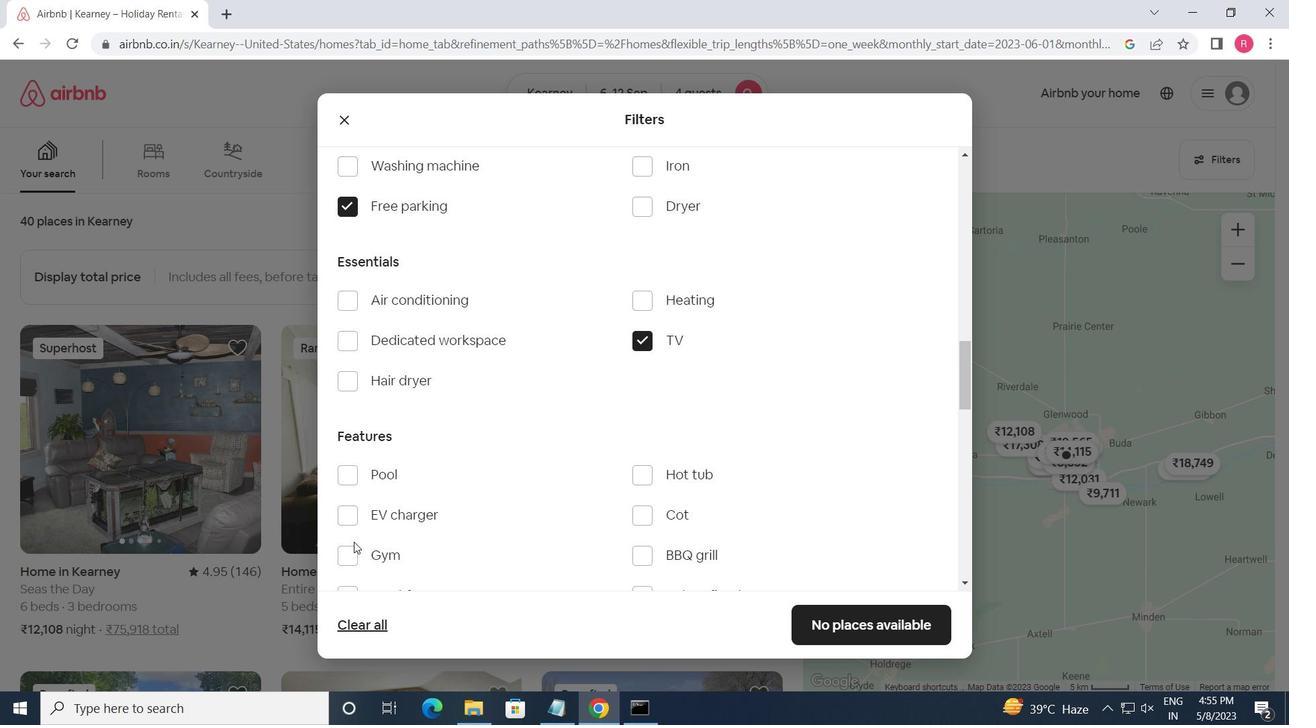 
Action: Mouse pressed left at (351, 559)
Screenshot: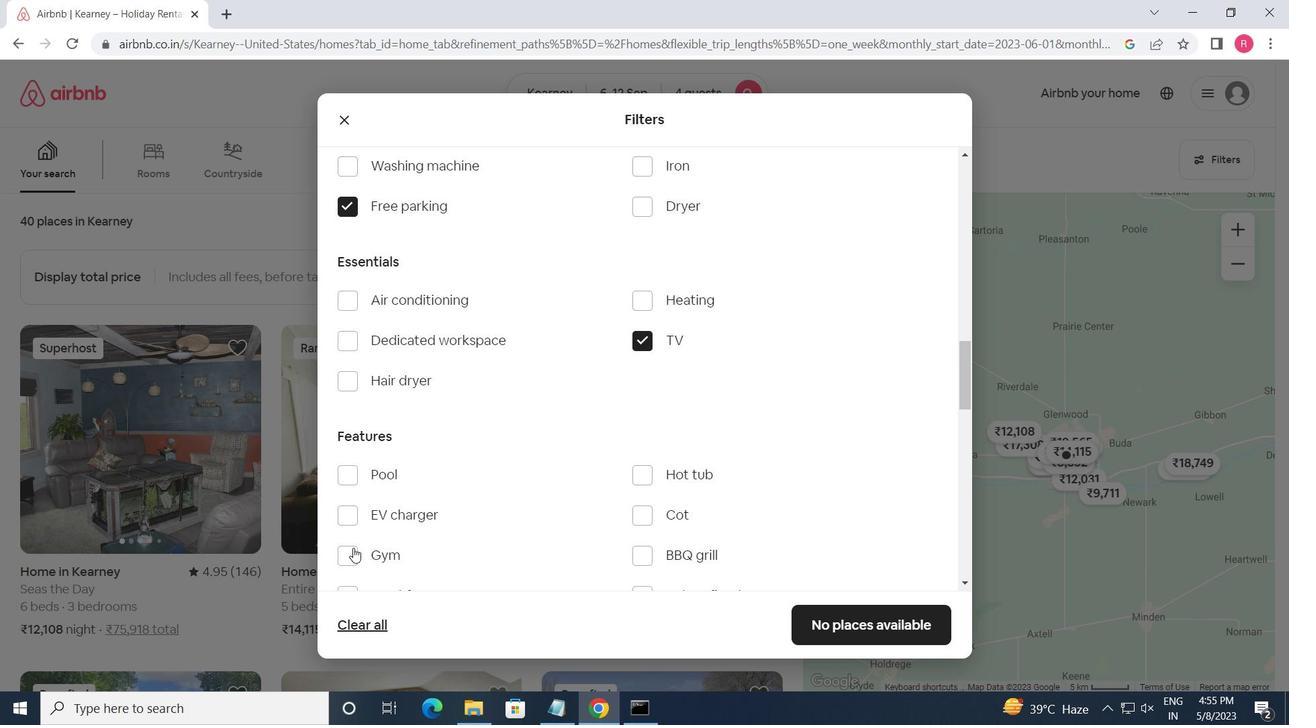 
Action: Mouse moved to (453, 548)
Screenshot: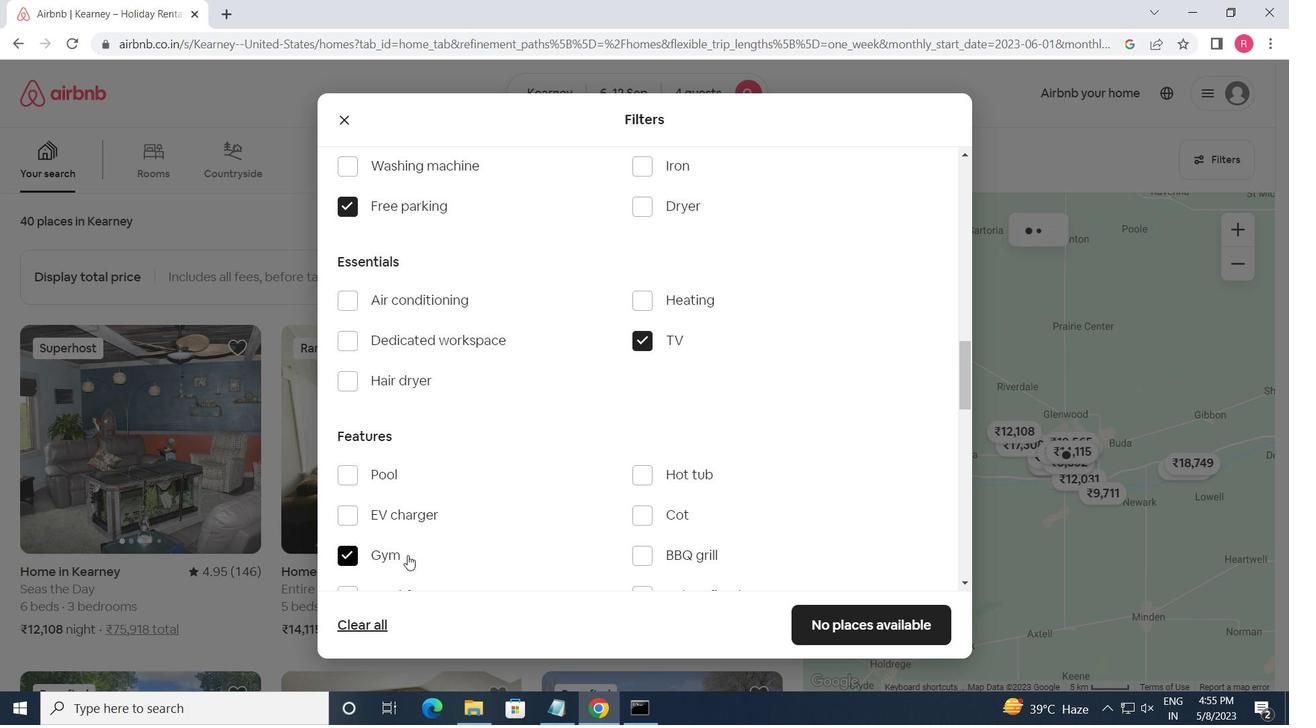 
Action: Mouse scrolled (453, 547) with delta (0, 0)
Screenshot: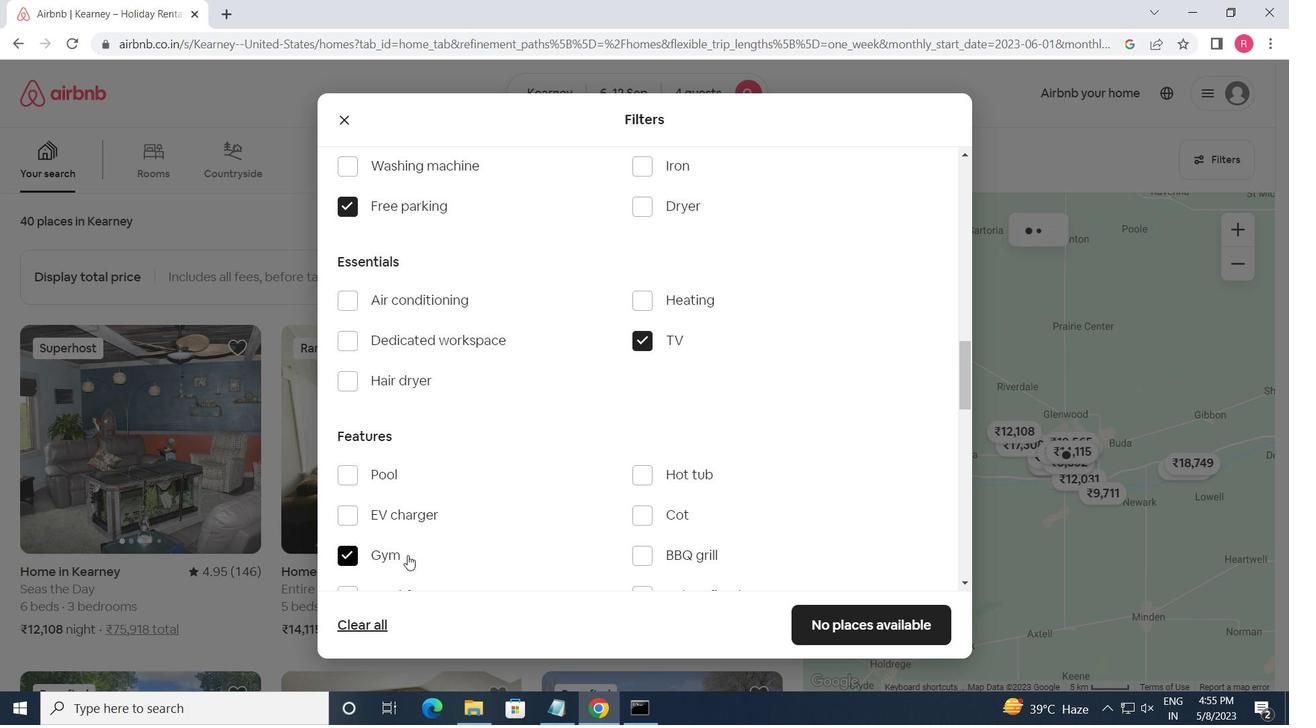 
Action: Mouse moved to (342, 515)
Screenshot: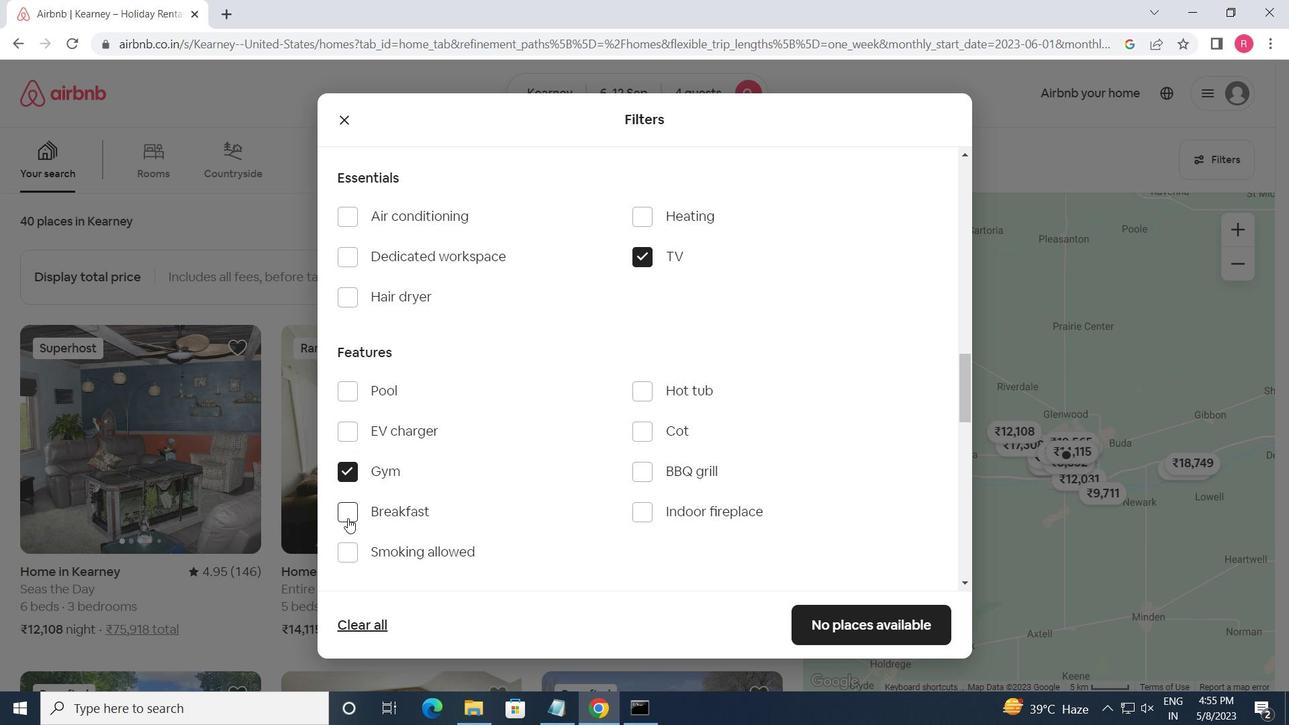 
Action: Mouse pressed left at (342, 515)
Screenshot: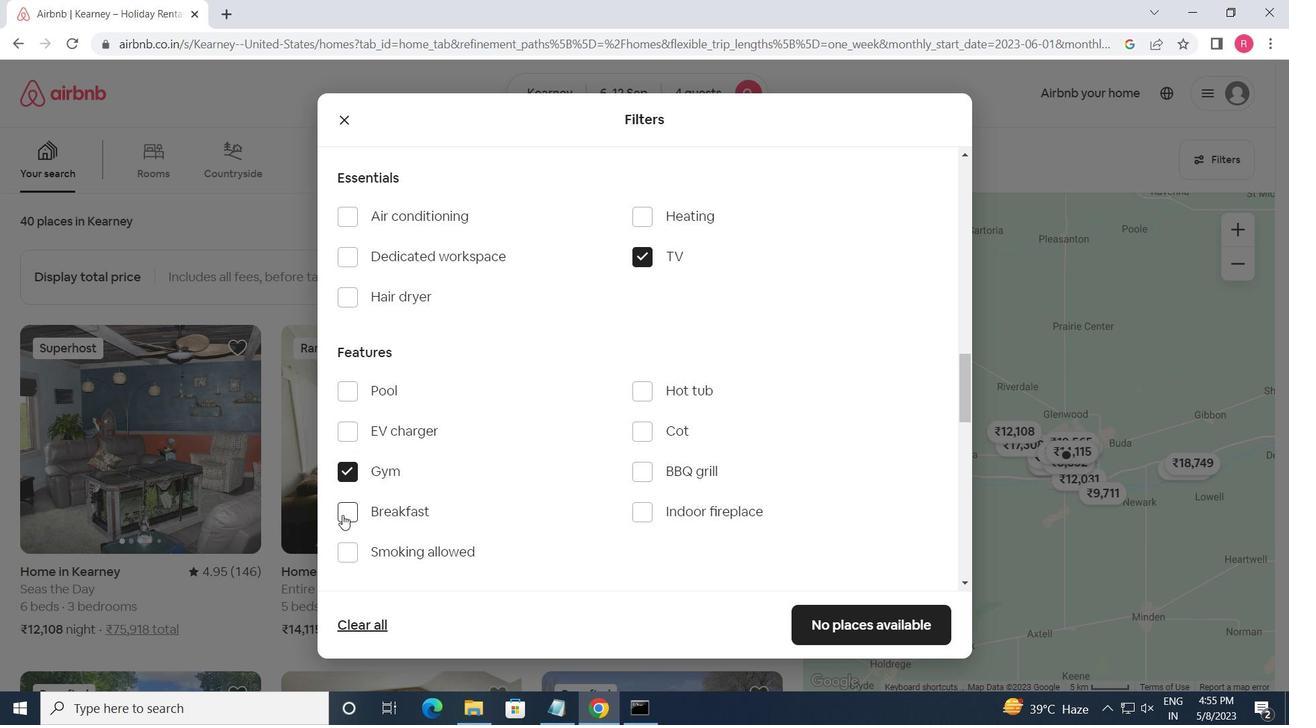 
Action: Mouse moved to (544, 541)
Screenshot: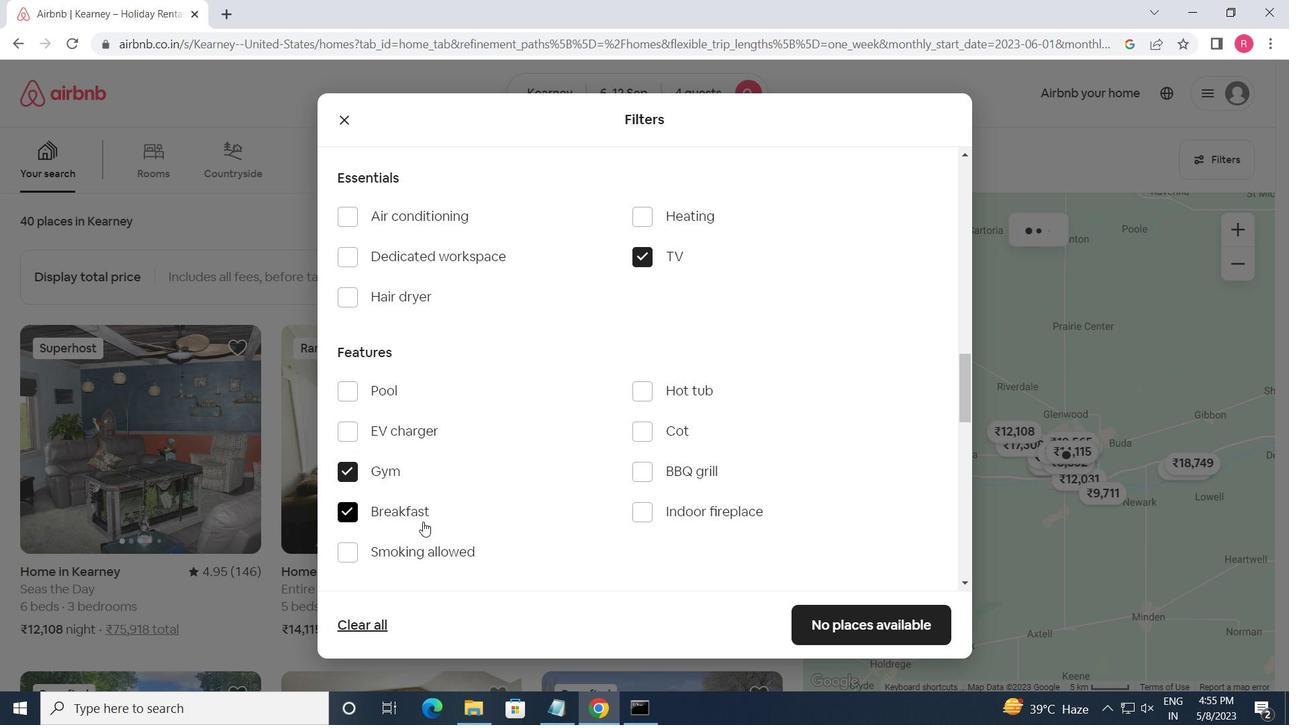 
Action: Mouse scrolled (544, 540) with delta (0, 0)
Screenshot: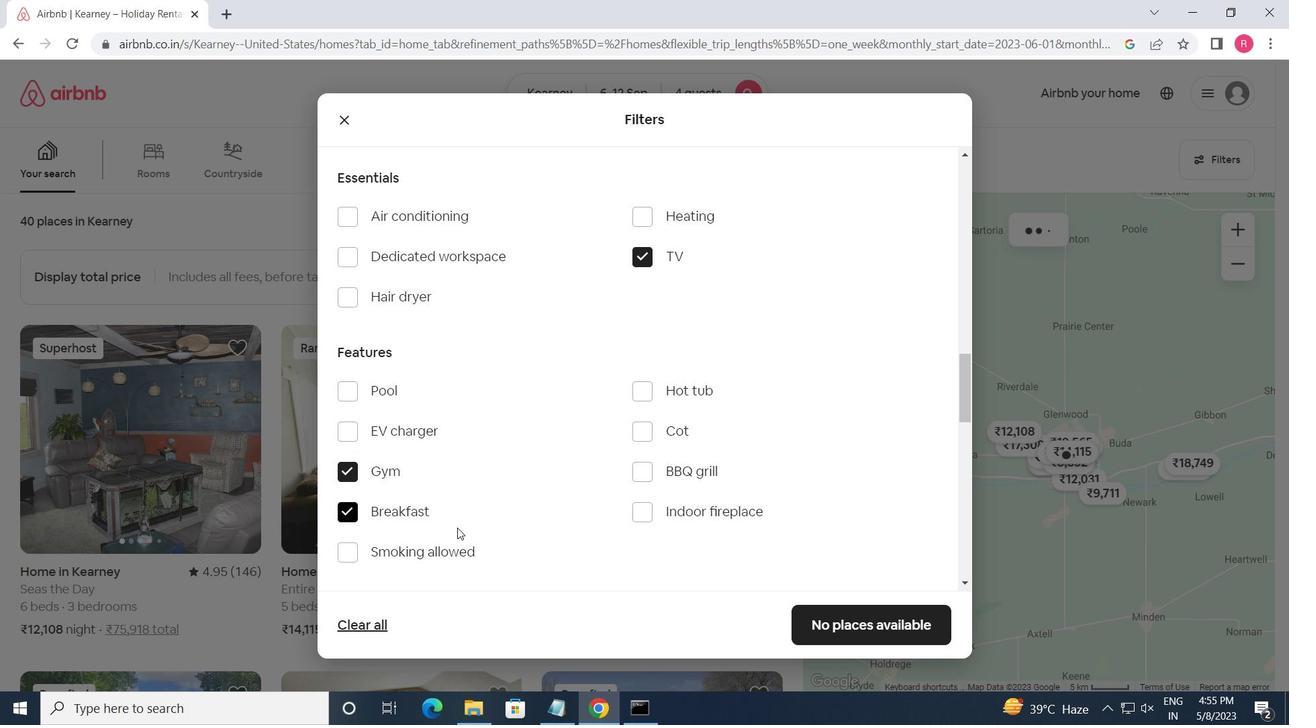 
Action: Mouse moved to (545, 542)
Screenshot: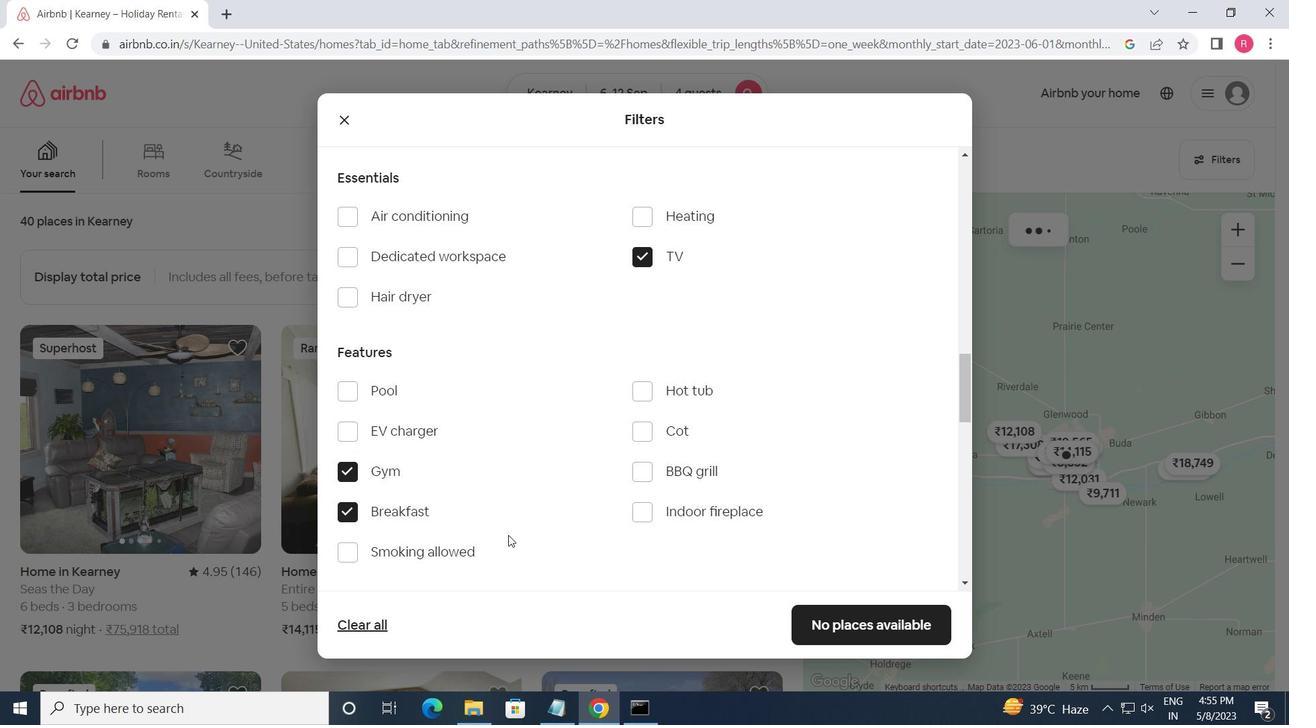 
Action: Mouse scrolled (545, 541) with delta (0, 0)
Screenshot: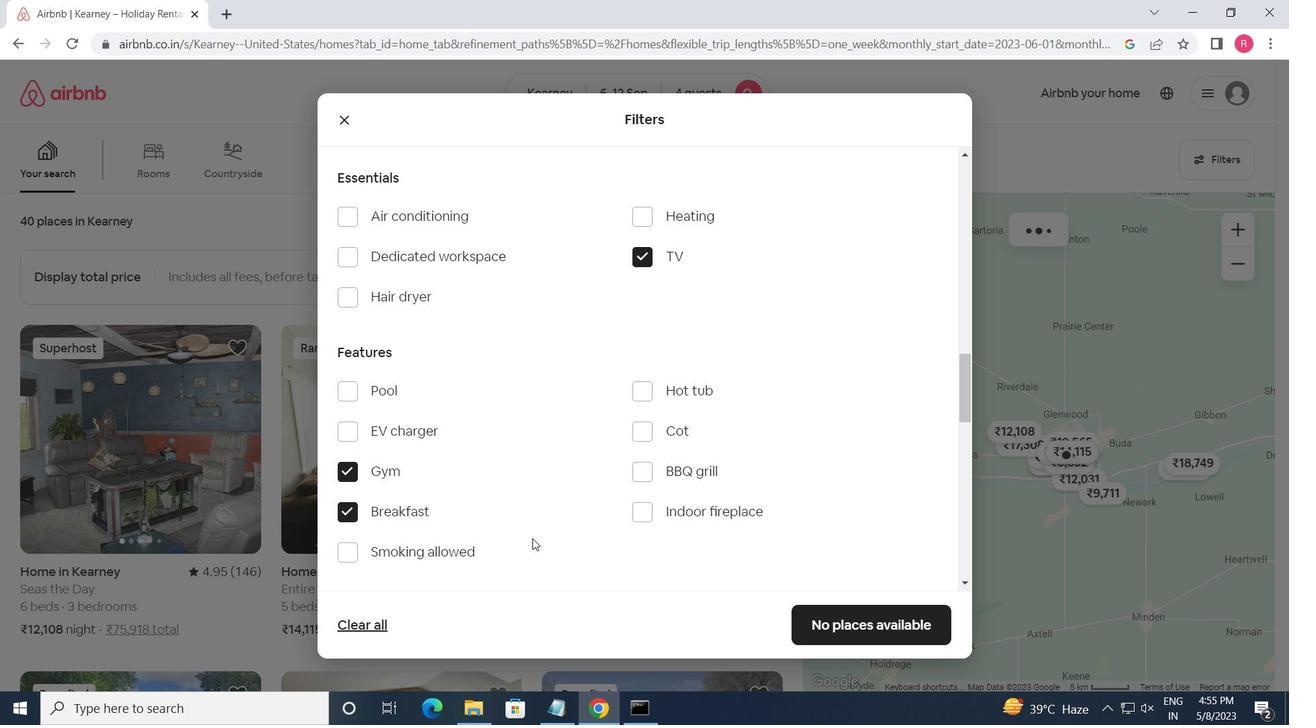 
Action: Mouse scrolled (545, 541) with delta (0, 0)
Screenshot: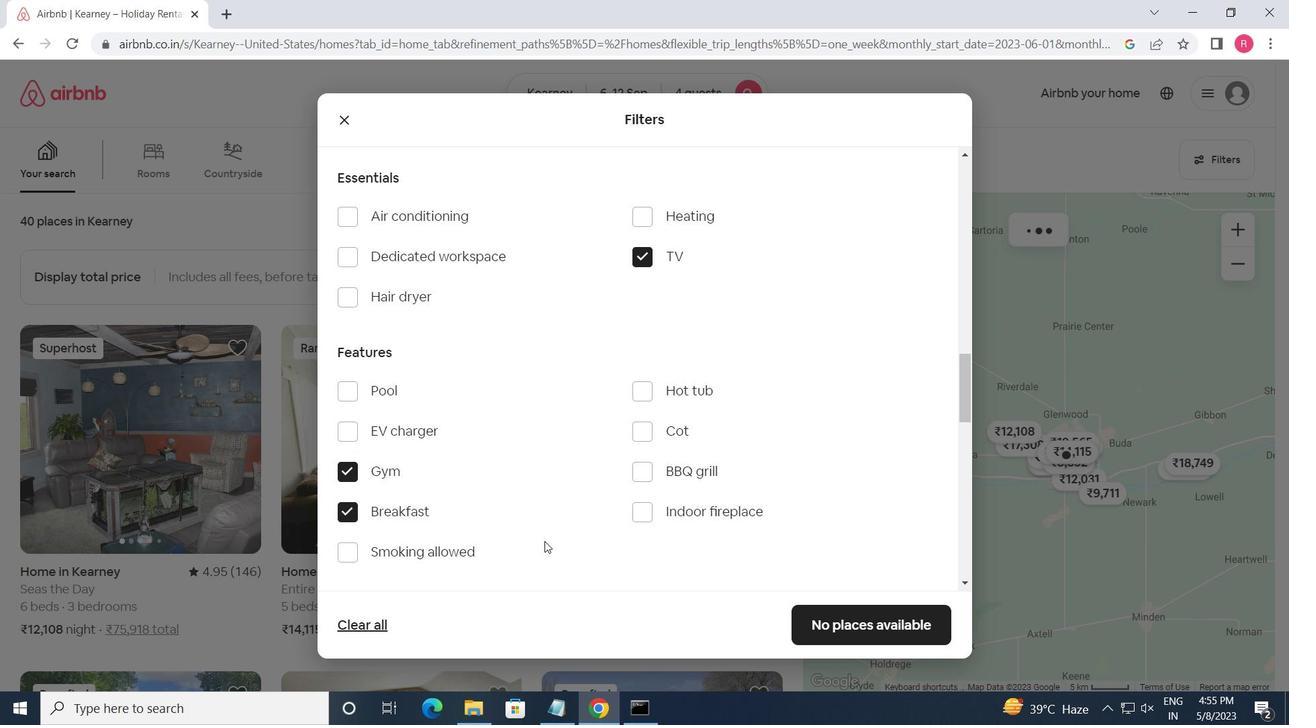 
Action: Mouse moved to (545, 542)
Screenshot: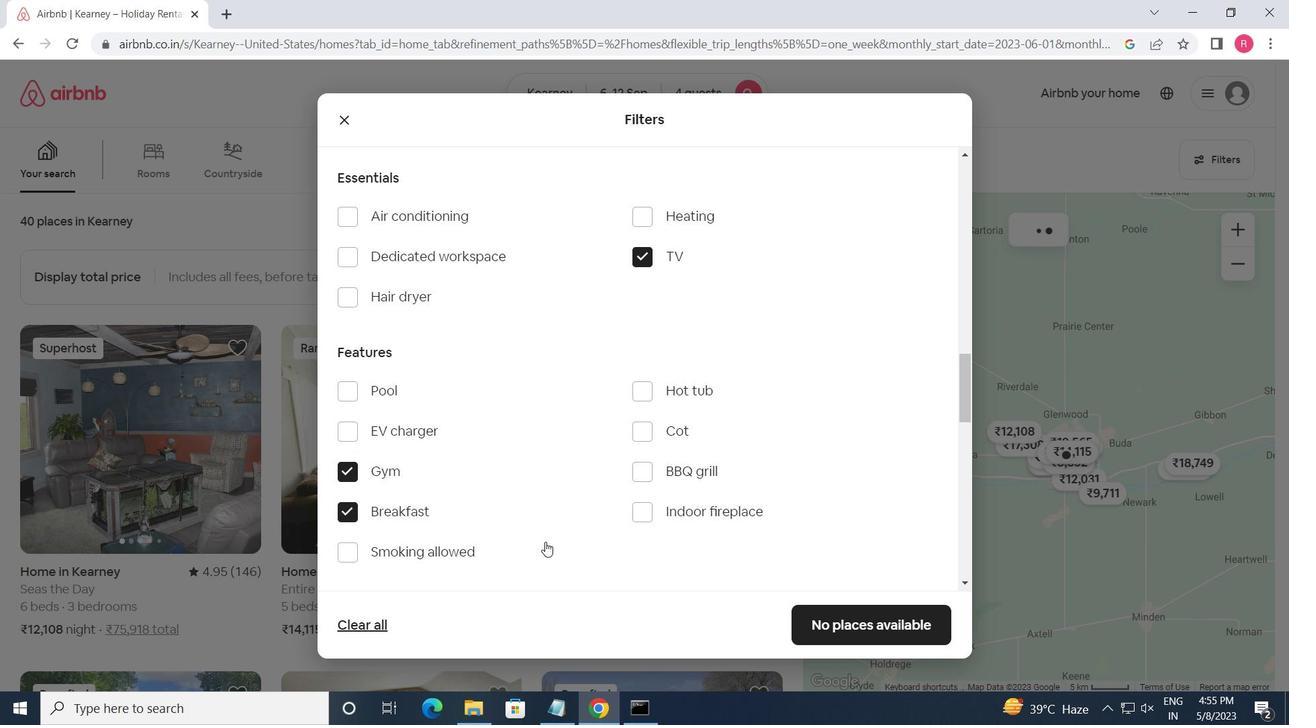 
Action: Mouse scrolled (545, 542) with delta (0, 0)
Screenshot: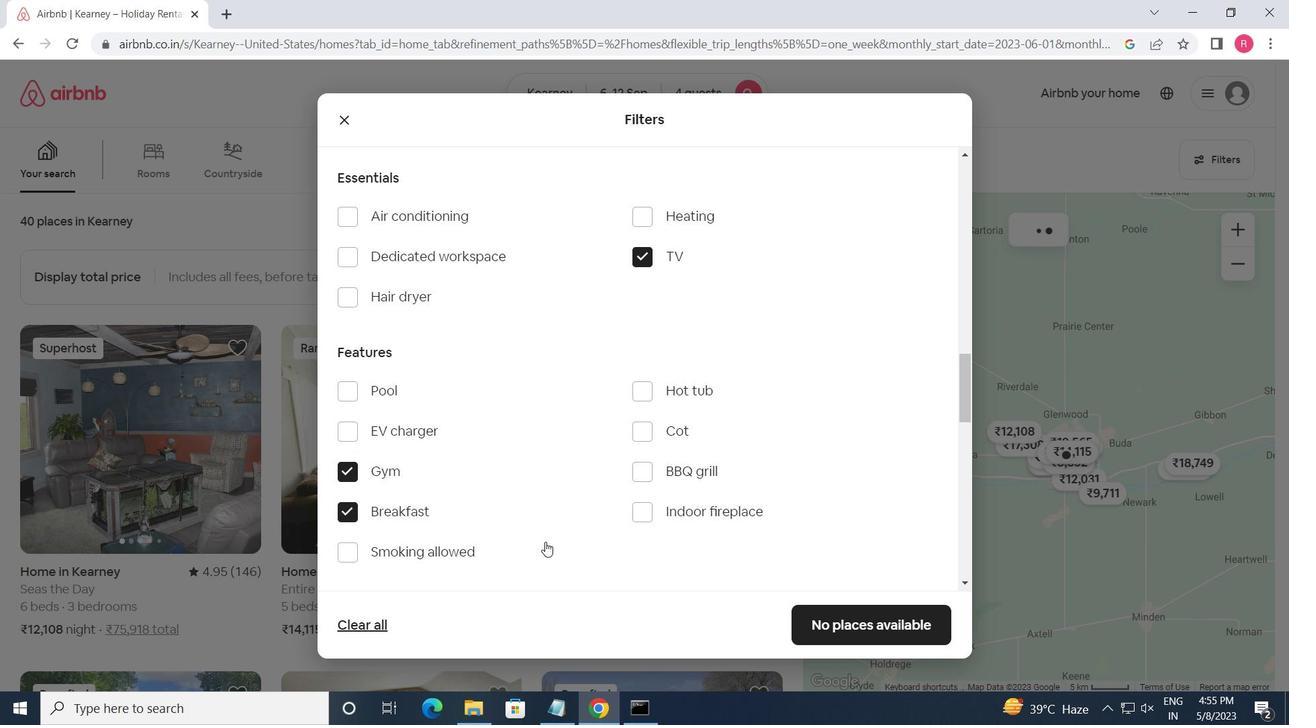 
Action: Mouse moved to (554, 541)
Screenshot: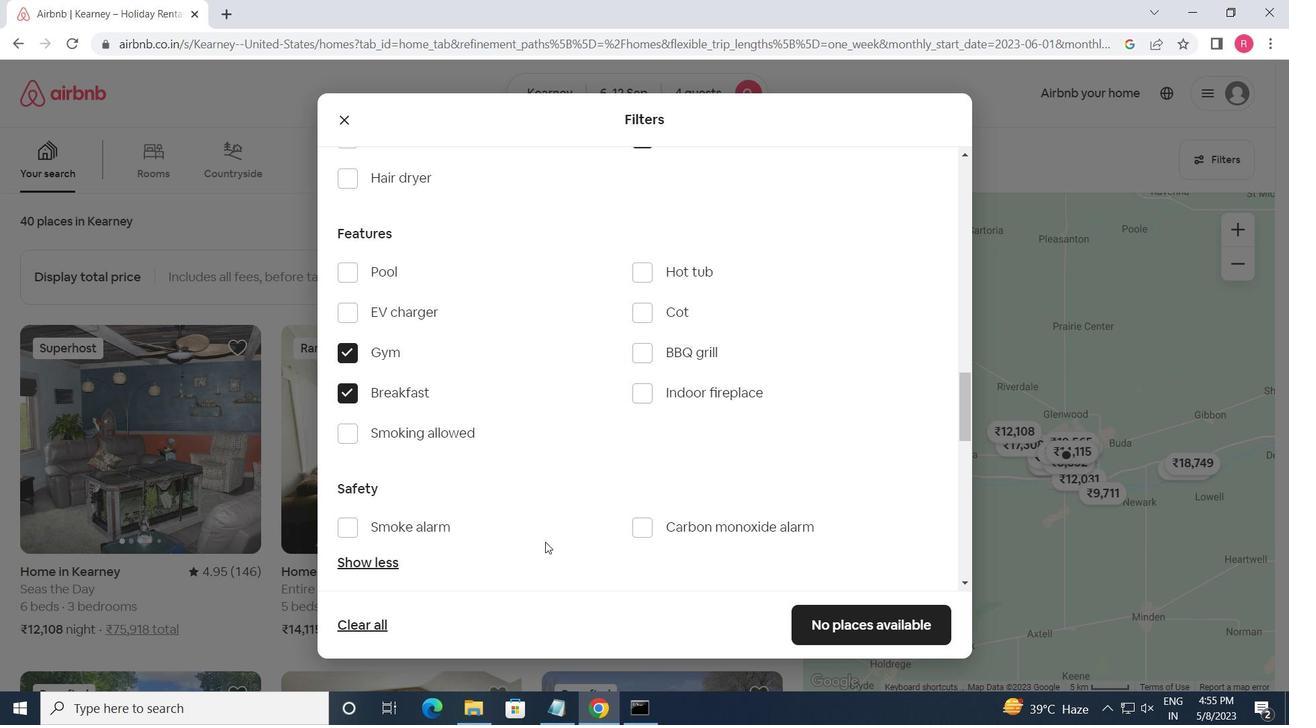 
Action: Mouse scrolled (554, 540) with delta (0, 0)
Screenshot: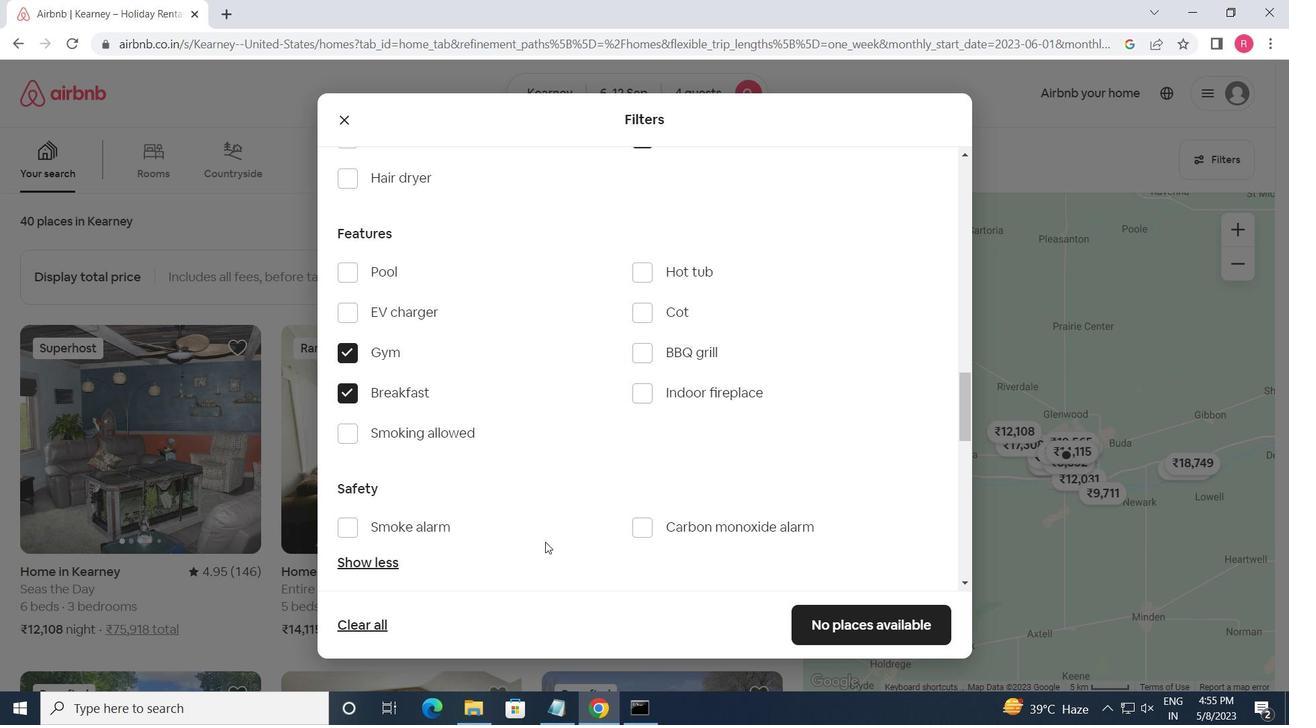 
Action: Mouse moved to (896, 462)
Screenshot: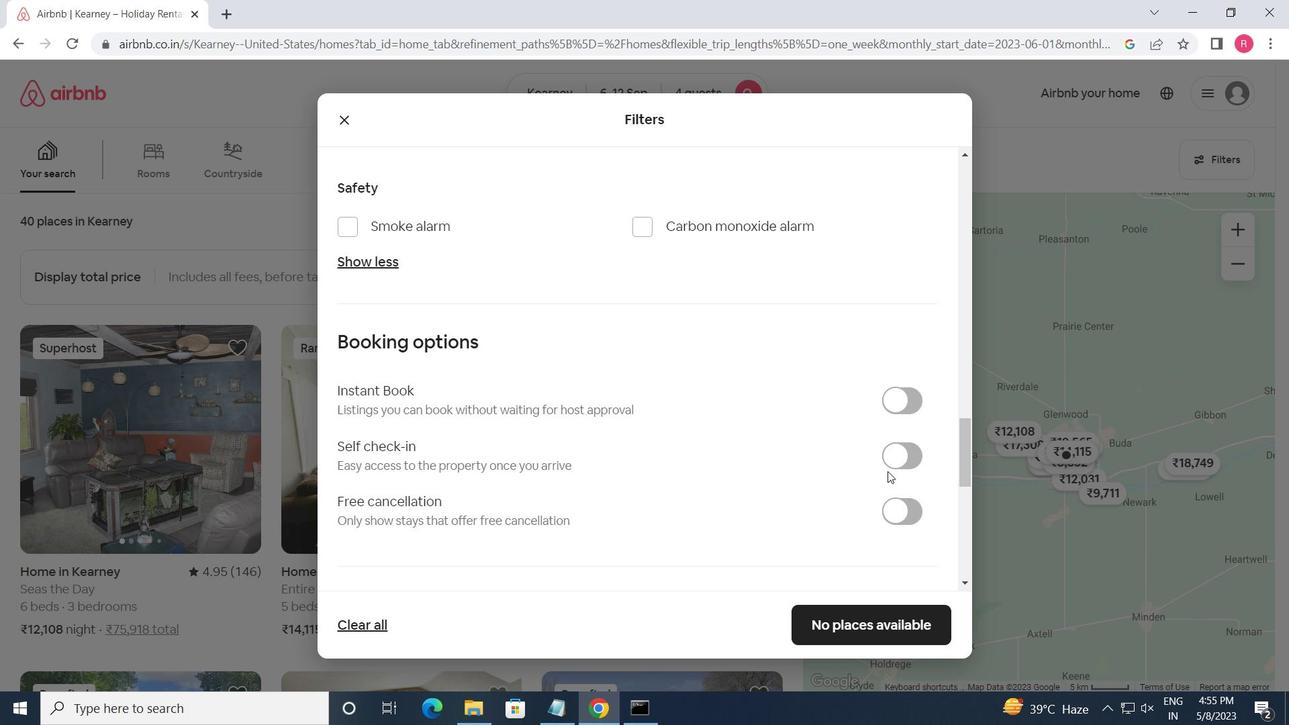 
Action: Mouse pressed left at (896, 462)
Screenshot: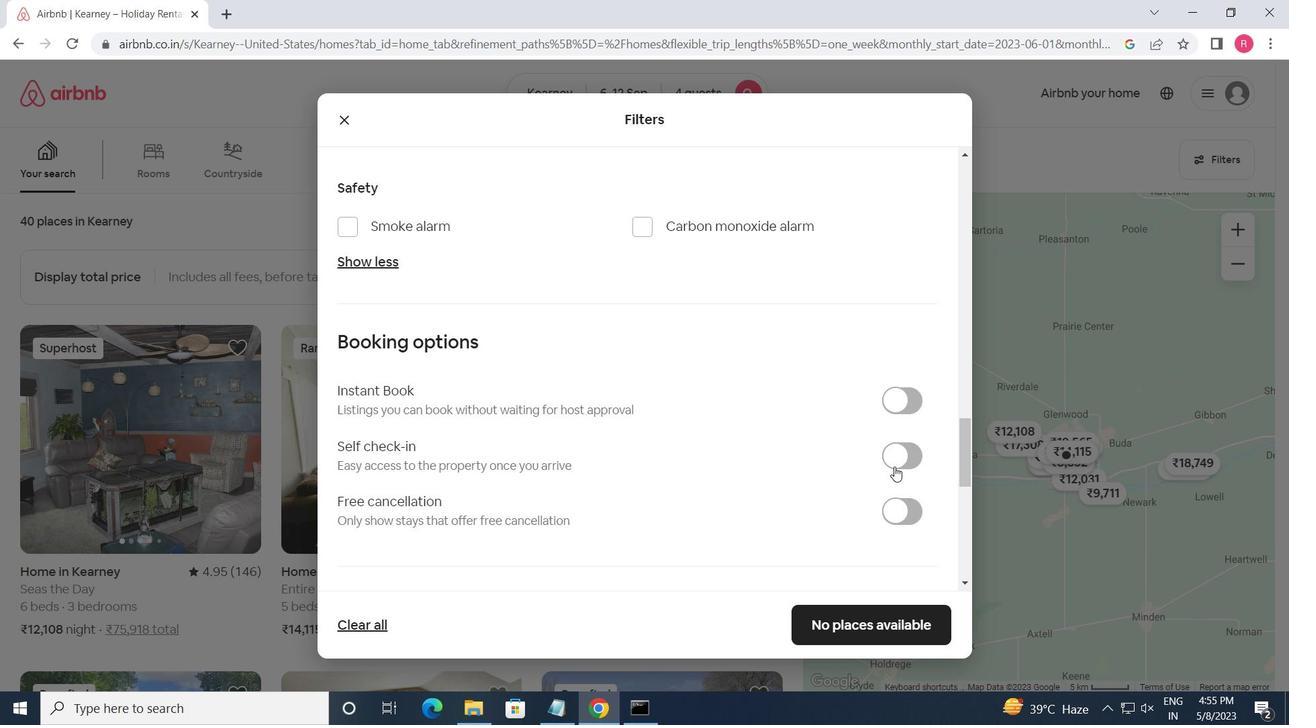 
Action: Mouse moved to (867, 558)
Screenshot: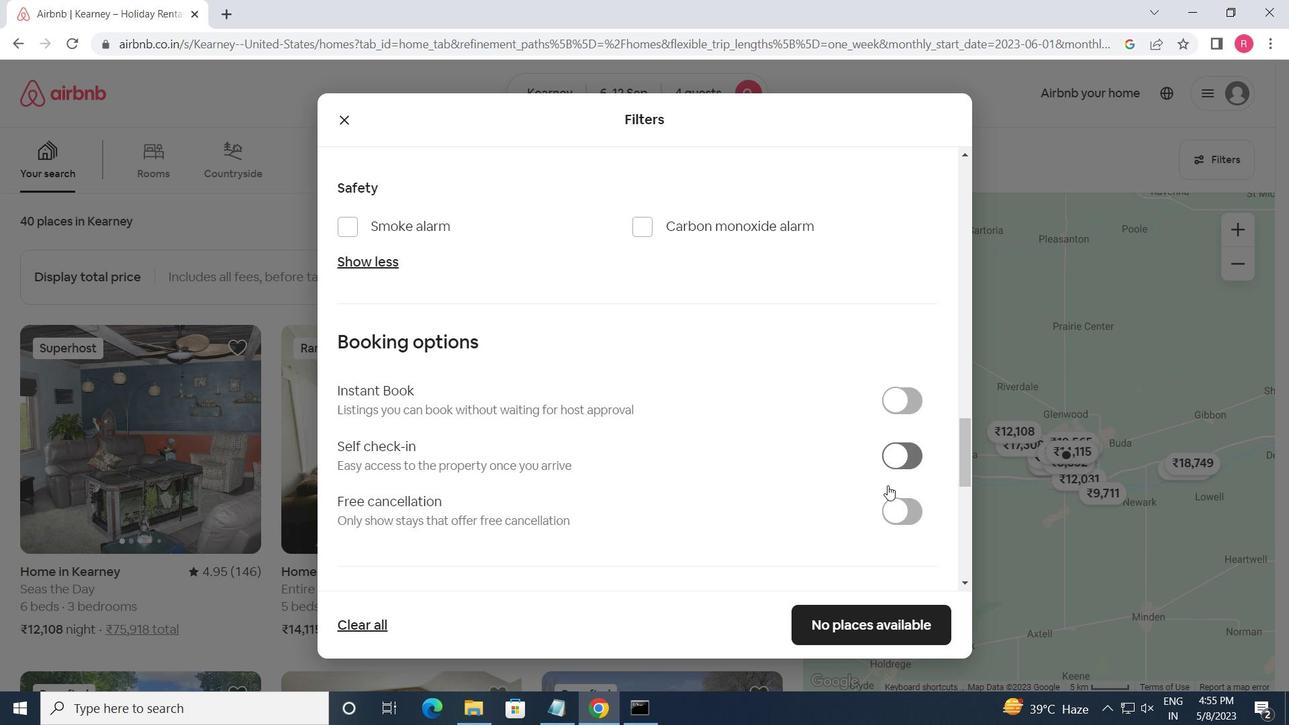 
Action: Mouse scrolled (867, 558) with delta (0, 0)
Screenshot: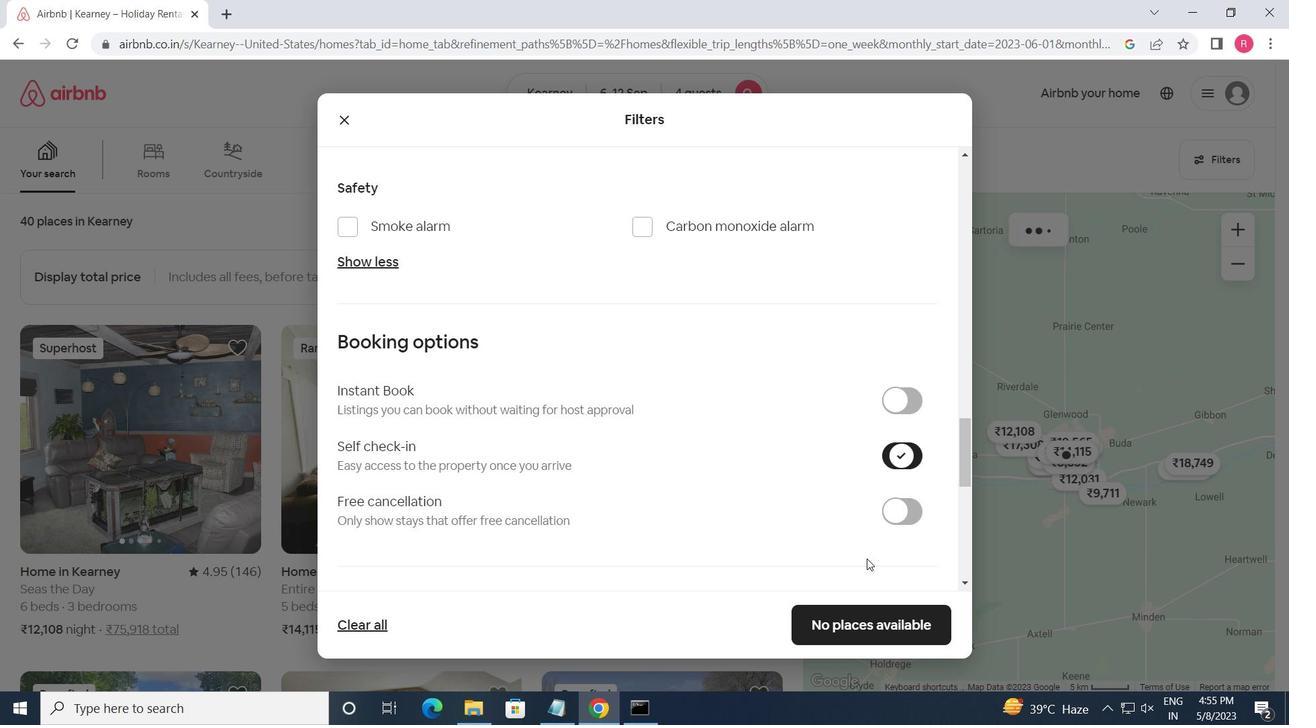 
Action: Mouse scrolled (867, 558) with delta (0, 0)
Screenshot: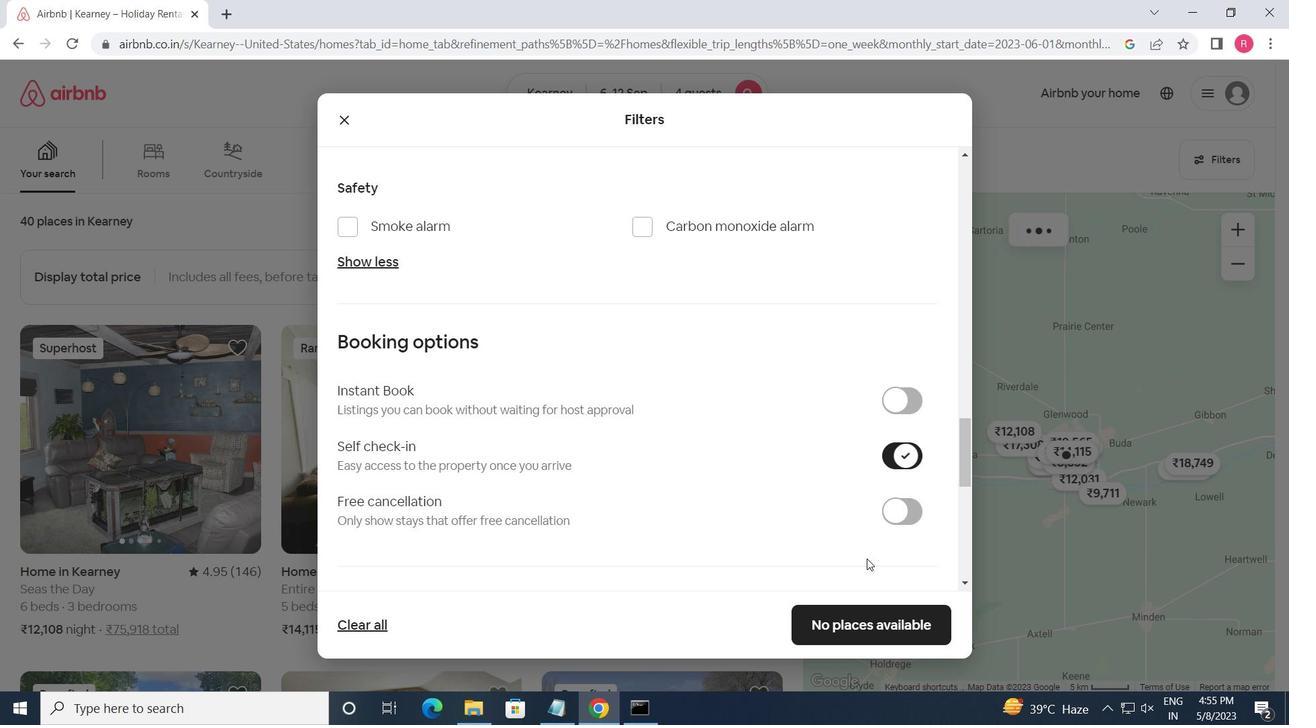
Action: Mouse scrolled (867, 558) with delta (0, 0)
Screenshot: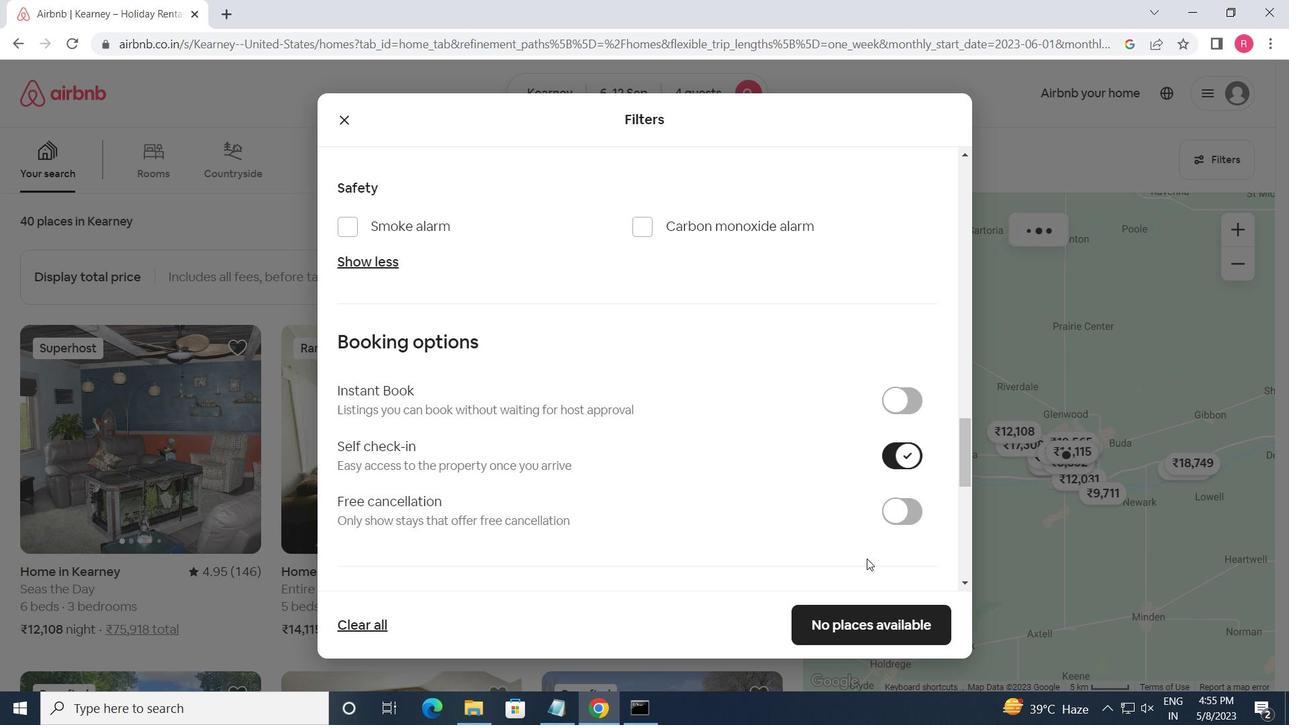 
Action: Mouse scrolled (867, 558) with delta (0, 0)
Screenshot: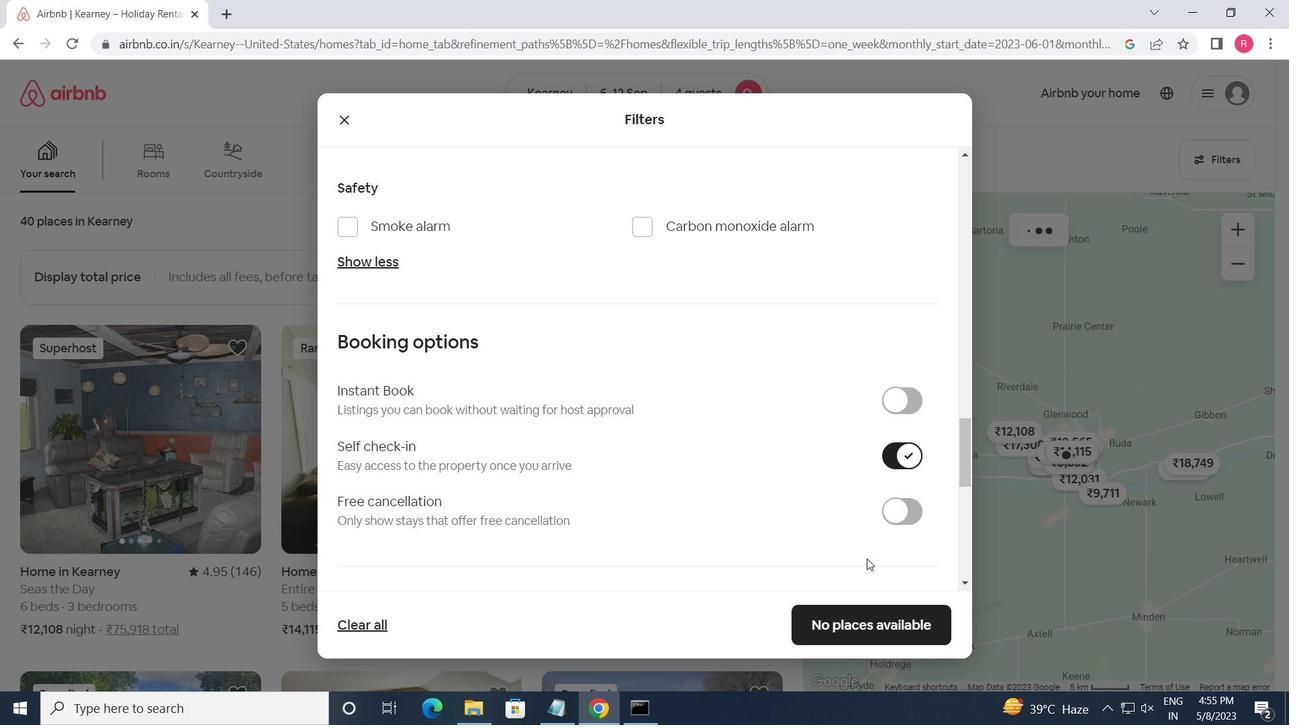 
Action: Mouse moved to (867, 558)
Screenshot: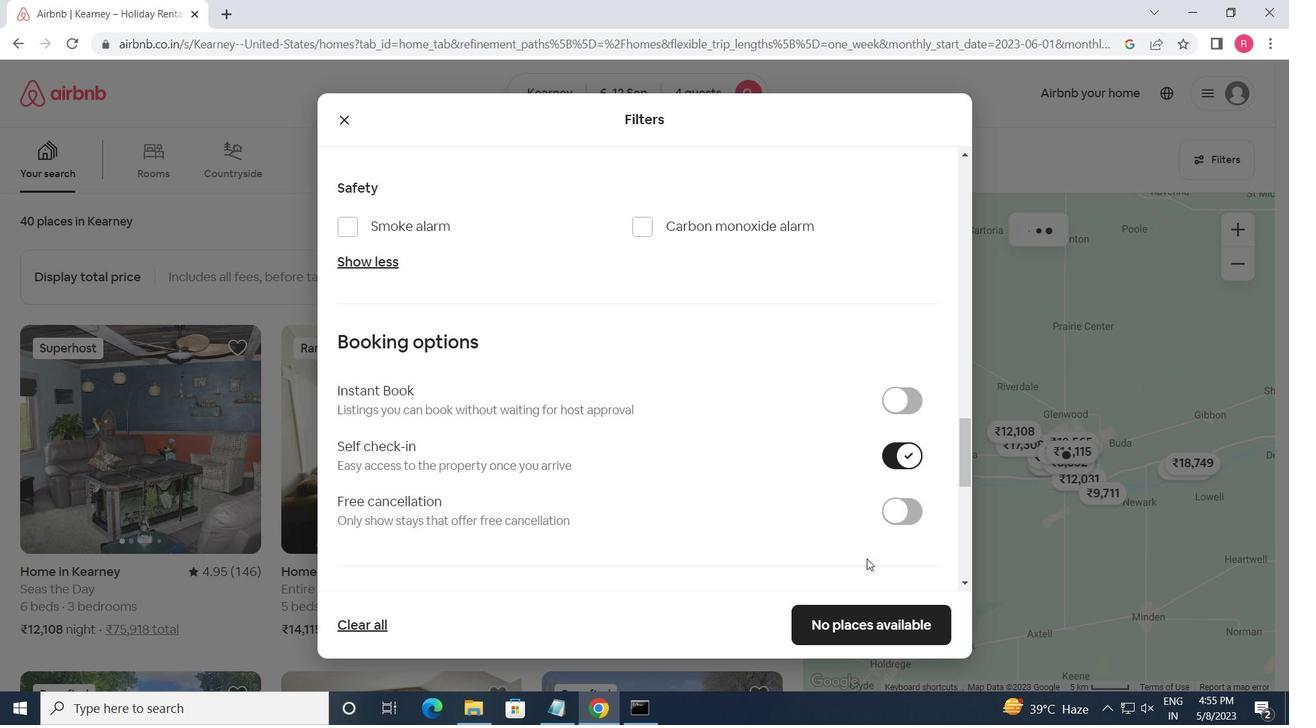 
Action: Mouse scrolled (867, 558) with delta (0, 0)
Screenshot: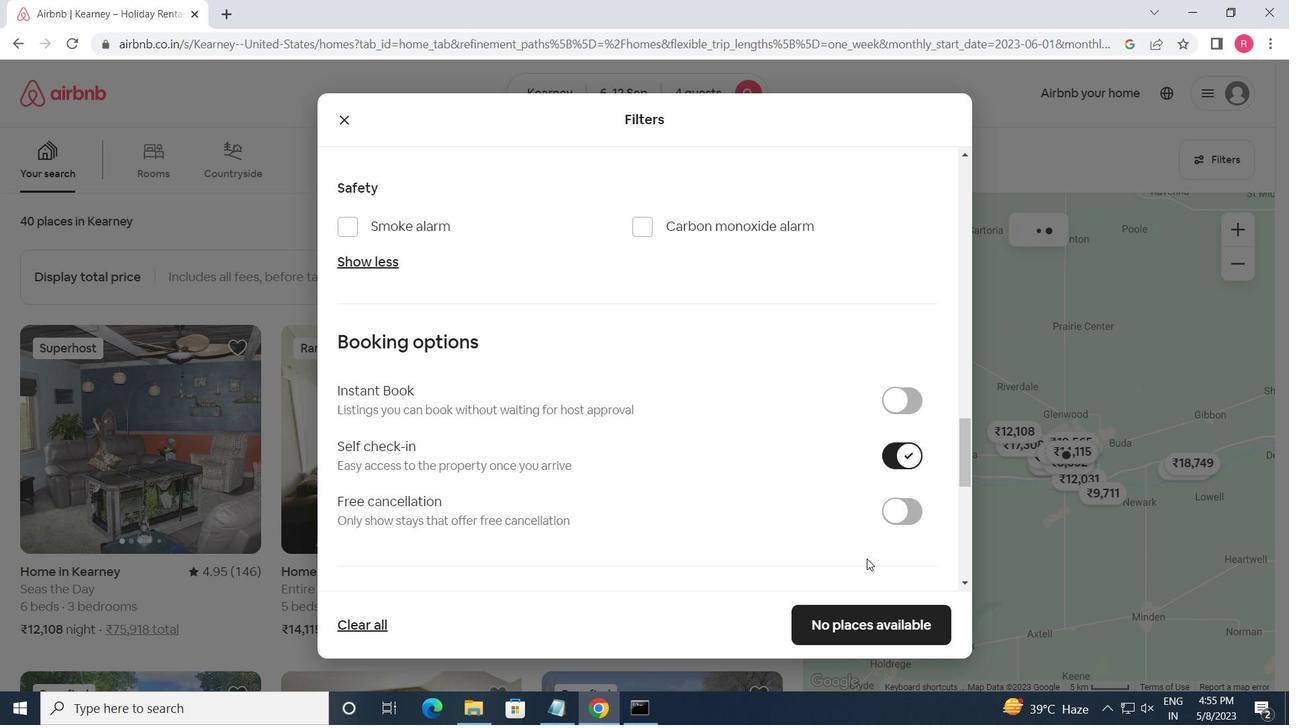 
Action: Mouse moved to (491, 517)
Screenshot: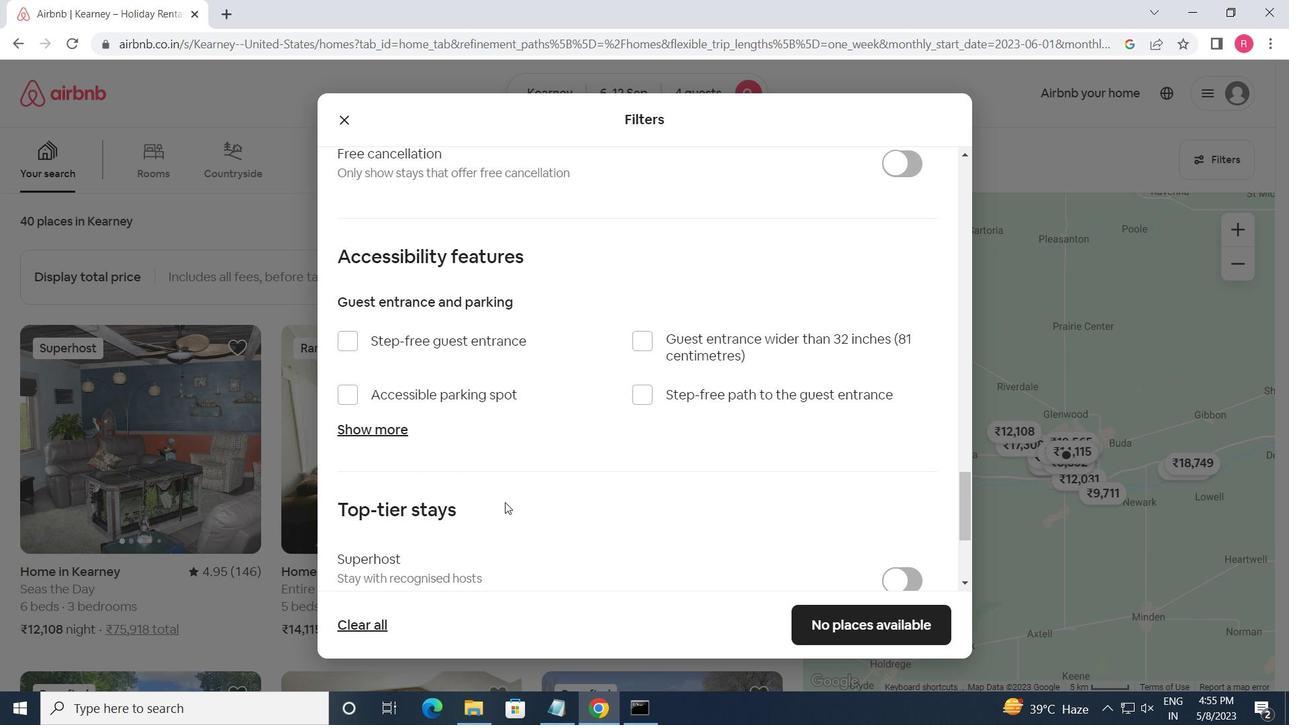 
Action: Mouse scrolled (491, 517) with delta (0, 0)
Screenshot: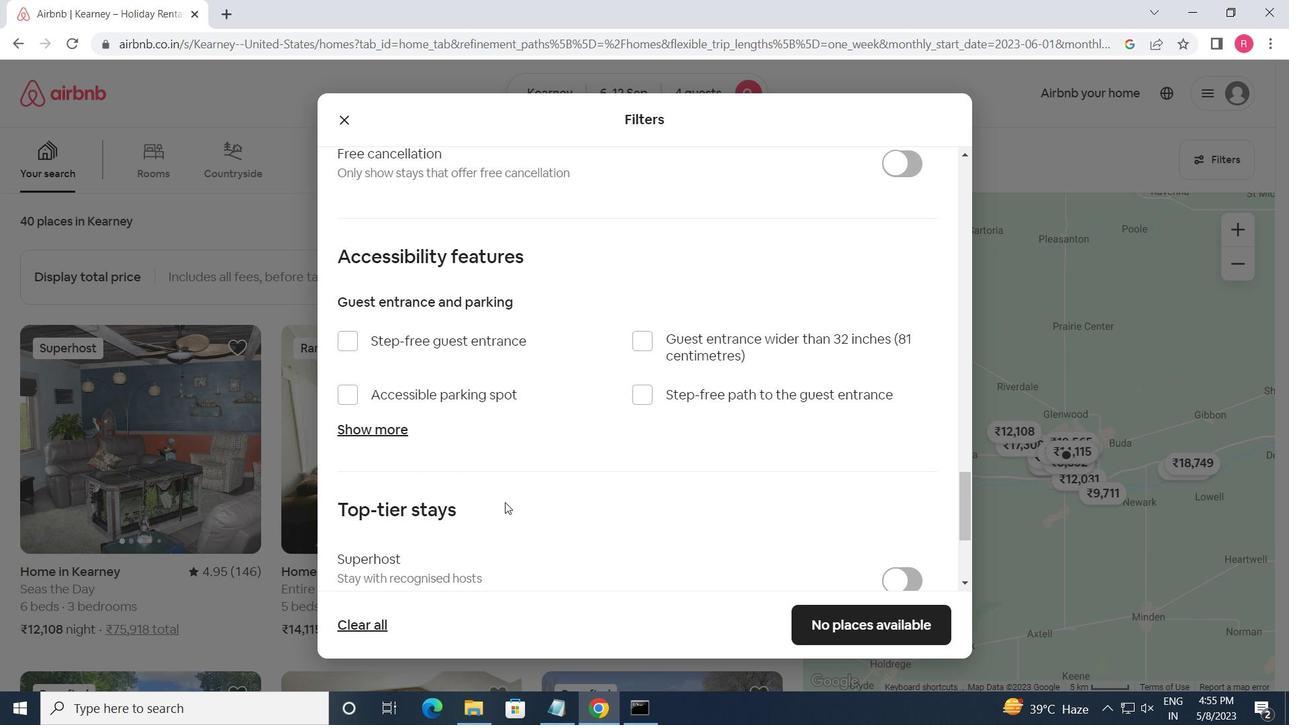 
Action: Mouse moved to (488, 519)
Screenshot: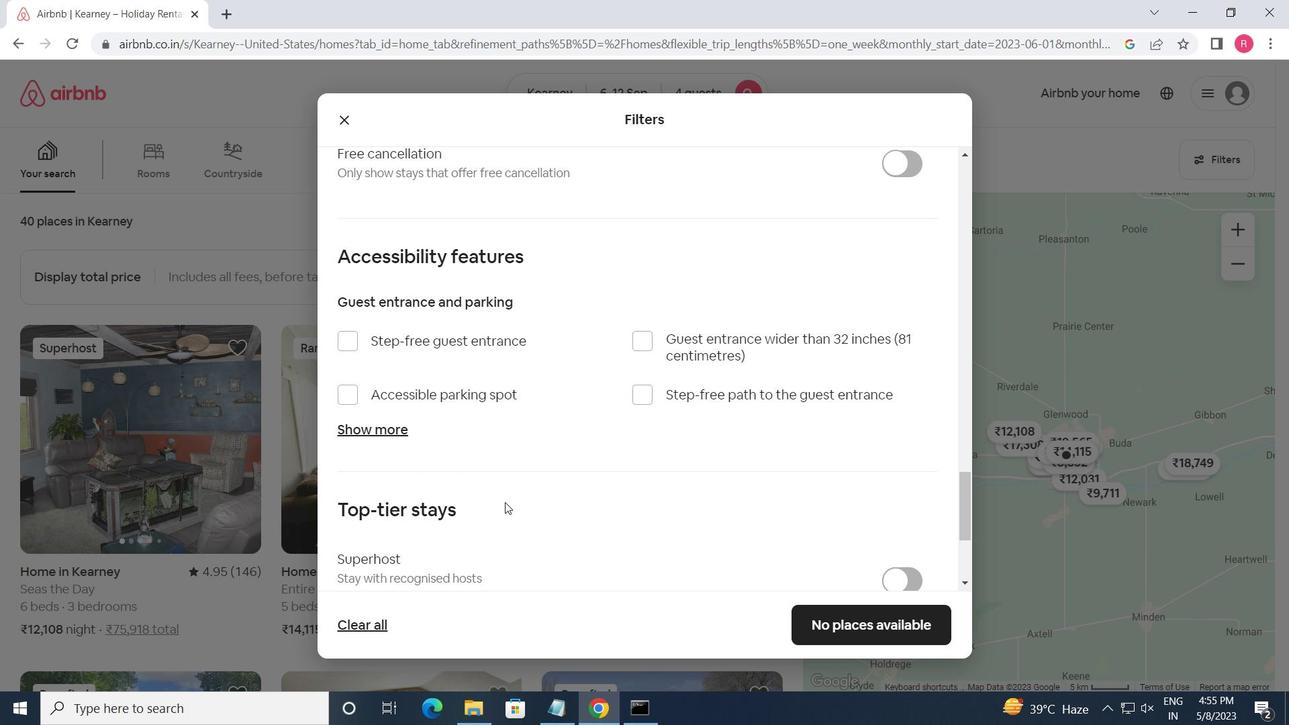 
Action: Mouse scrolled (488, 519) with delta (0, 0)
Screenshot: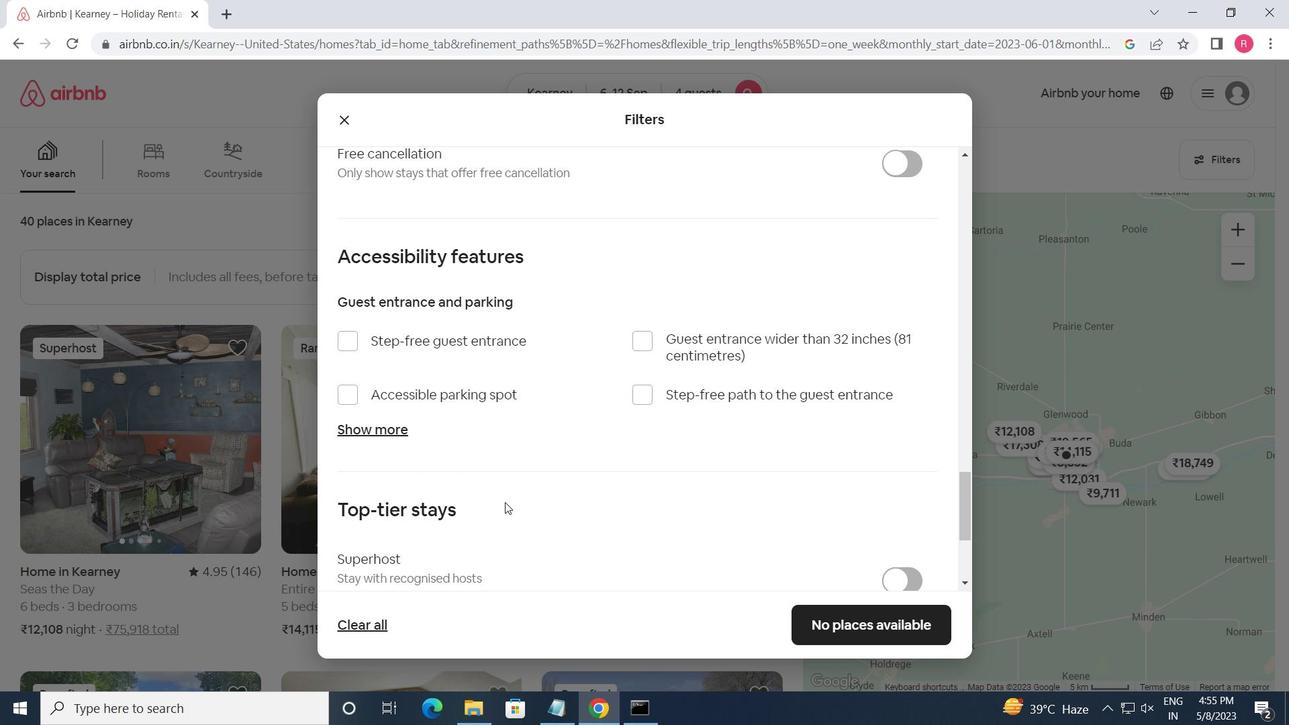 
Action: Mouse scrolled (488, 519) with delta (0, 0)
Screenshot: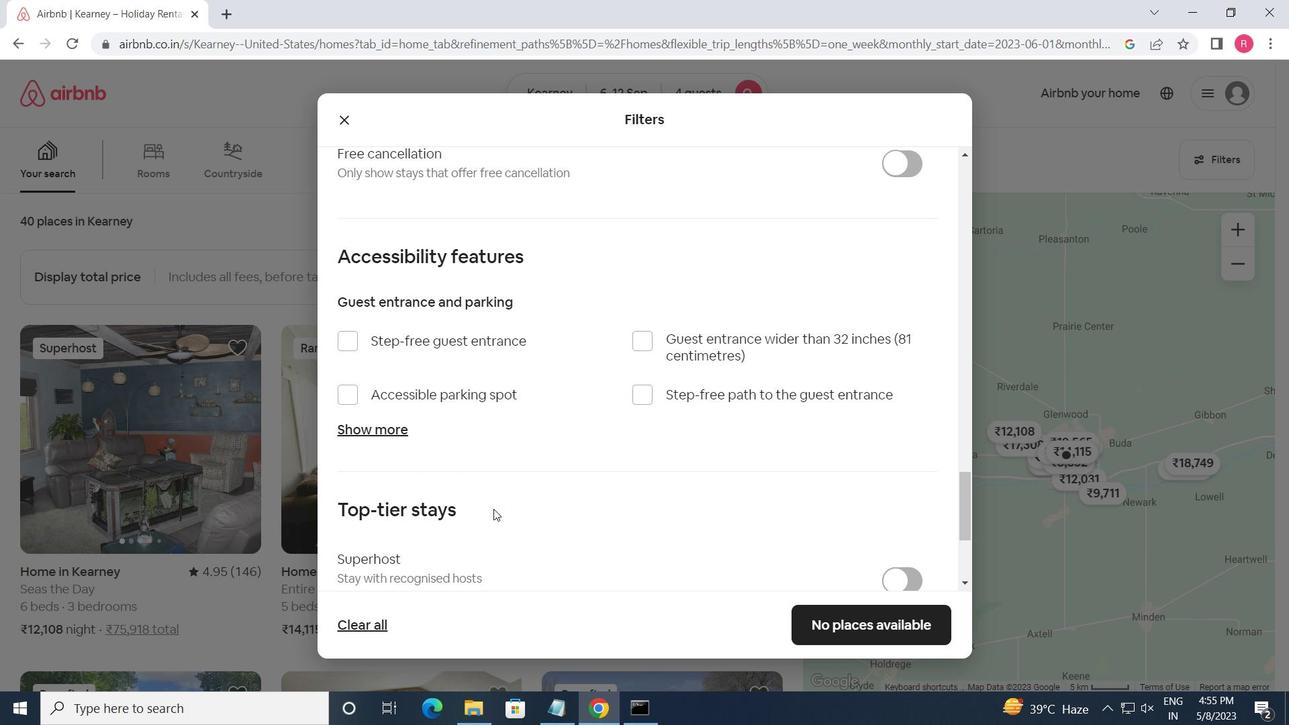 
Action: Mouse moved to (452, 554)
Screenshot: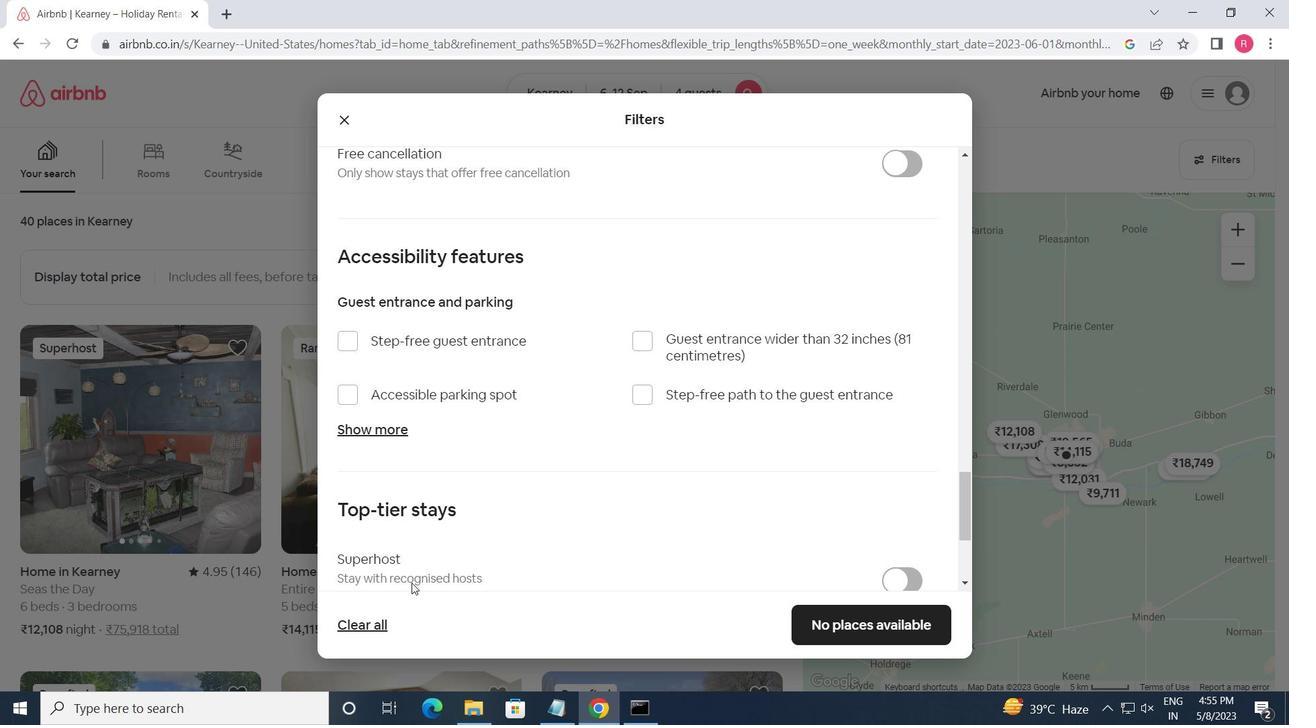 
Action: Mouse scrolled (452, 554) with delta (0, 0)
Screenshot: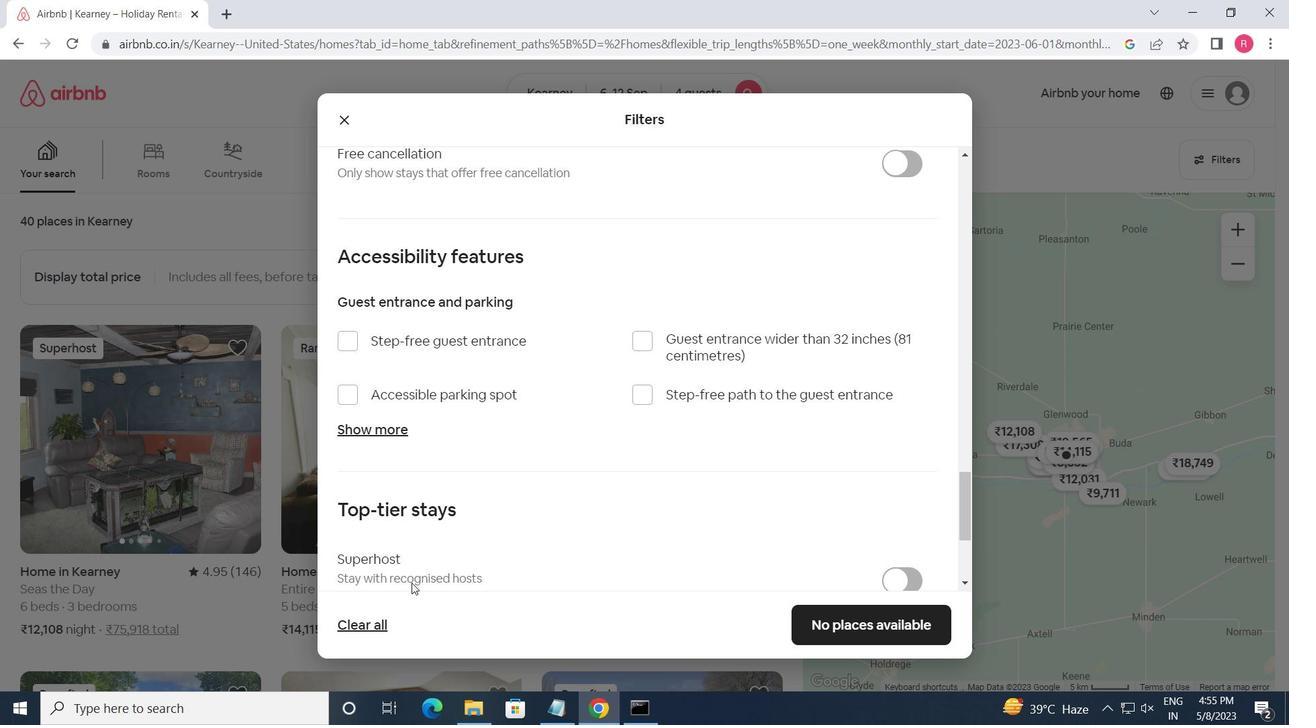 
Action: Mouse moved to (453, 554)
Screenshot: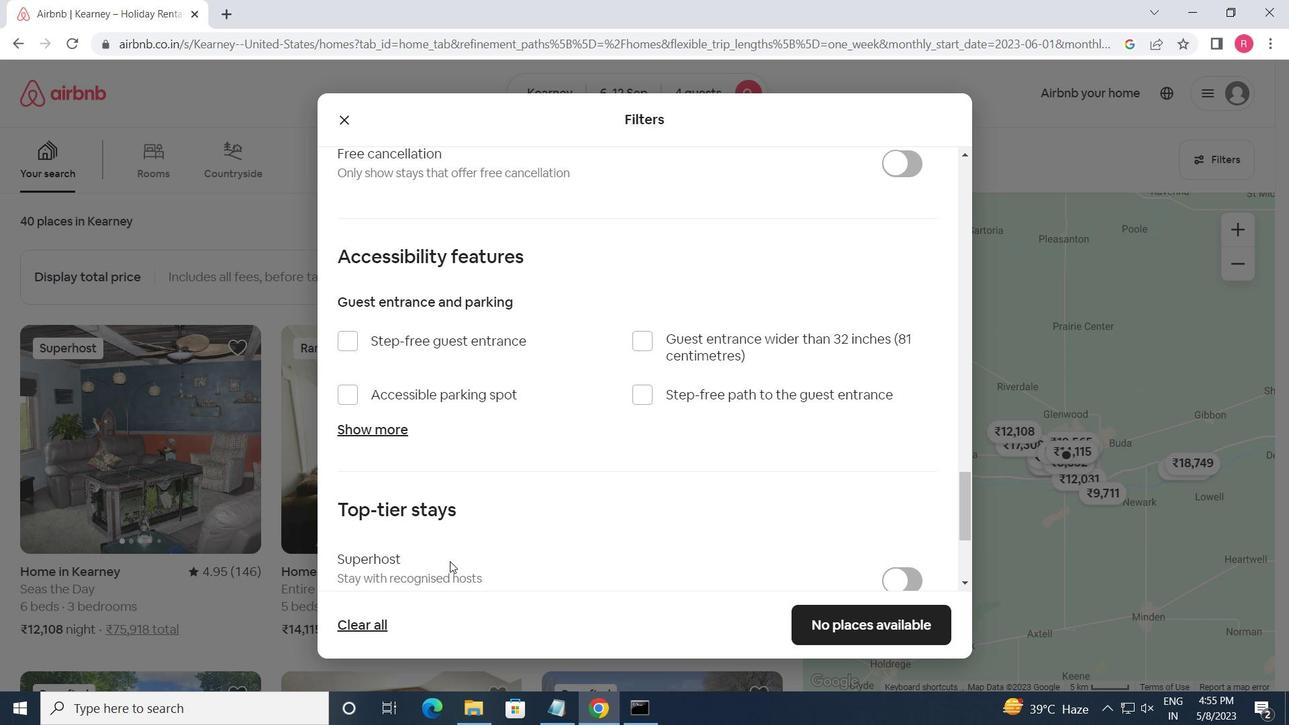 
Action: Mouse scrolled (453, 553) with delta (0, 0)
Screenshot: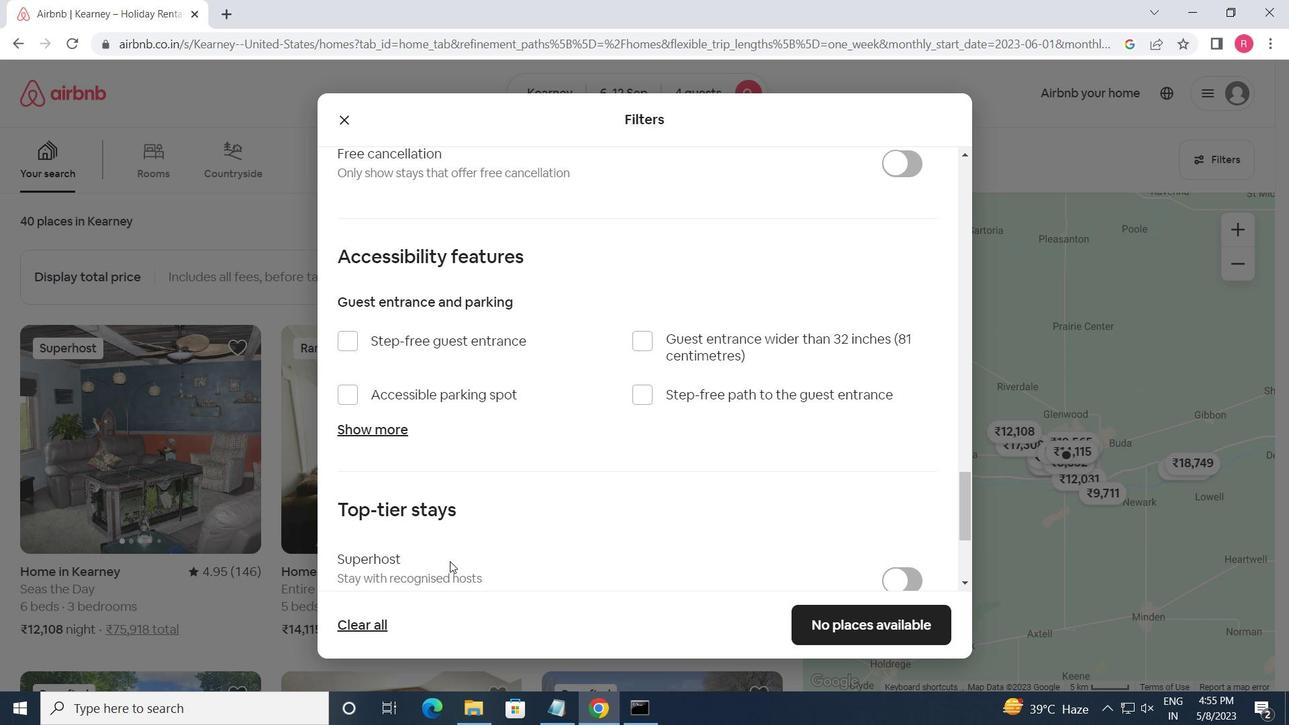 
Action: Mouse moved to (454, 553)
Screenshot: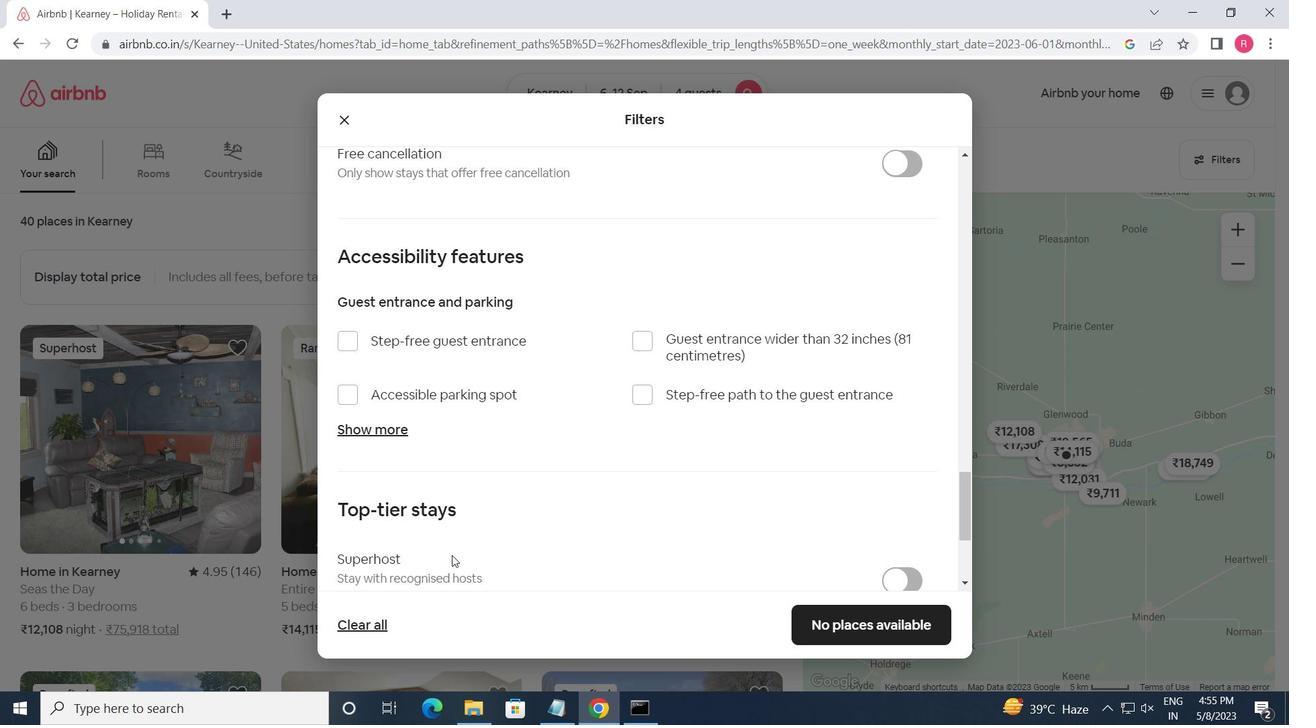 
Action: Mouse scrolled (454, 552) with delta (0, 0)
Screenshot: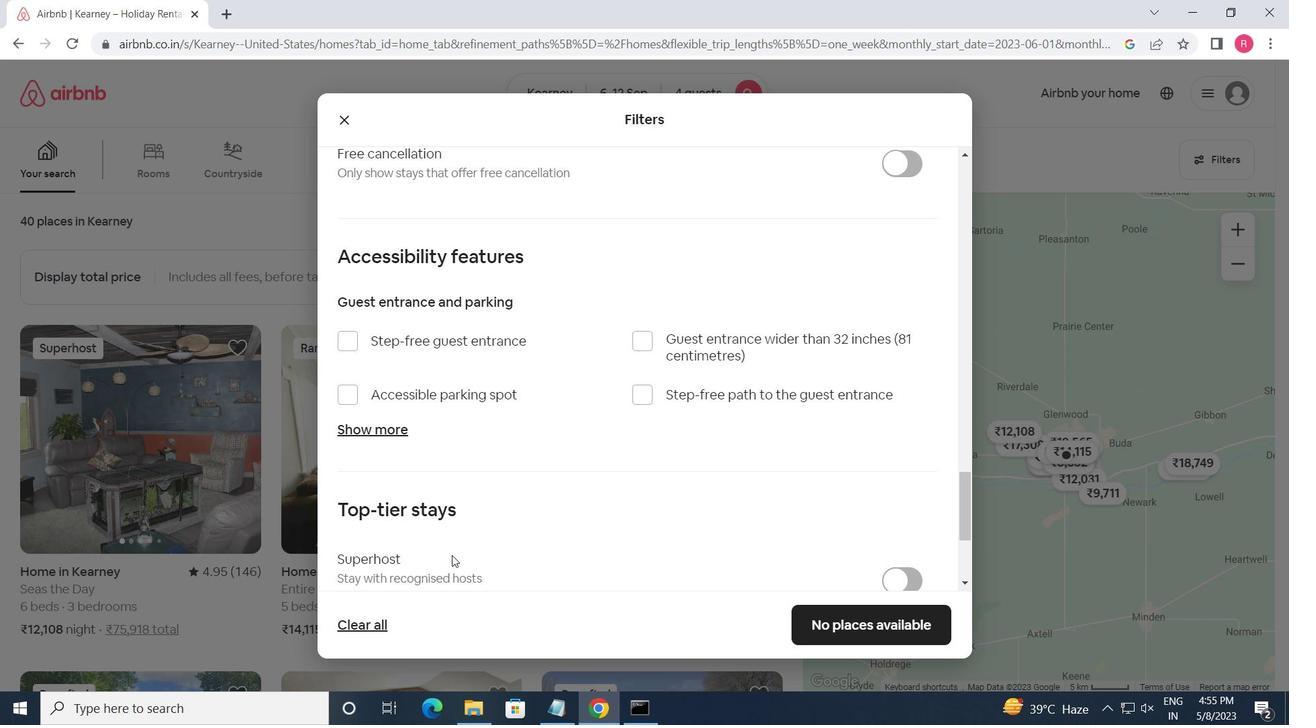 
Action: Mouse moved to (341, 497)
Screenshot: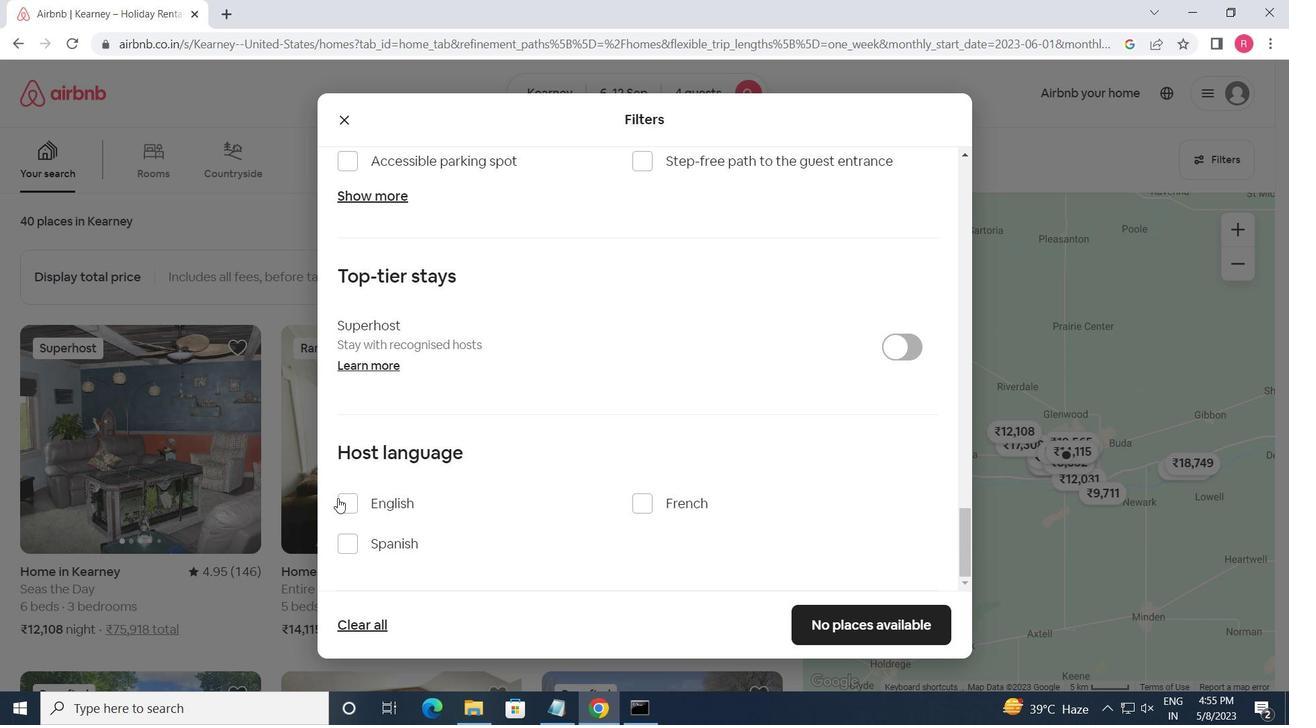 
Action: Mouse pressed left at (341, 497)
Screenshot: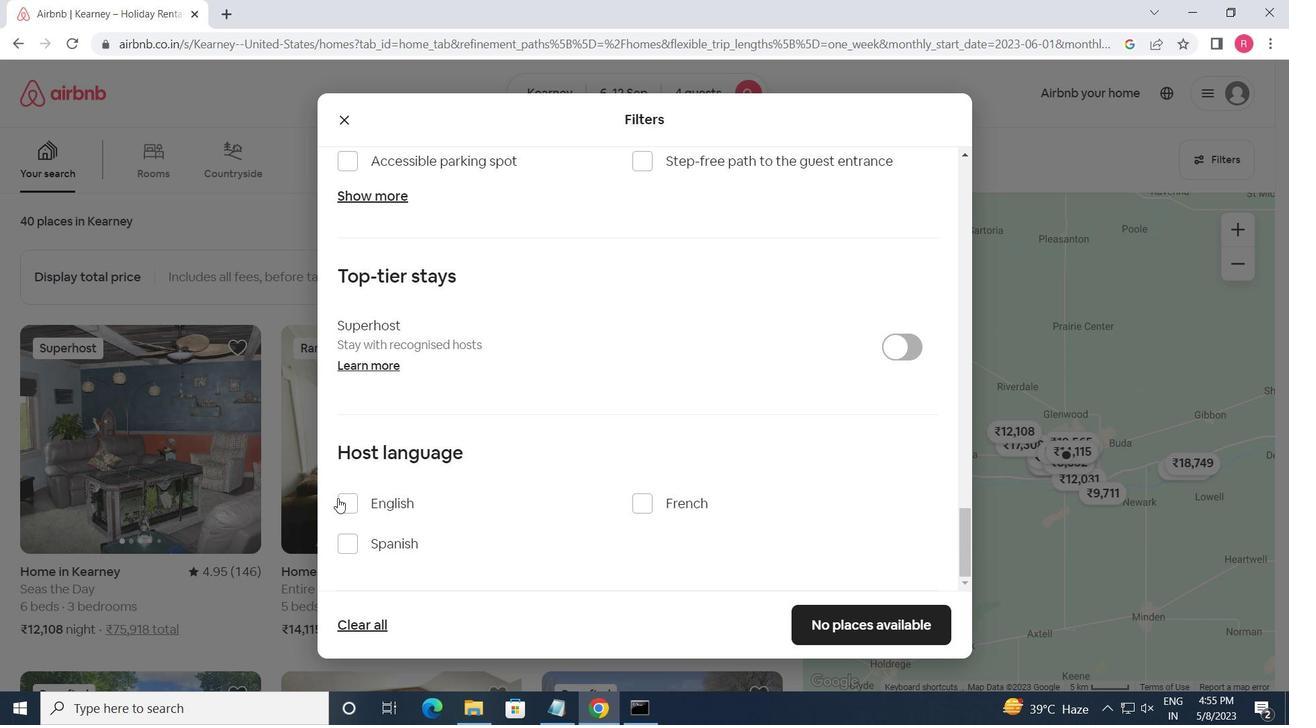 
Action: Mouse moved to (824, 628)
Screenshot: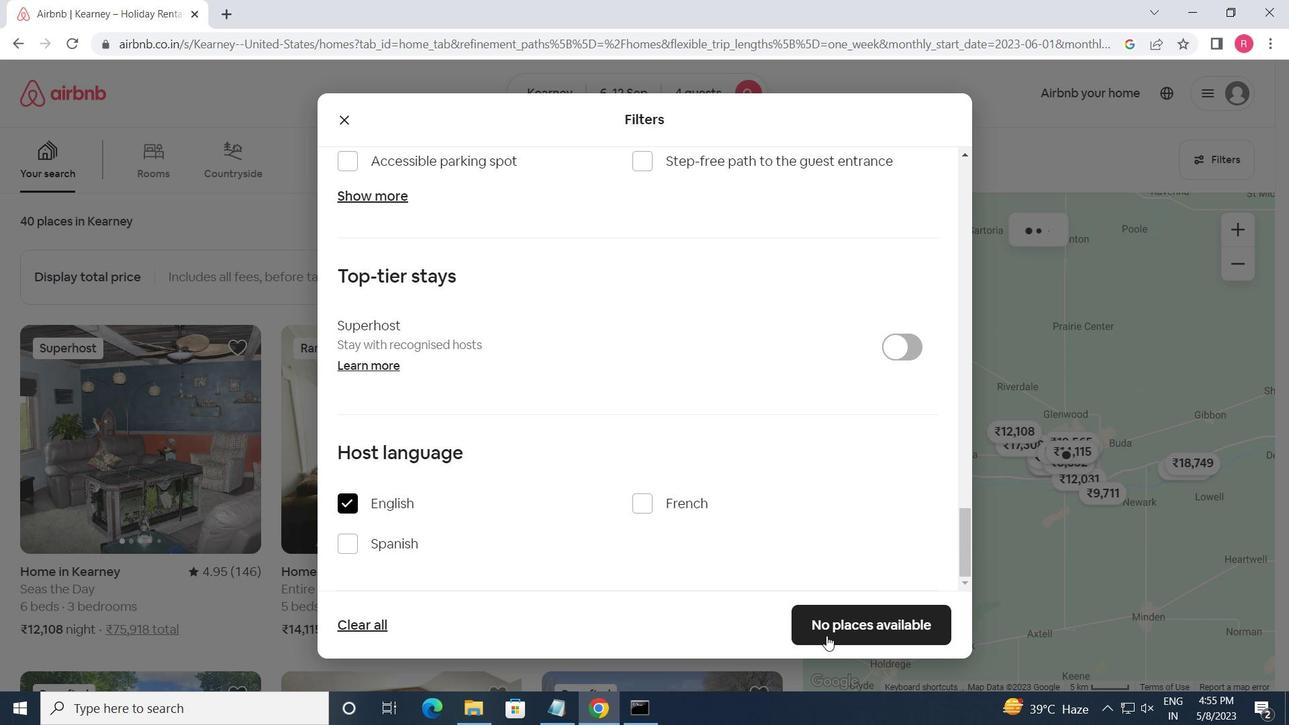 
Action: Mouse pressed left at (824, 628)
Screenshot: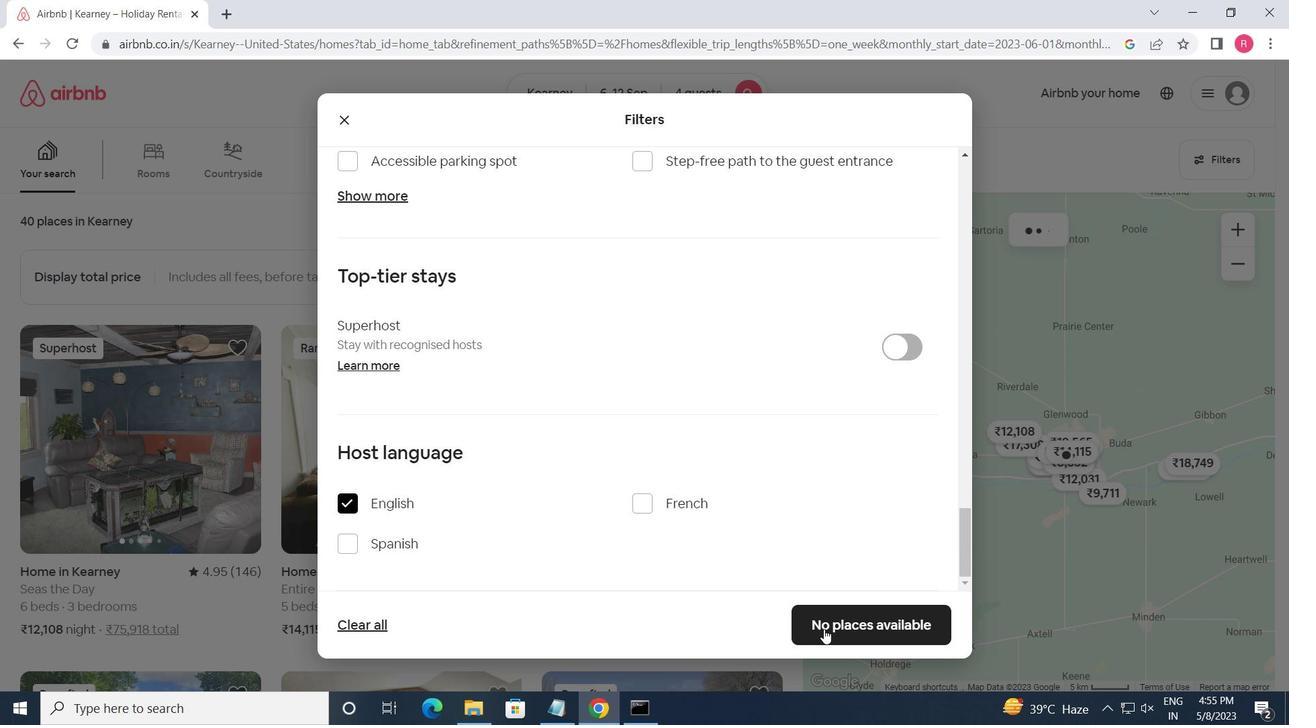 
